 Task: Look for space in Umkomaas, South Africa from 6th September, 2023 to 15th September, 2023 for 6 adults in price range Rs.8000 to Rs.12000. Place can be entire place or private room with 6 bedrooms having 6 beds and 6 bathrooms. Property type can be house, flat, guest house. Amenities needed are: wifi, TV, free parkinig on premises, gym, breakfast. Booking option can be shelf check-in. Required host language is English.
Action: Mouse moved to (539, 137)
Screenshot: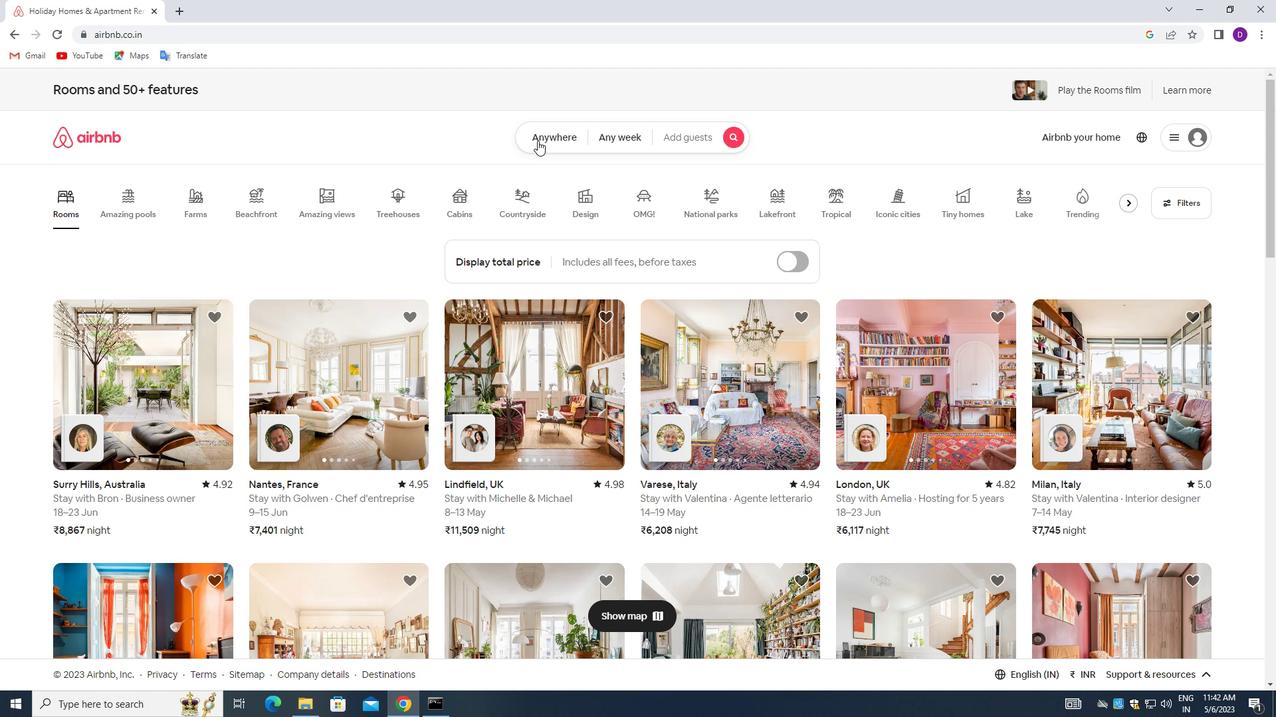 
Action: Mouse pressed left at (539, 137)
Screenshot: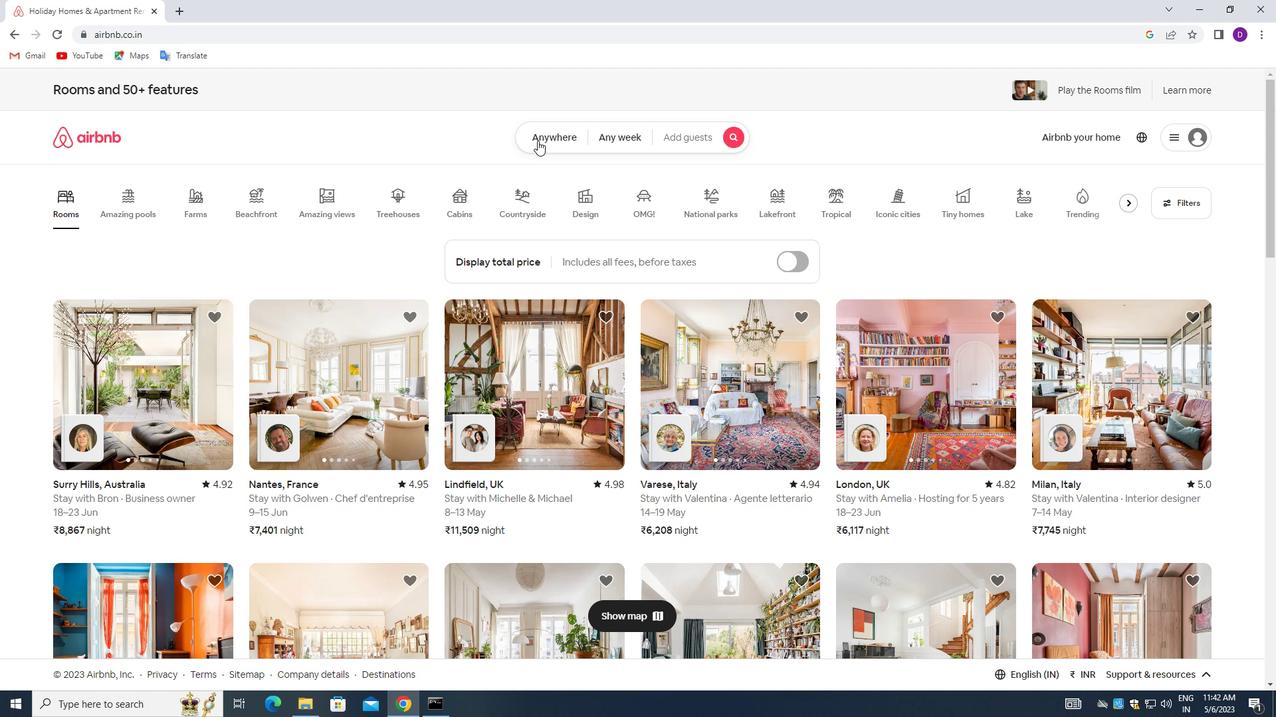 
Action: Mouse moved to (469, 187)
Screenshot: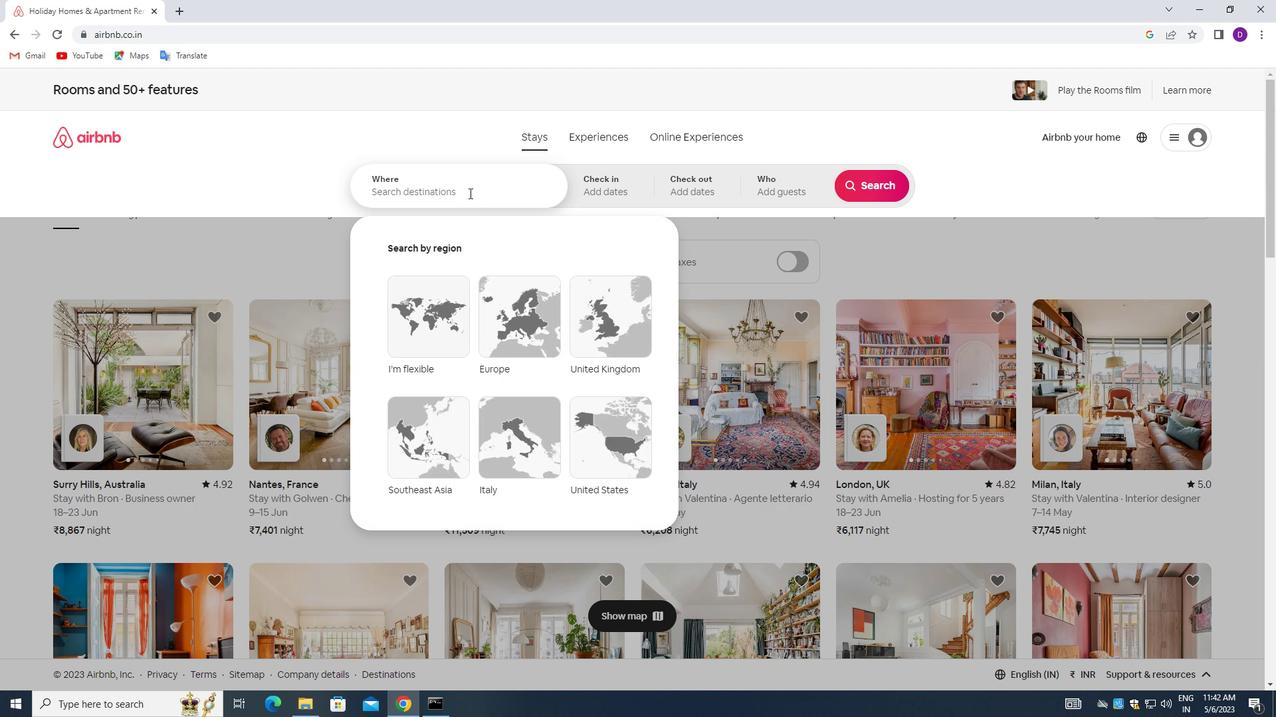 
Action: Mouse pressed left at (469, 187)
Screenshot: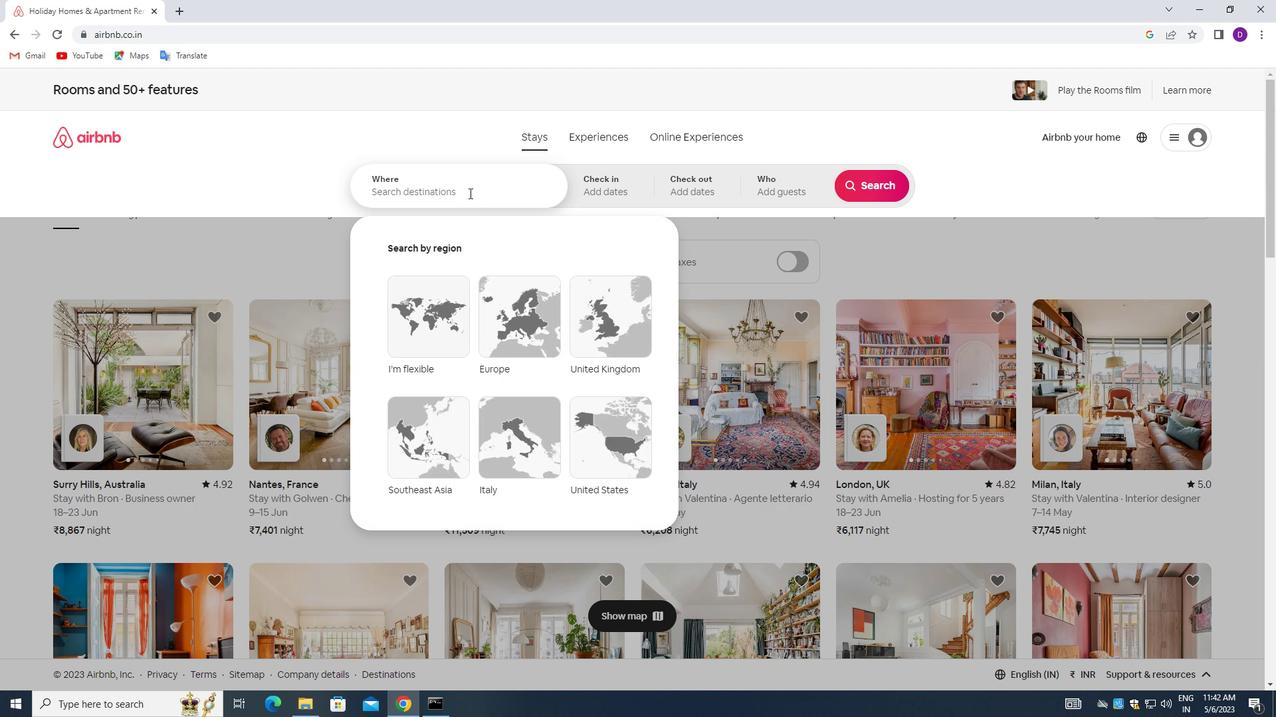 
Action: Mouse moved to (234, 278)
Screenshot: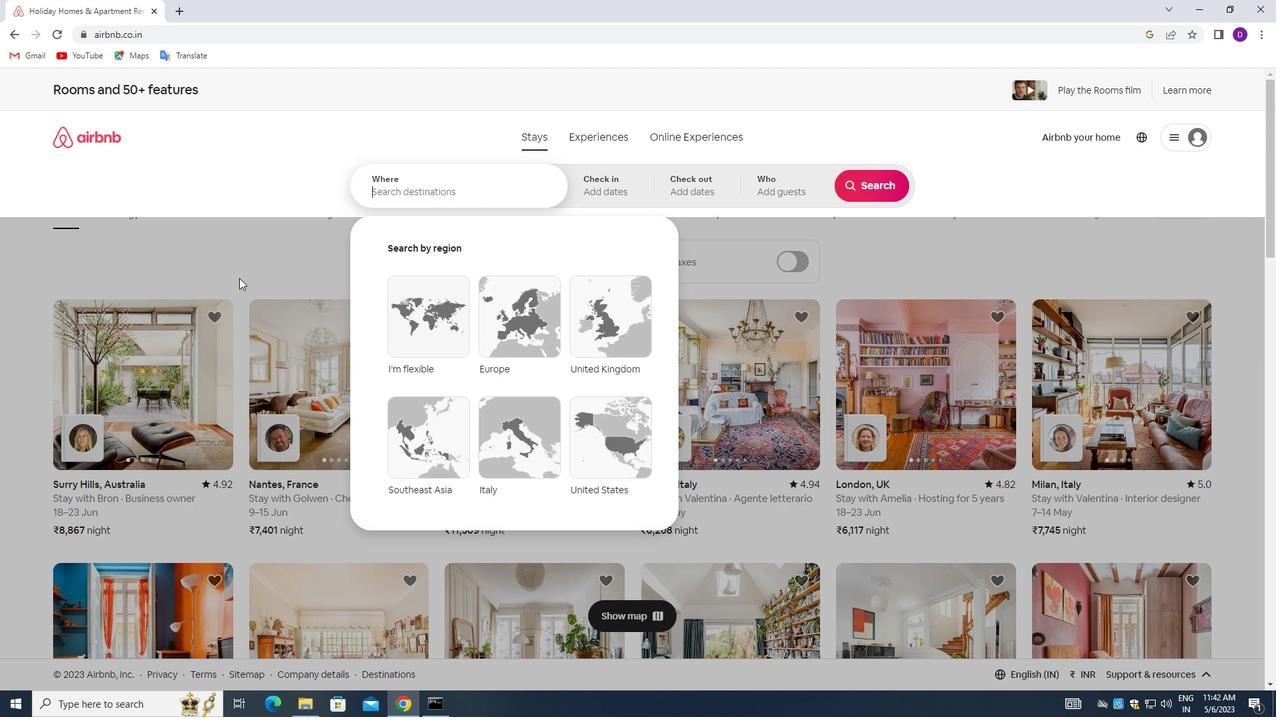 
Action: Key pressed <Key.shift>UMKOMAAS,<Key.space><Key.shift_r>SOUTH<Key.space><Key.shift_r>AFRICA<Key.enter>
Screenshot: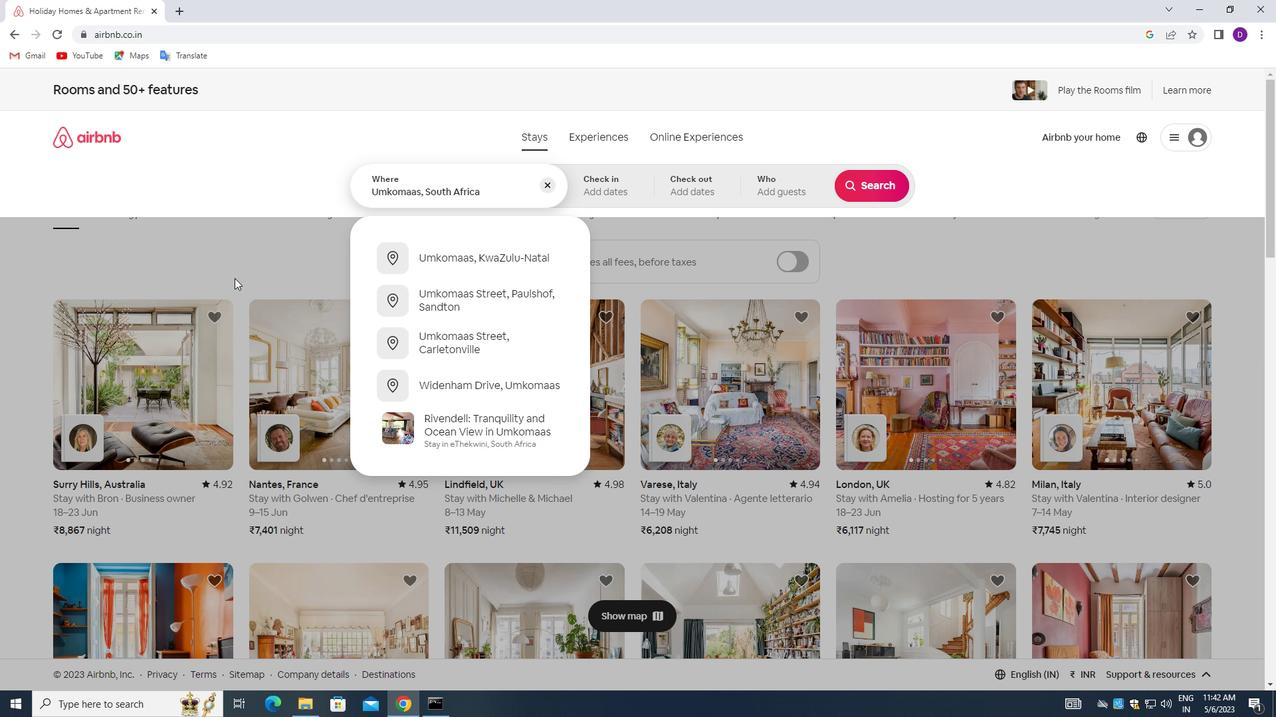 
Action: Mouse moved to (862, 294)
Screenshot: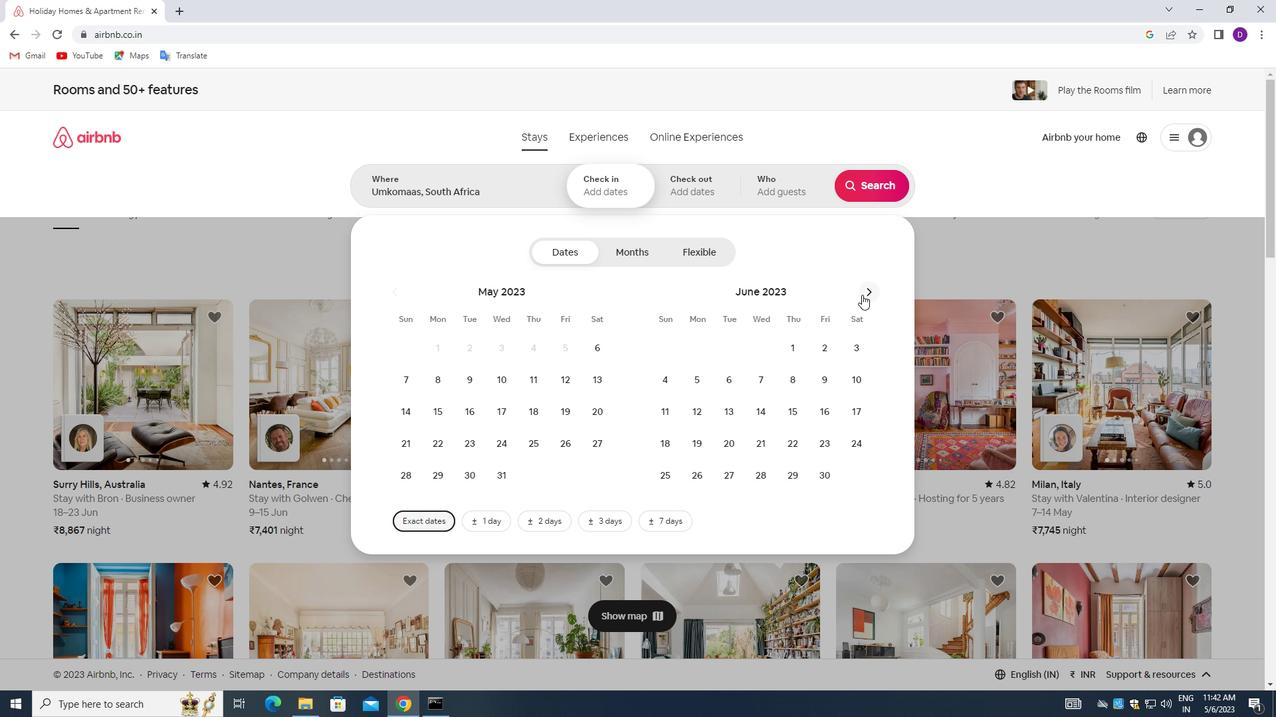 
Action: Mouse pressed left at (862, 294)
Screenshot: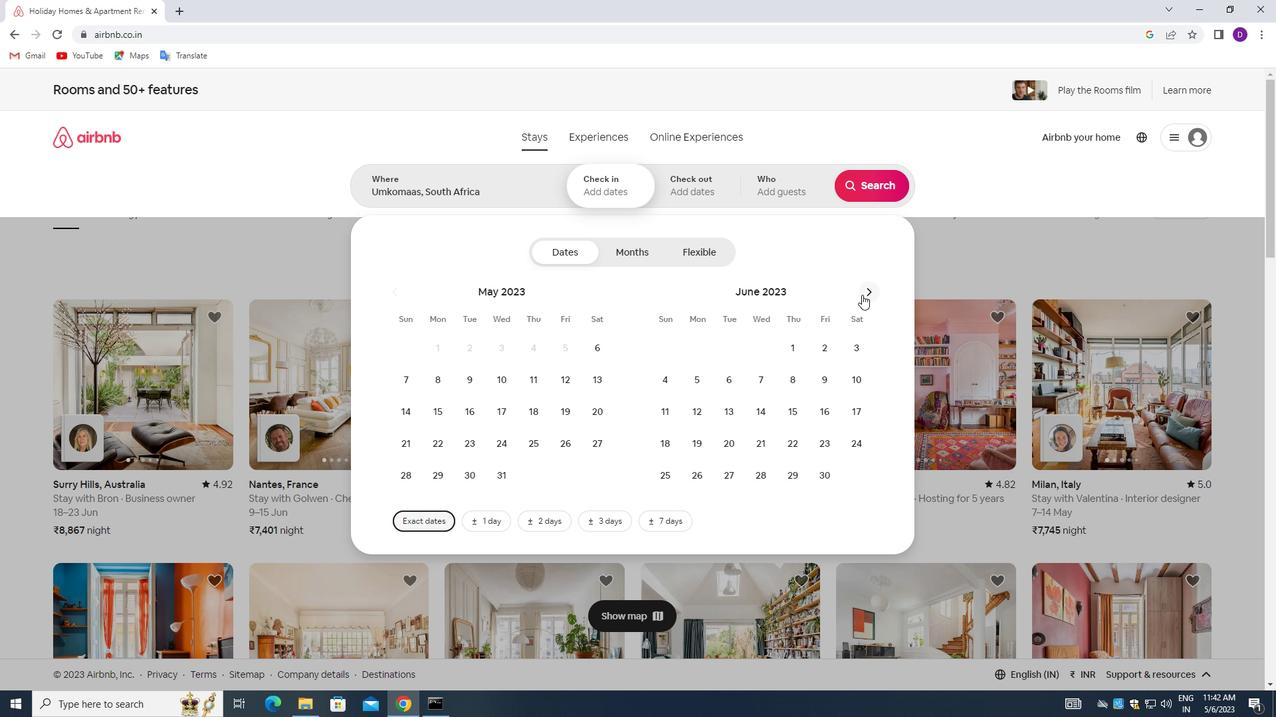 
Action: Mouse pressed left at (862, 294)
Screenshot: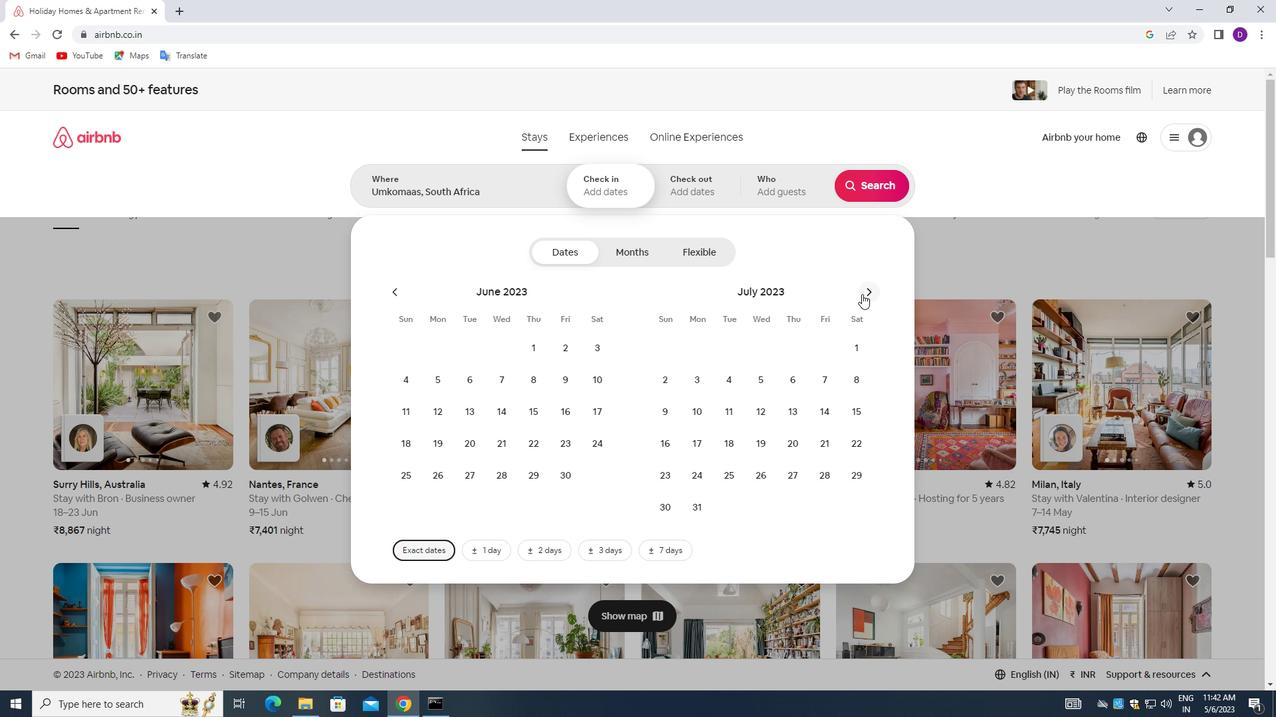 
Action: Mouse pressed left at (862, 294)
Screenshot: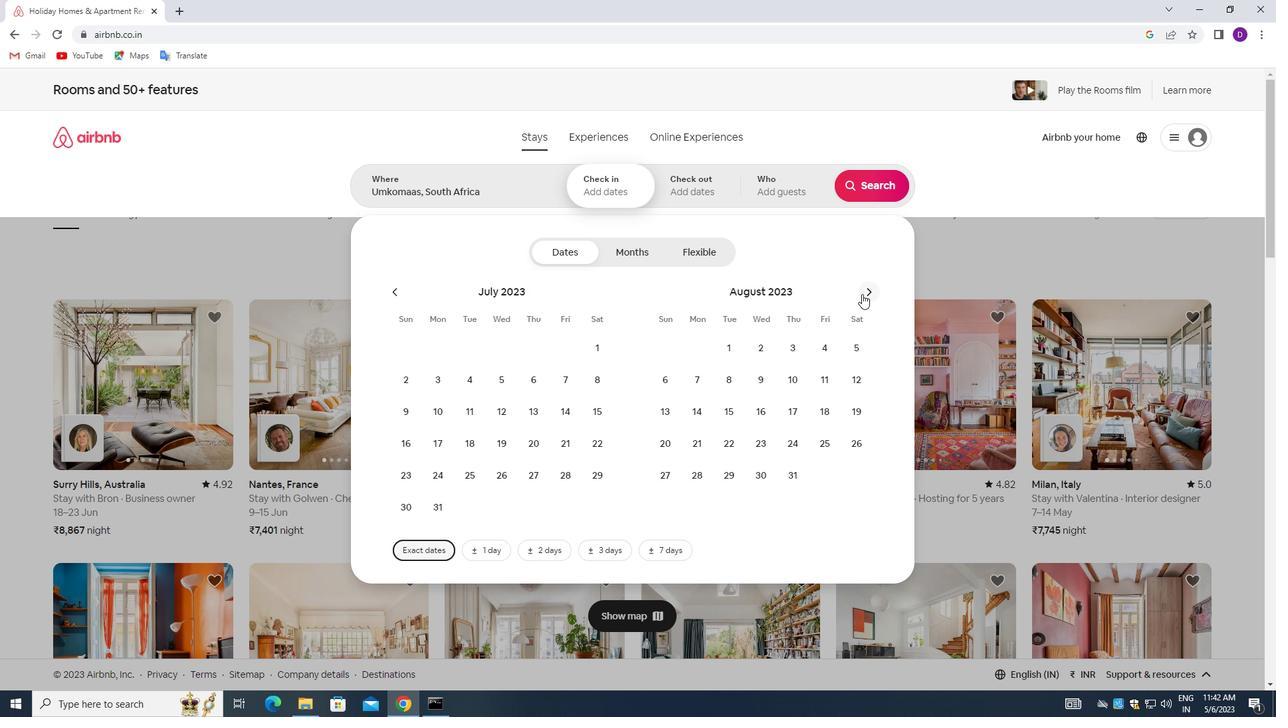 
Action: Mouse moved to (773, 380)
Screenshot: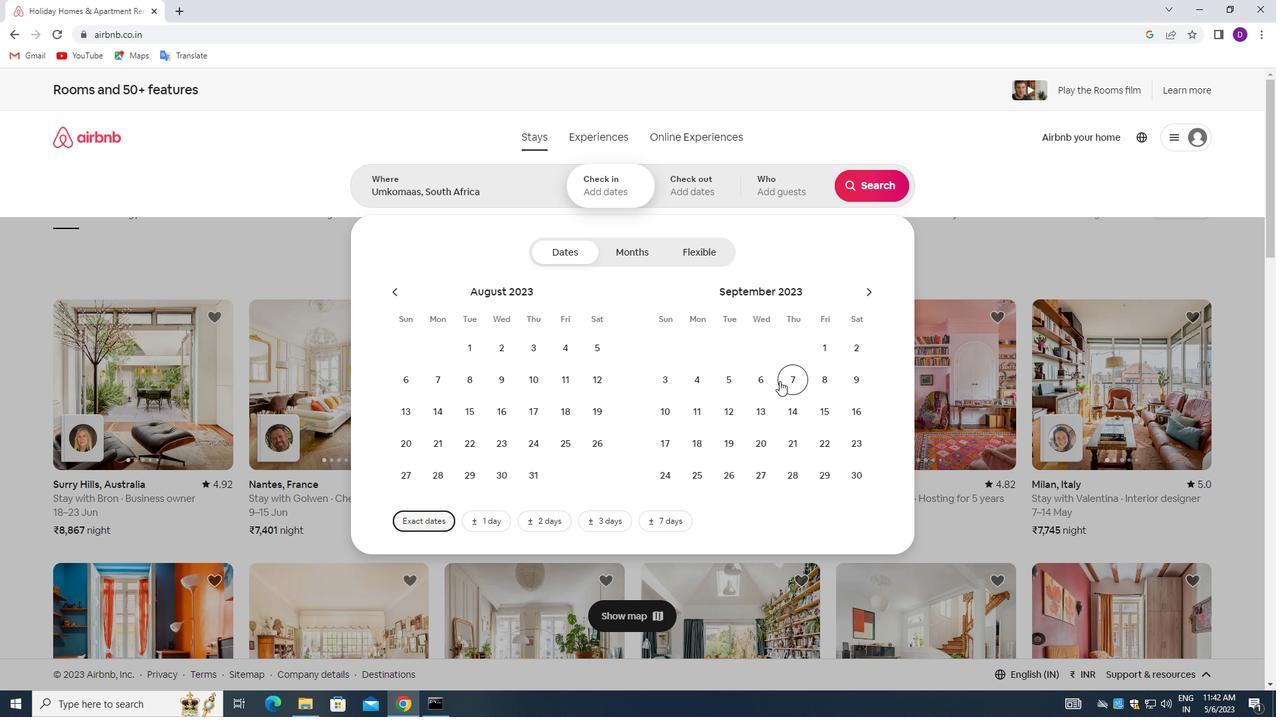 
Action: Mouse pressed left at (773, 380)
Screenshot: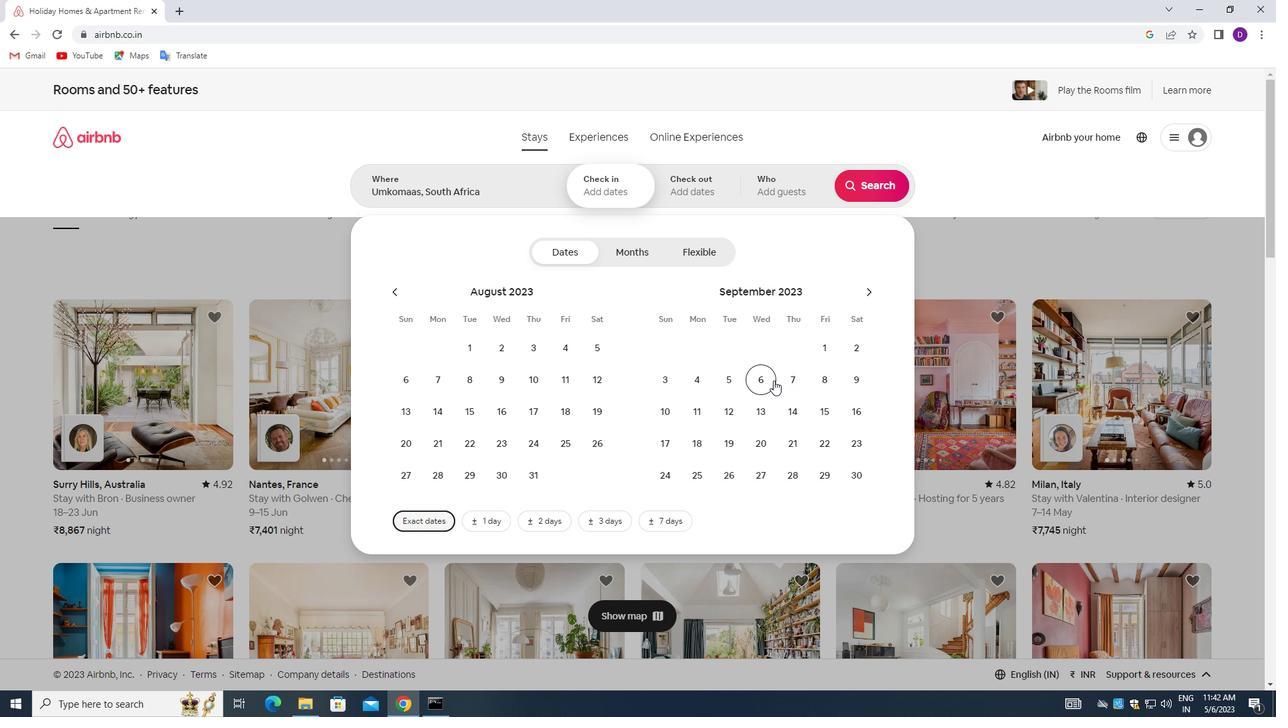 
Action: Mouse moved to (824, 404)
Screenshot: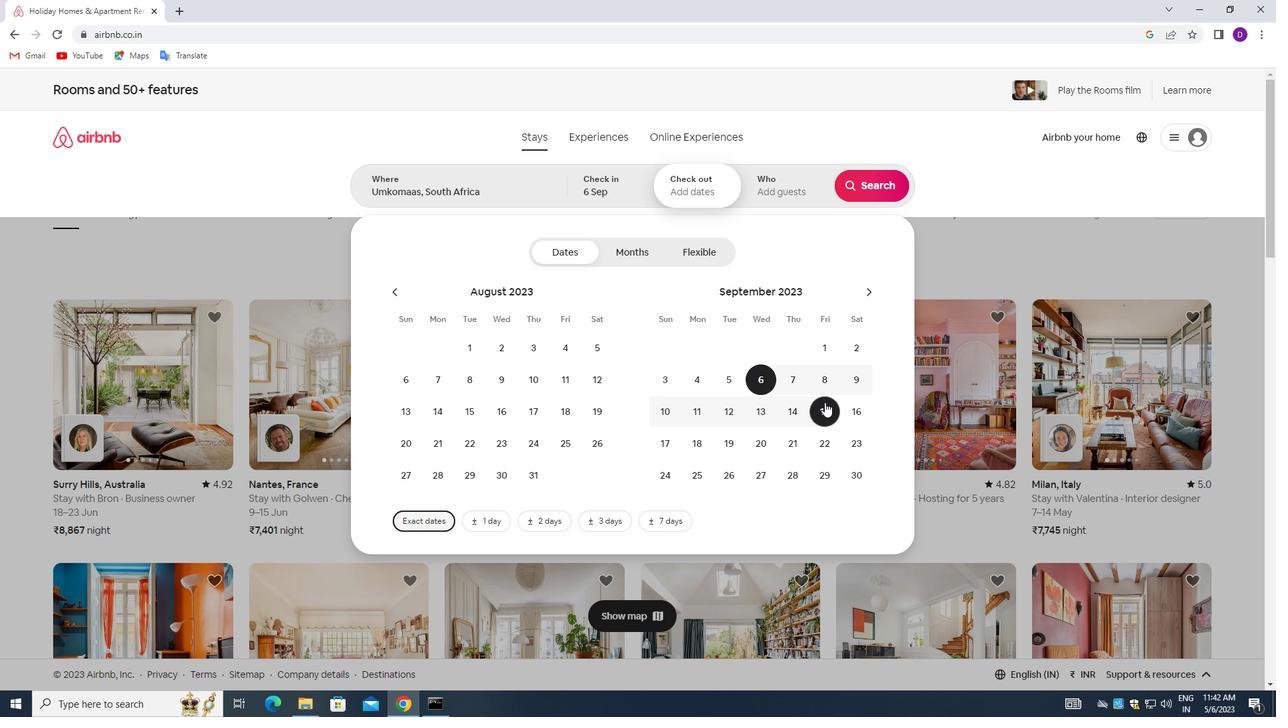 
Action: Mouse pressed left at (824, 404)
Screenshot: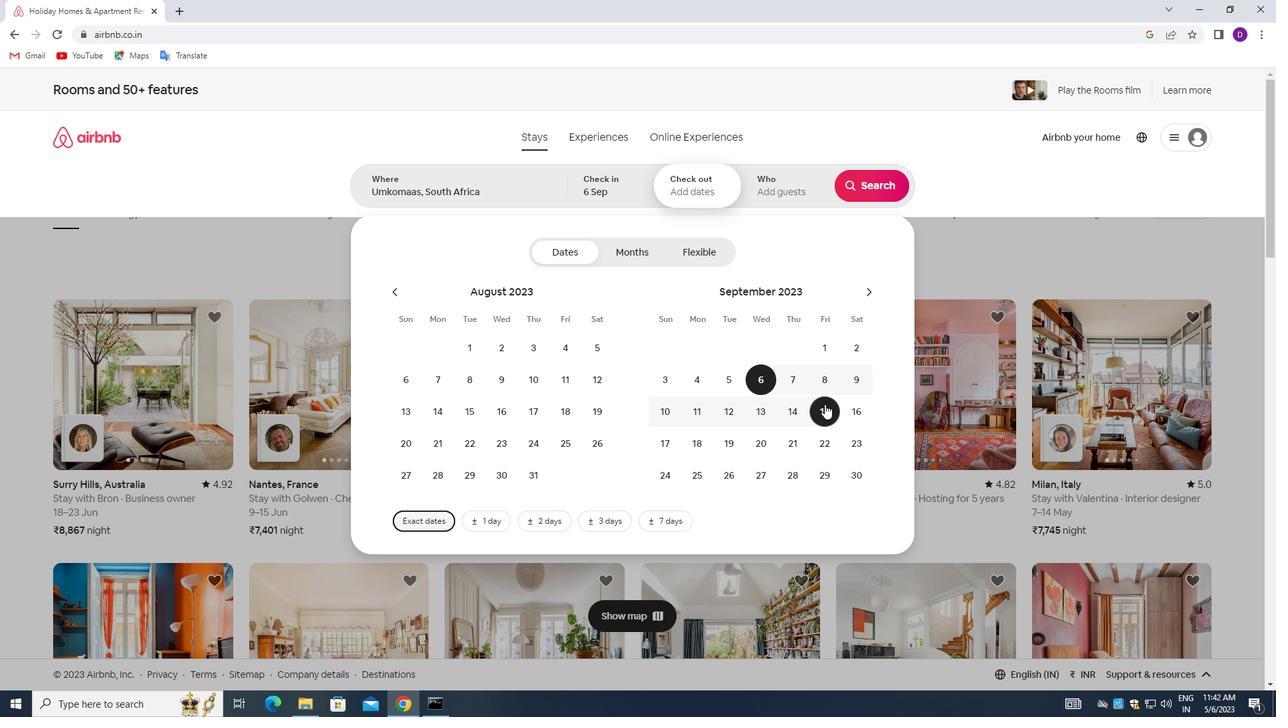 
Action: Mouse moved to (780, 196)
Screenshot: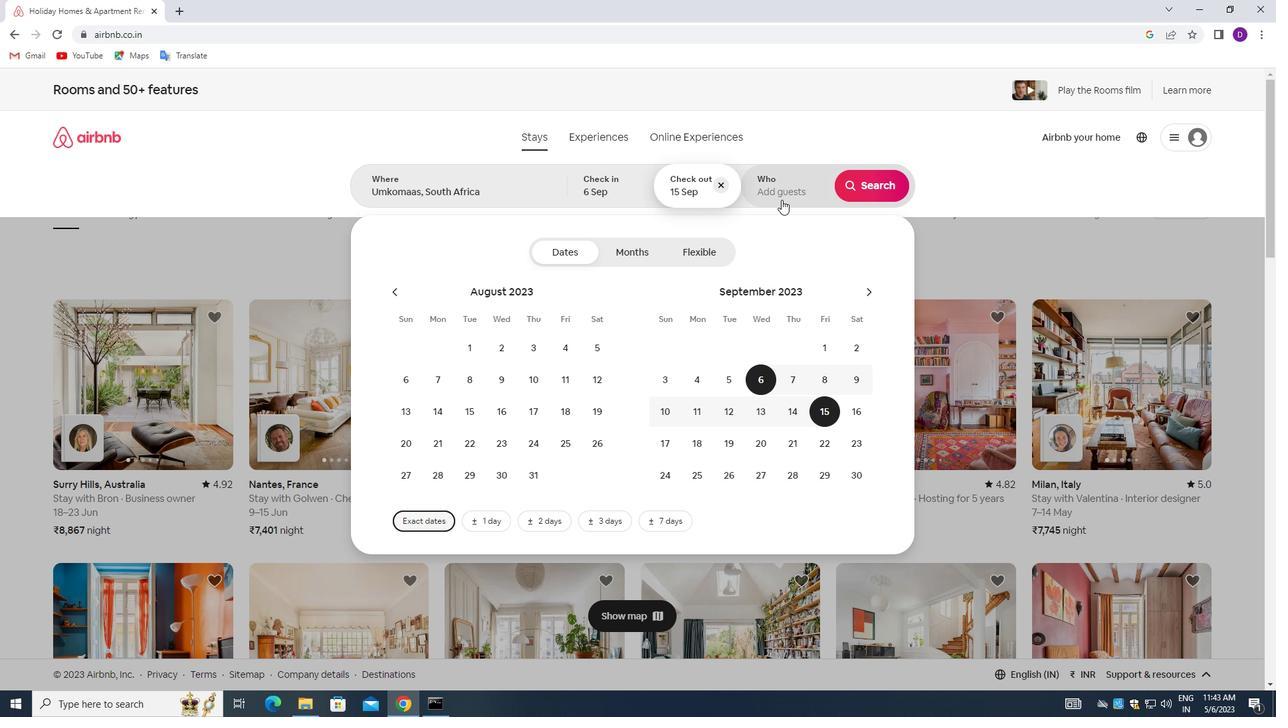 
Action: Mouse pressed left at (780, 196)
Screenshot: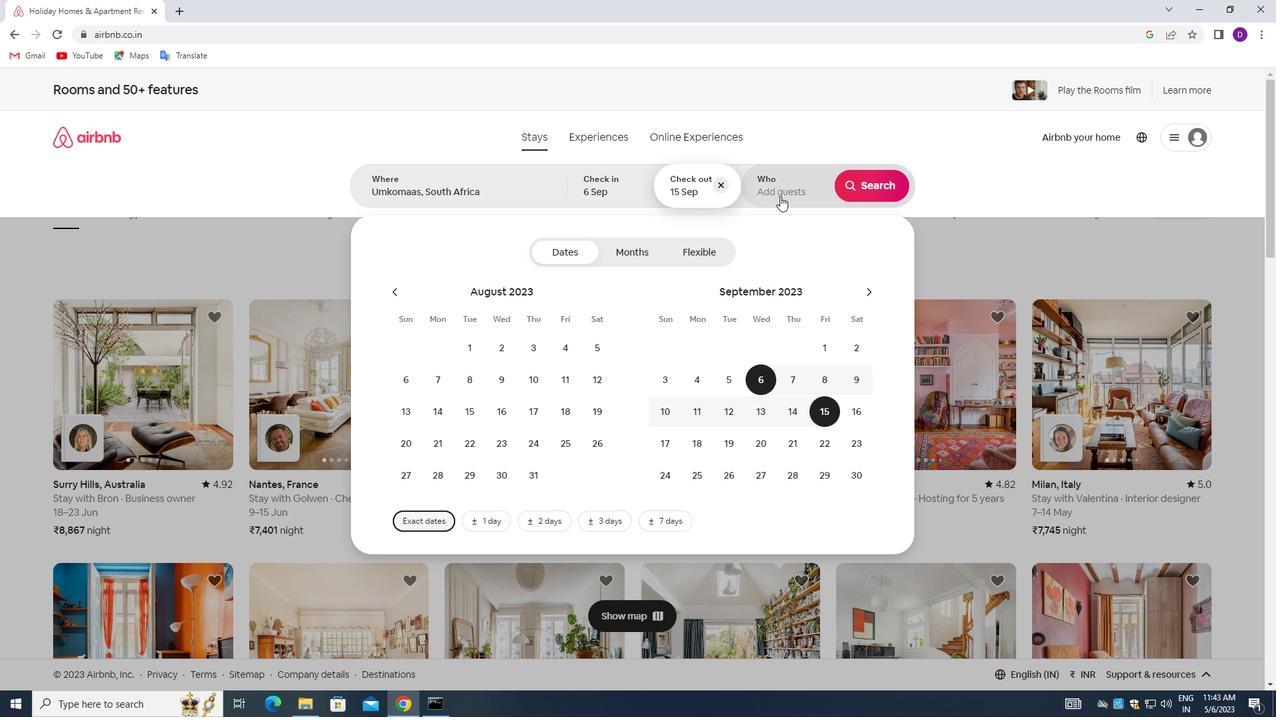 
Action: Mouse moved to (878, 246)
Screenshot: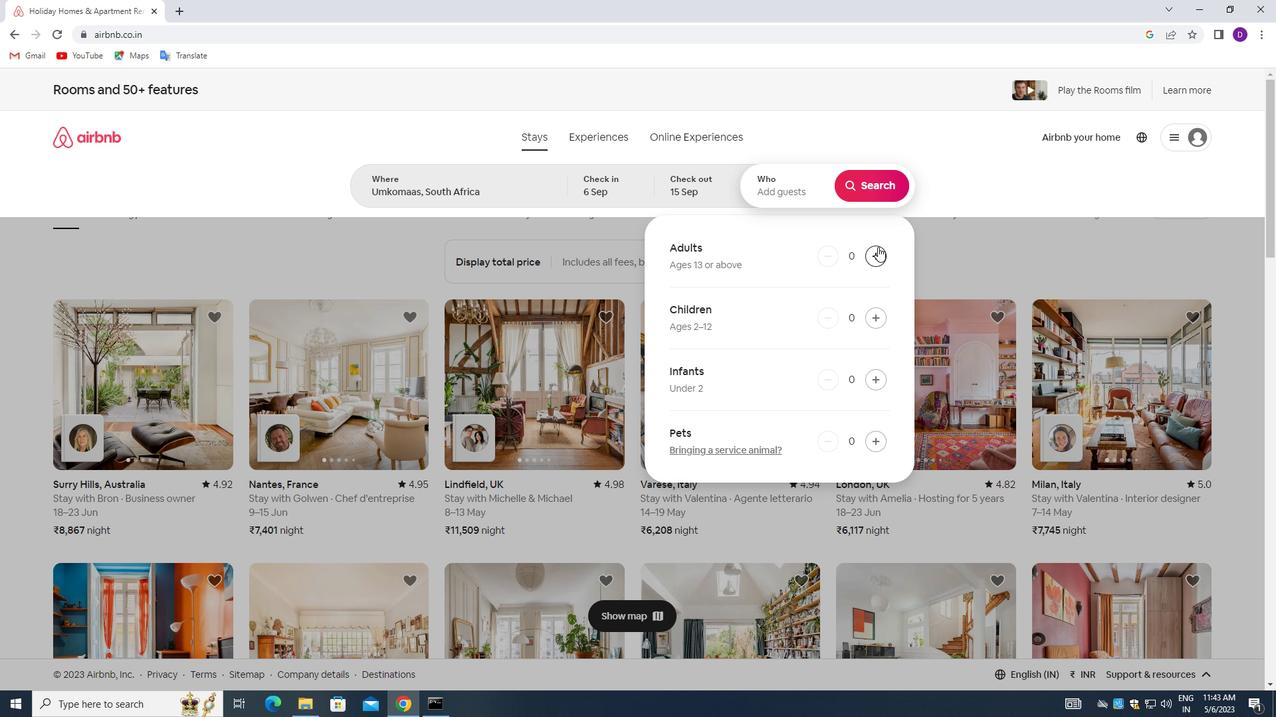 
Action: Mouse pressed left at (878, 246)
Screenshot: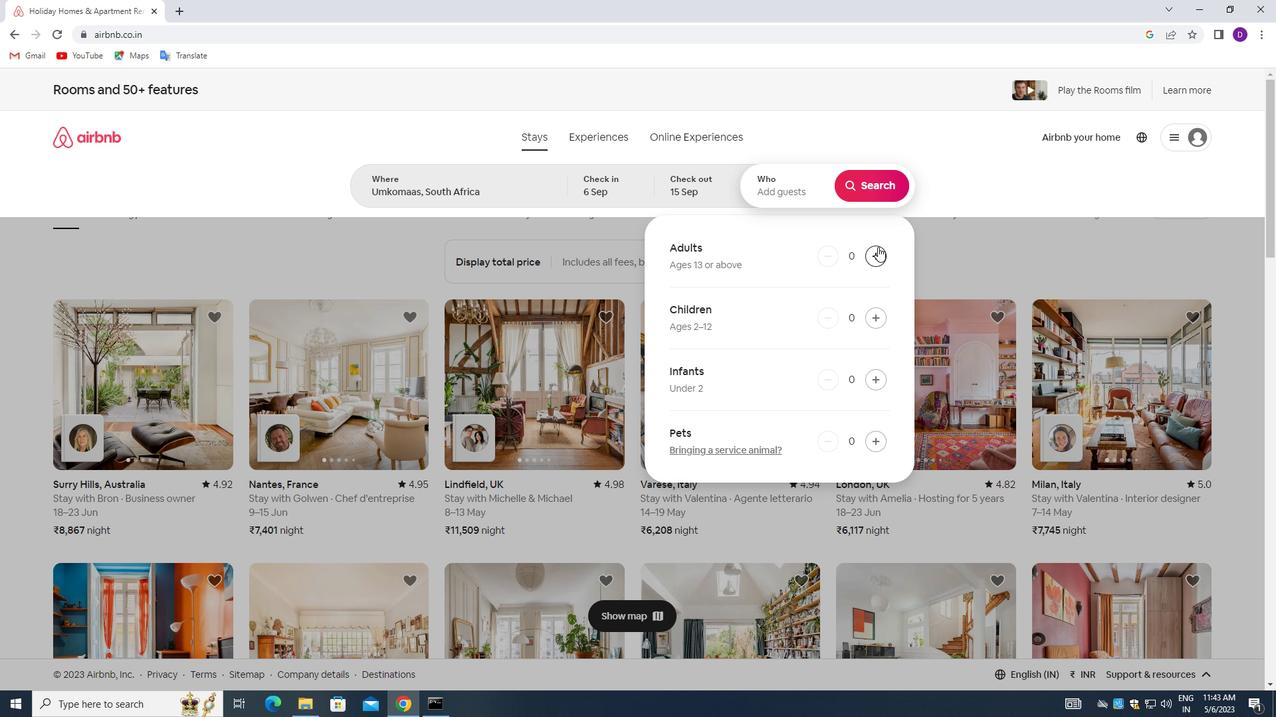 
Action: Mouse pressed left at (878, 246)
Screenshot: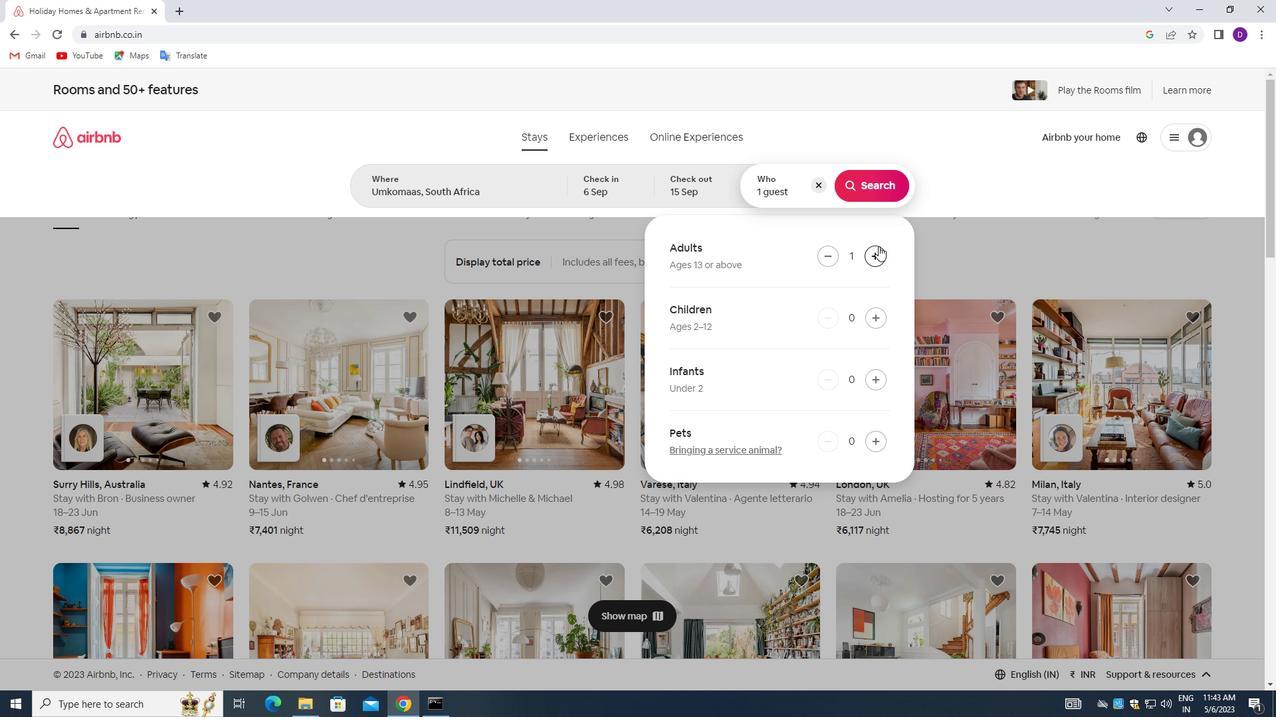 
Action: Mouse pressed left at (878, 246)
Screenshot: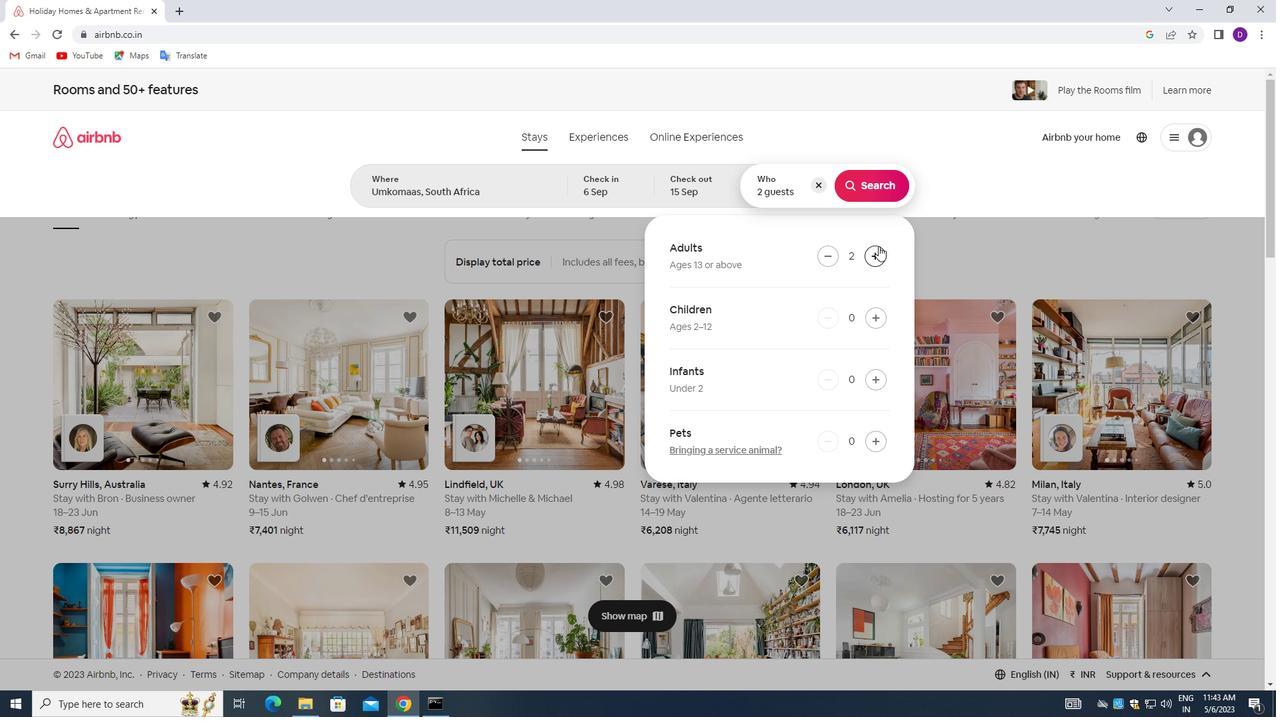
Action: Mouse pressed left at (878, 246)
Screenshot: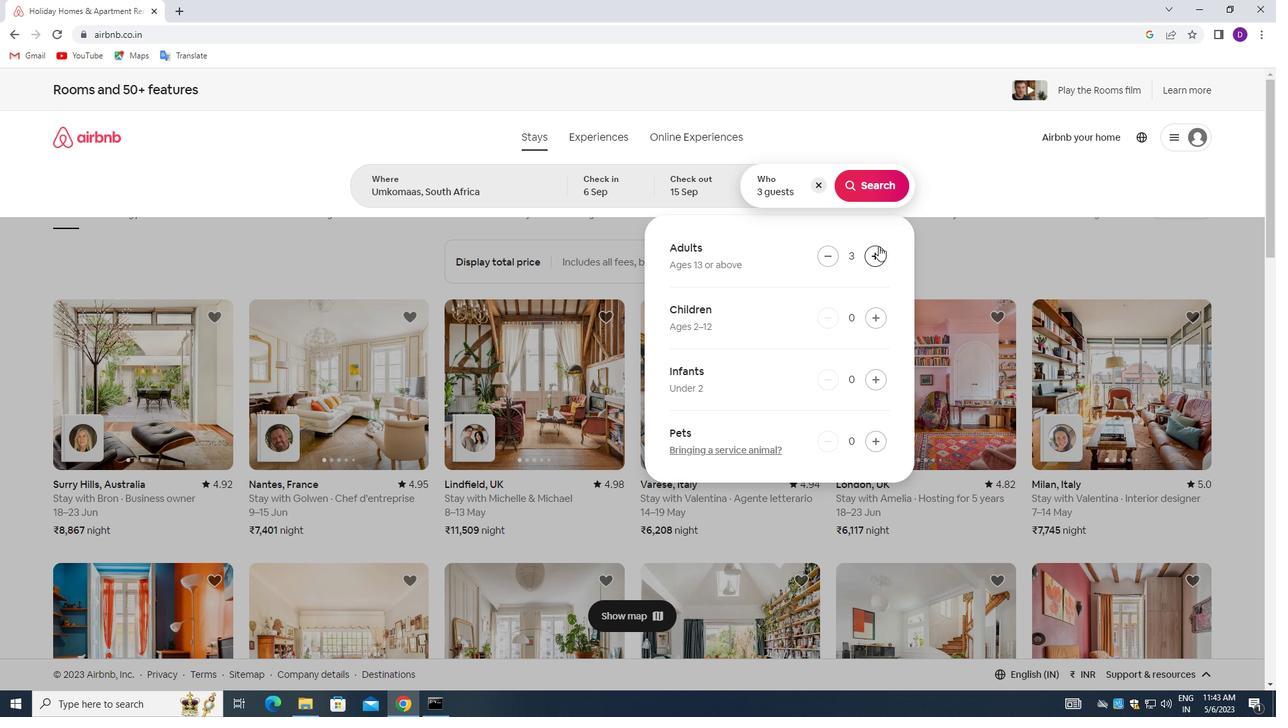 
Action: Mouse pressed left at (878, 246)
Screenshot: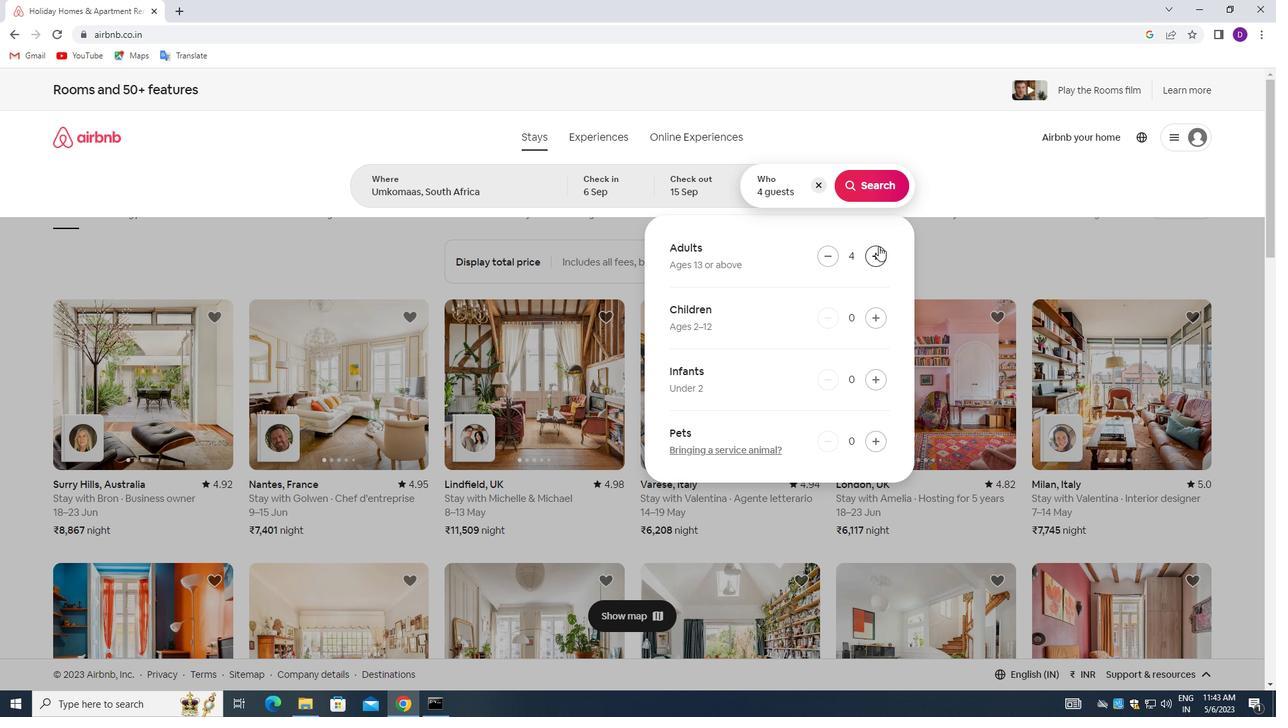 
Action: Mouse pressed left at (878, 246)
Screenshot: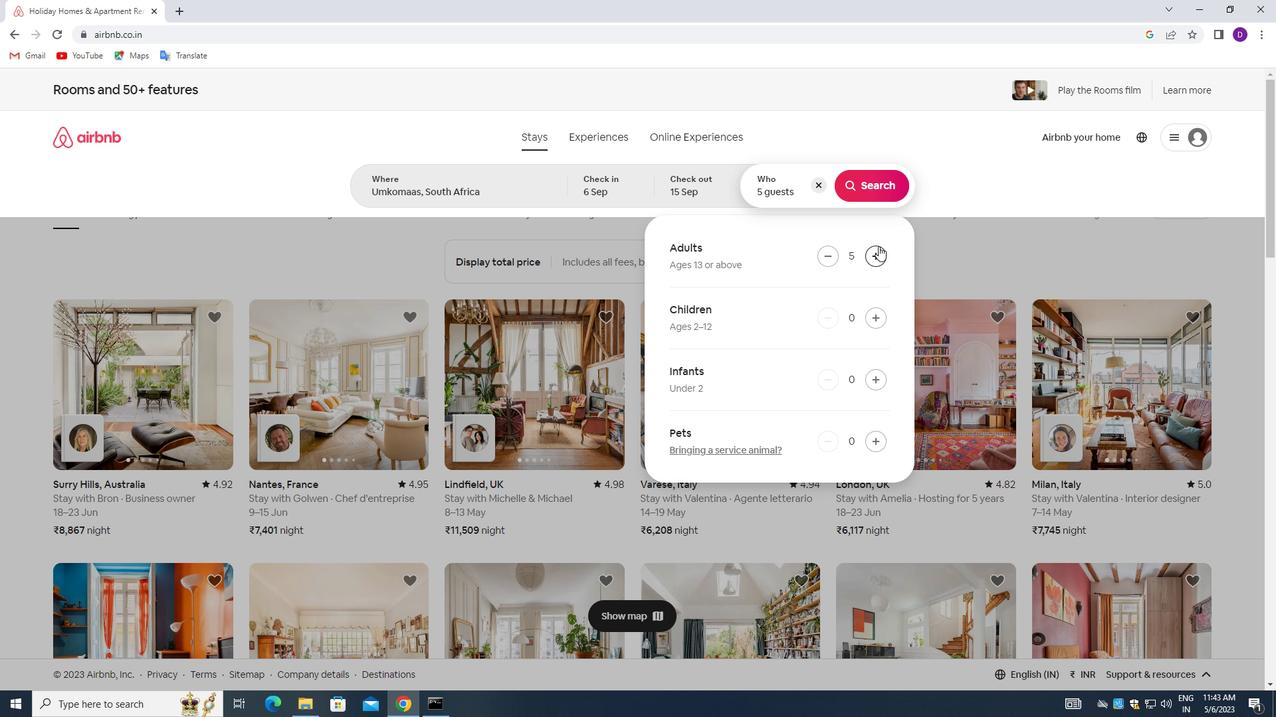 
Action: Mouse moved to (859, 185)
Screenshot: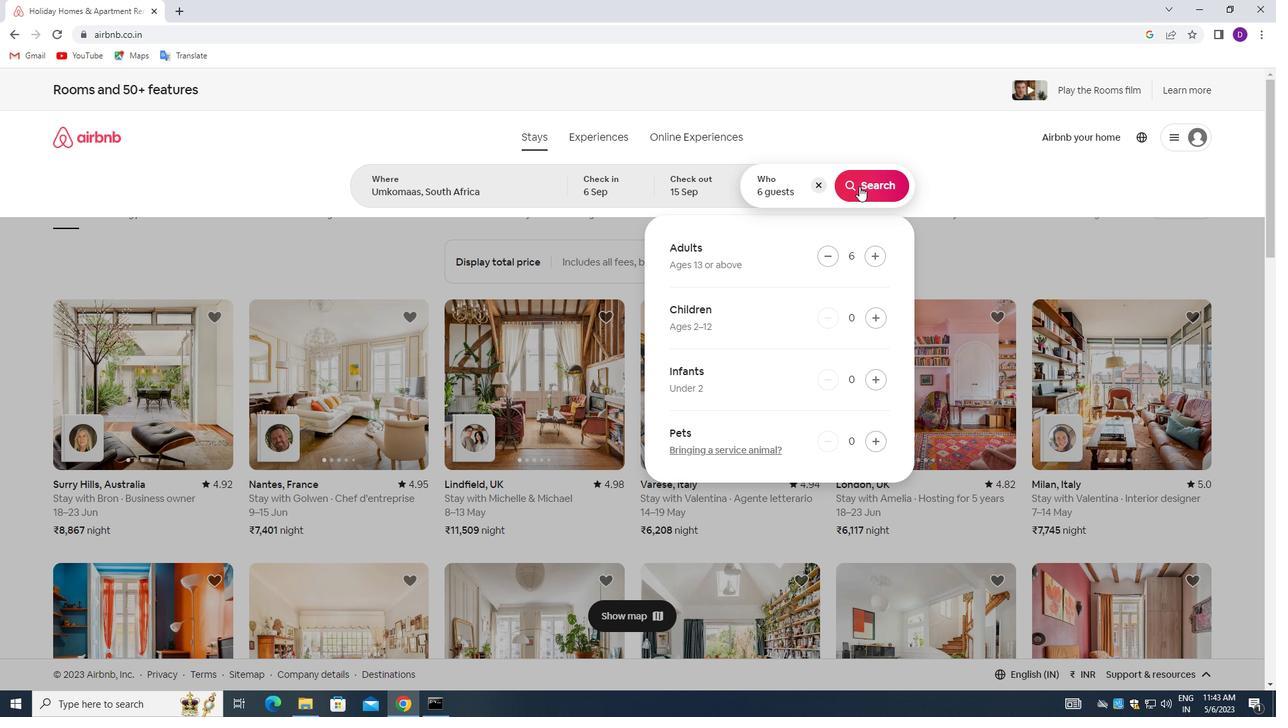
Action: Mouse pressed left at (859, 185)
Screenshot: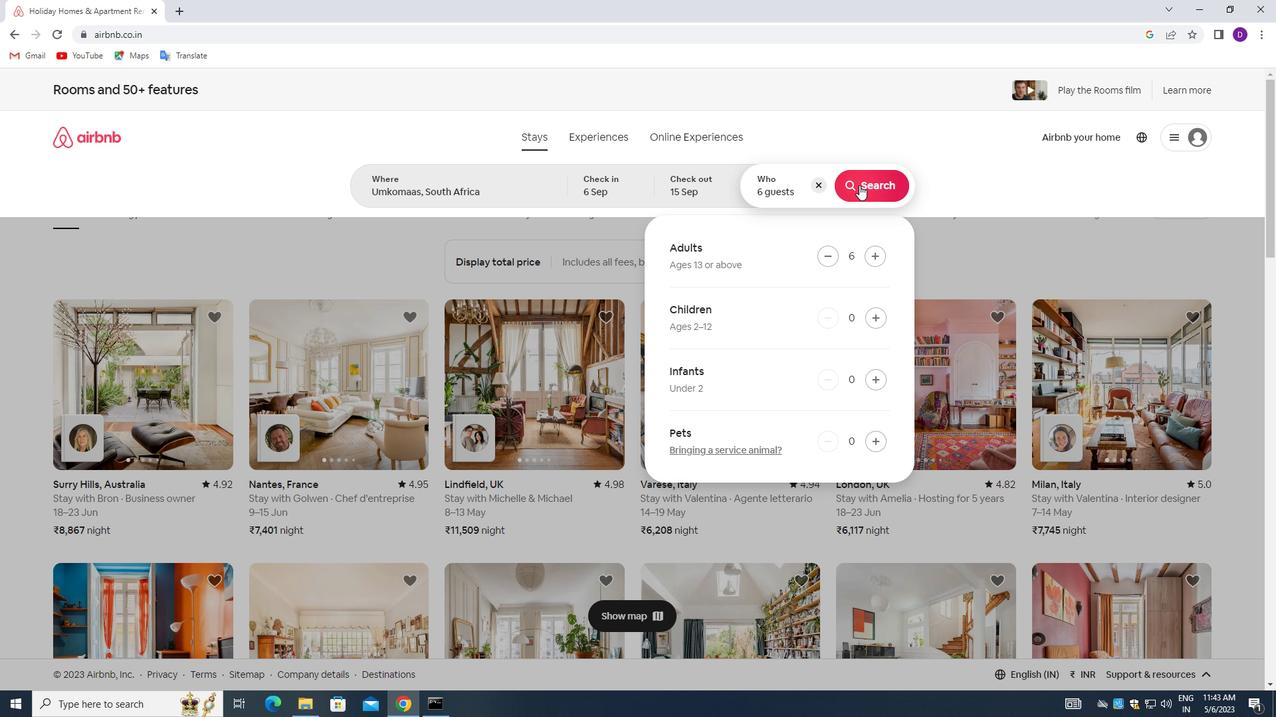 
Action: Mouse moved to (1202, 144)
Screenshot: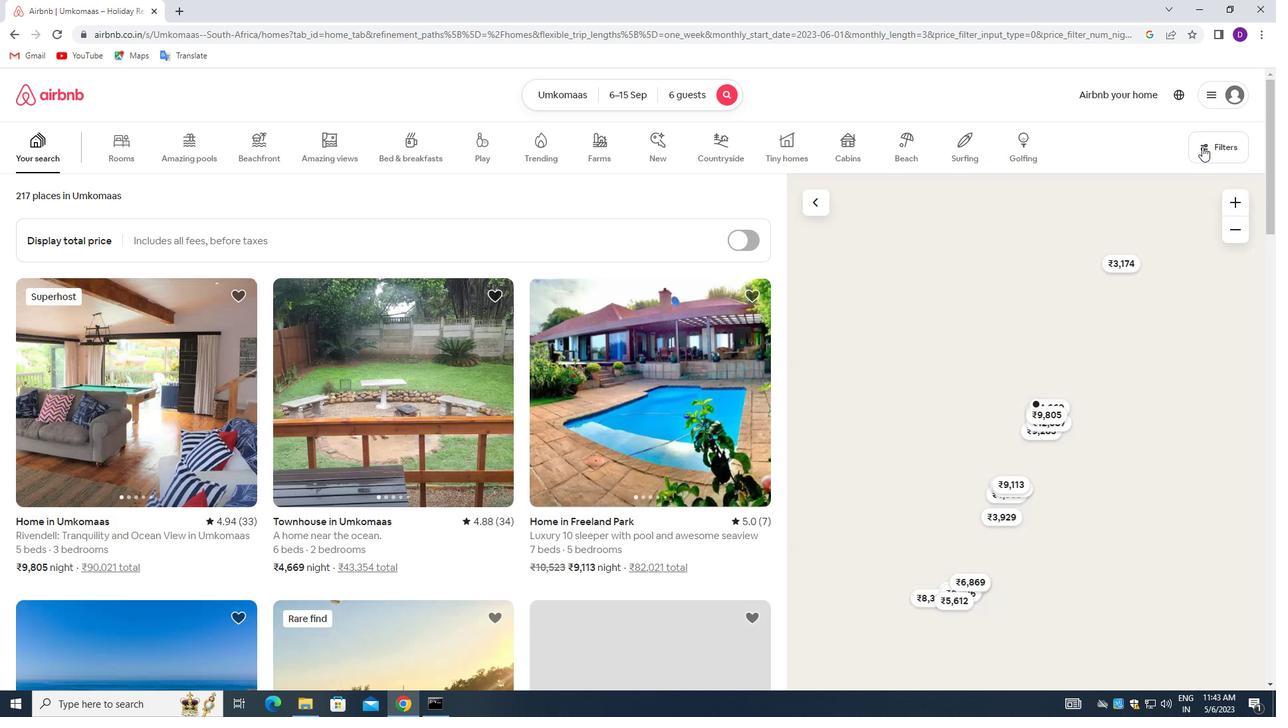 
Action: Mouse pressed left at (1202, 144)
Screenshot: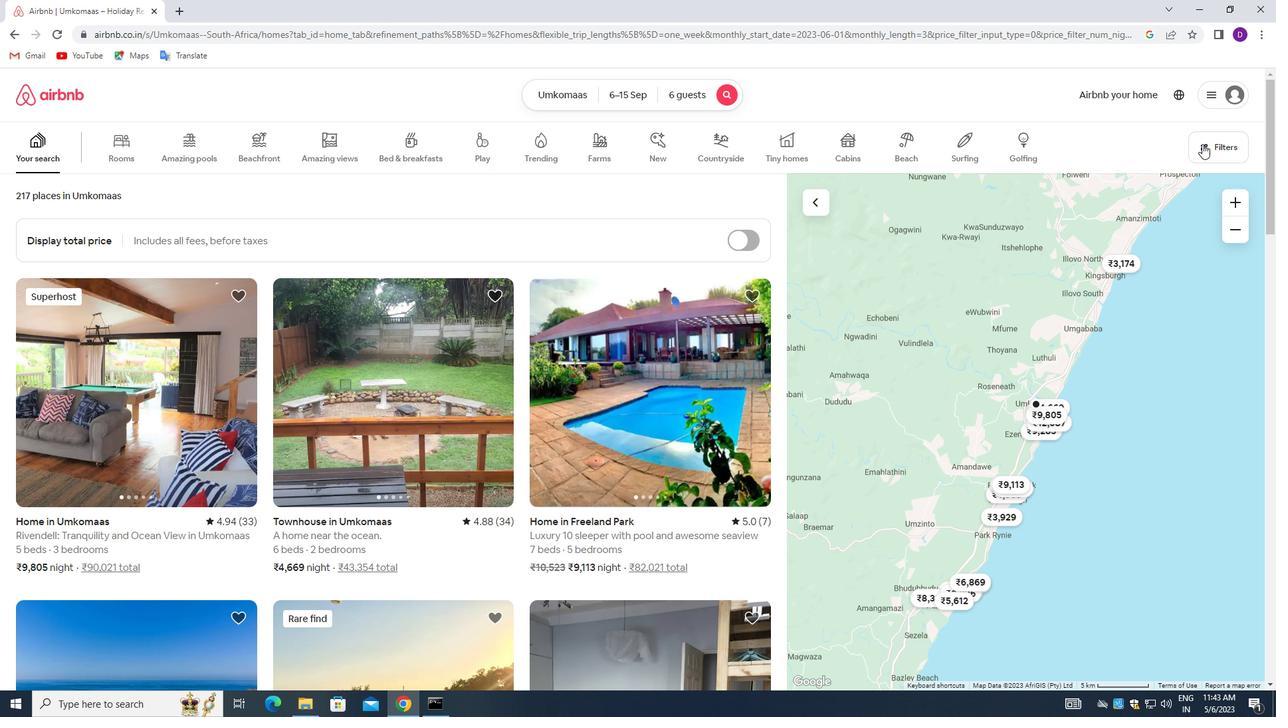 
Action: Mouse moved to (618, 434)
Screenshot: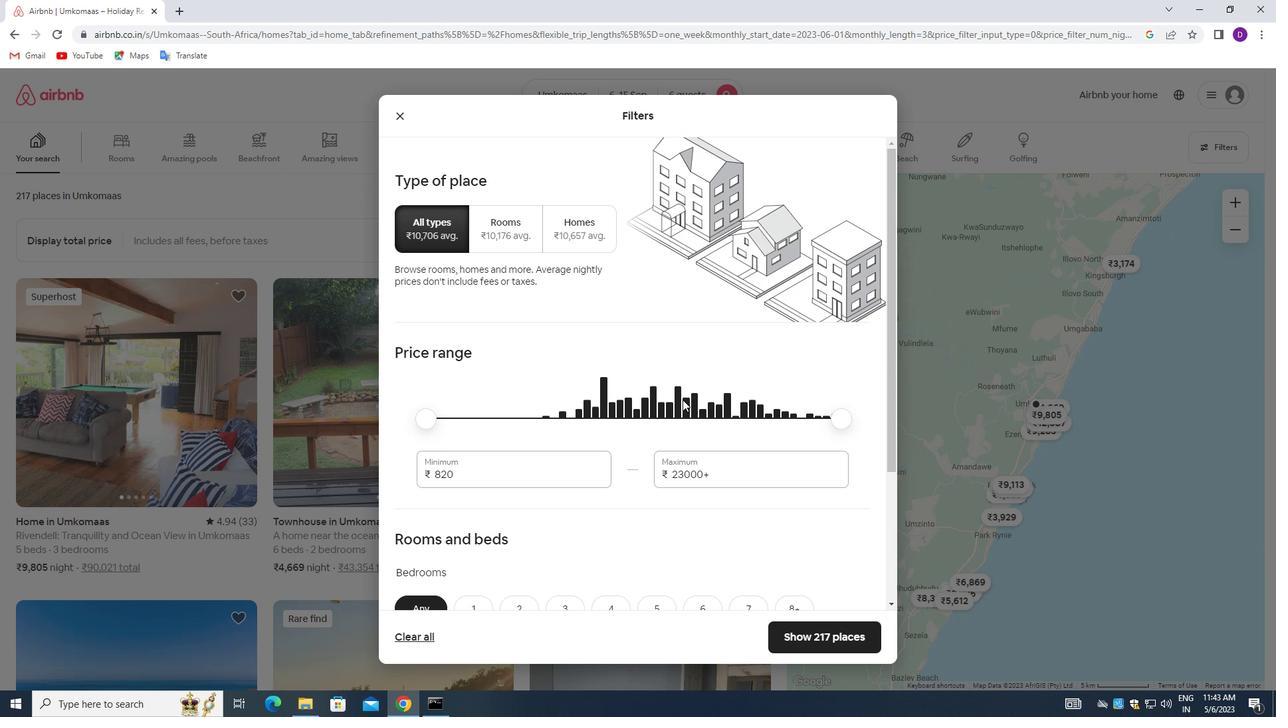 
Action: Mouse scrolled (618, 434) with delta (0, 0)
Screenshot: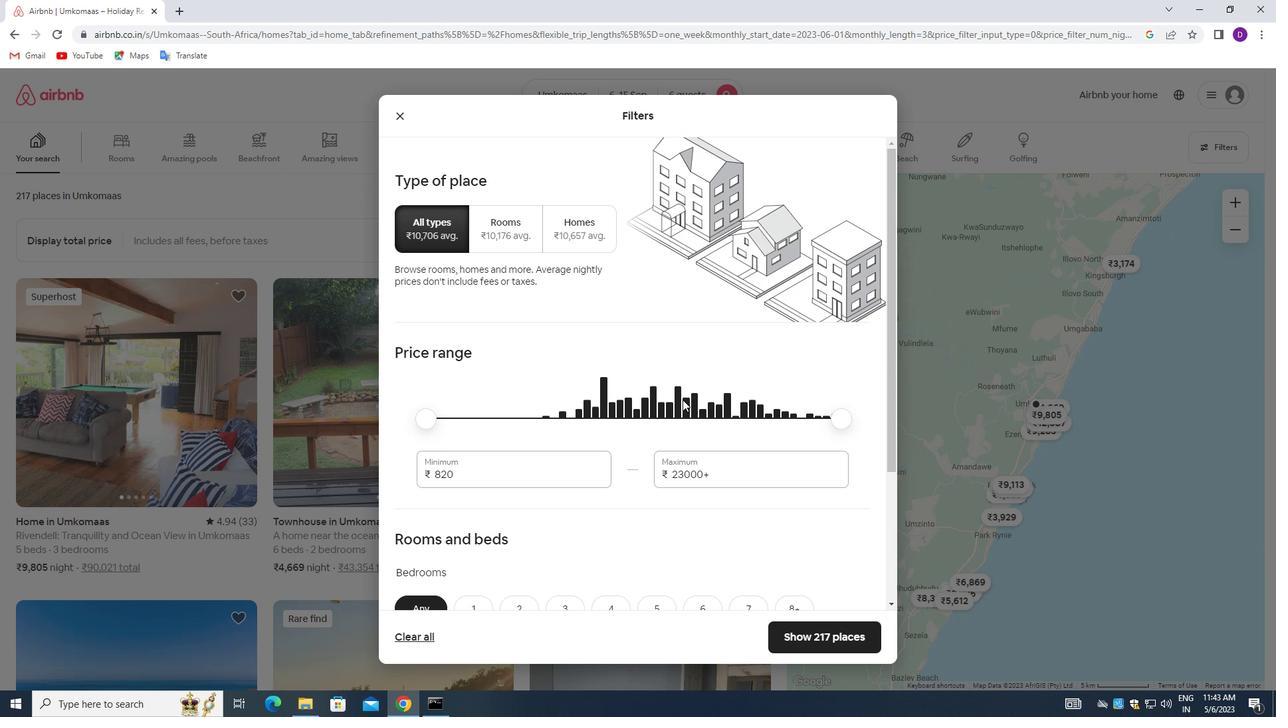 
Action: Mouse moved to (610, 438)
Screenshot: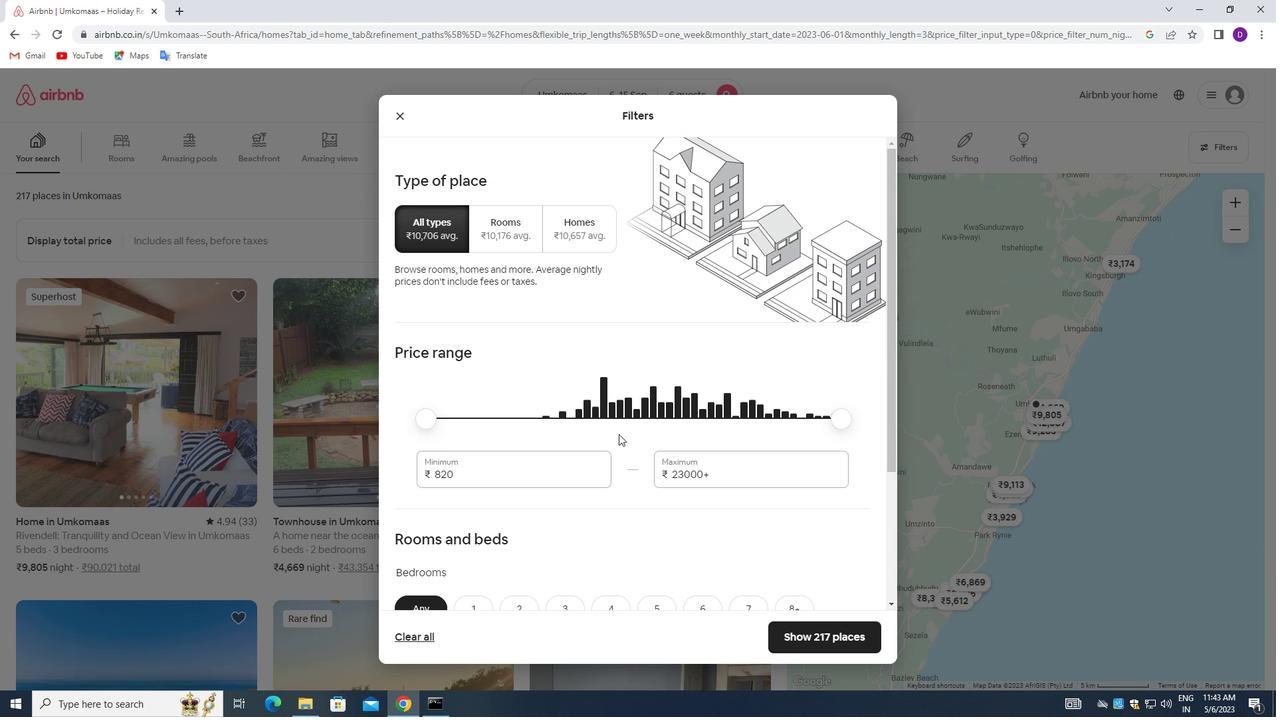 
Action: Mouse scrolled (610, 438) with delta (0, 0)
Screenshot: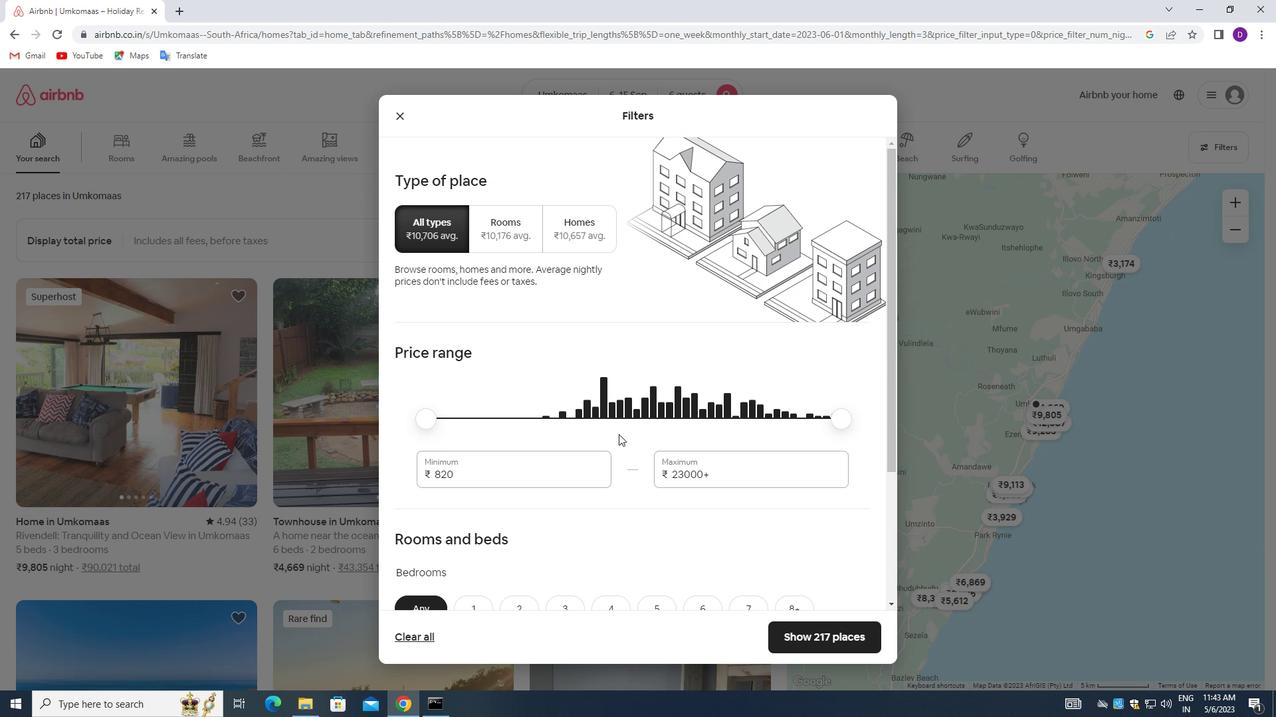 
Action: Mouse moved to (473, 342)
Screenshot: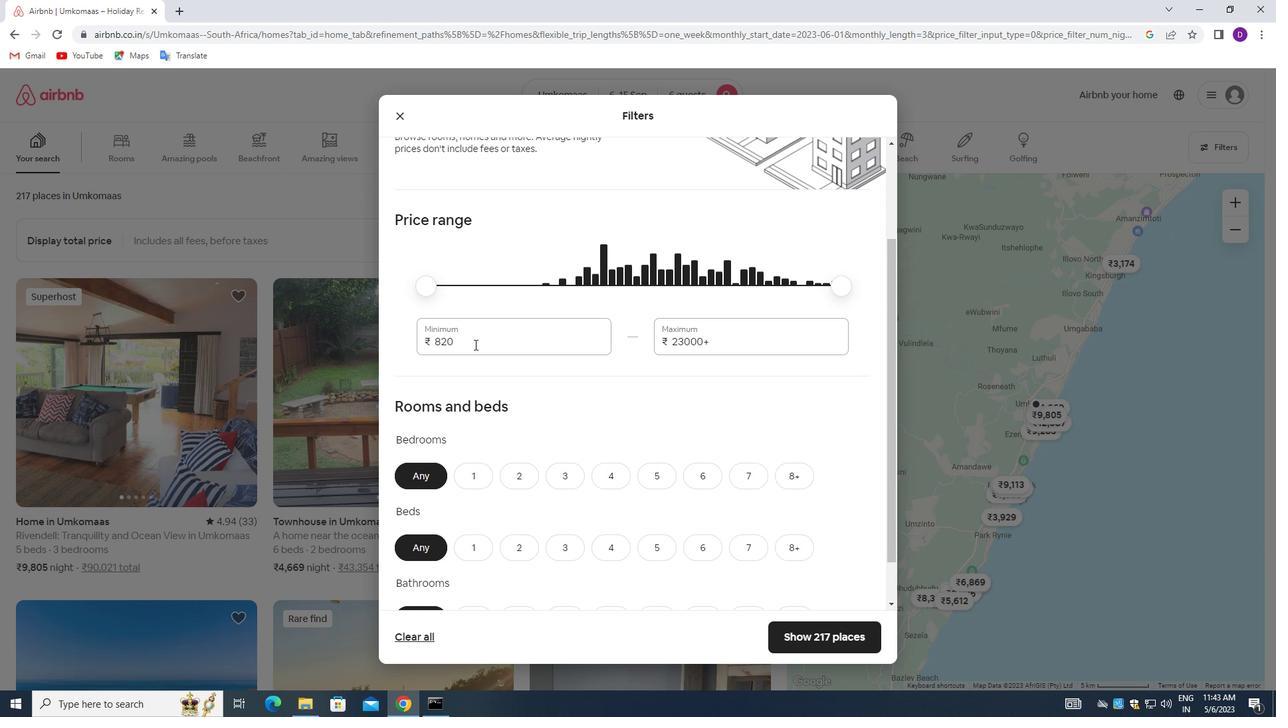 
Action: Mouse pressed left at (473, 342)
Screenshot: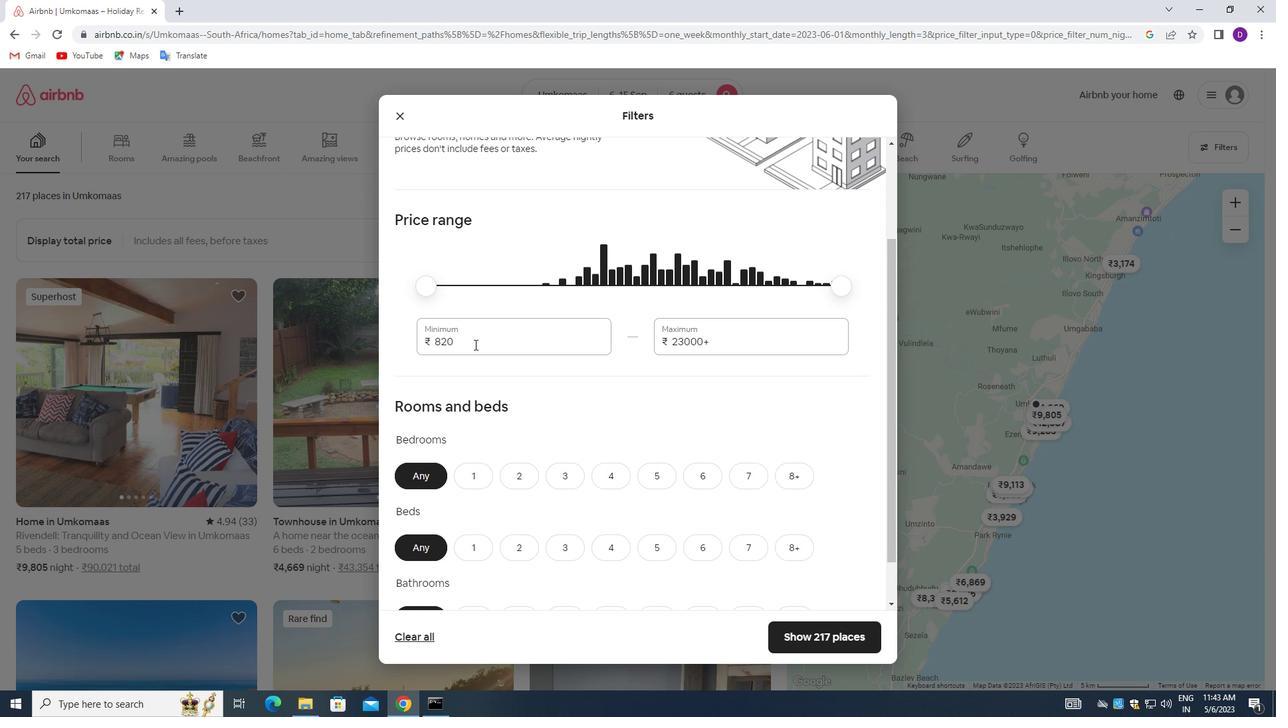 
Action: Mouse pressed left at (473, 342)
Screenshot: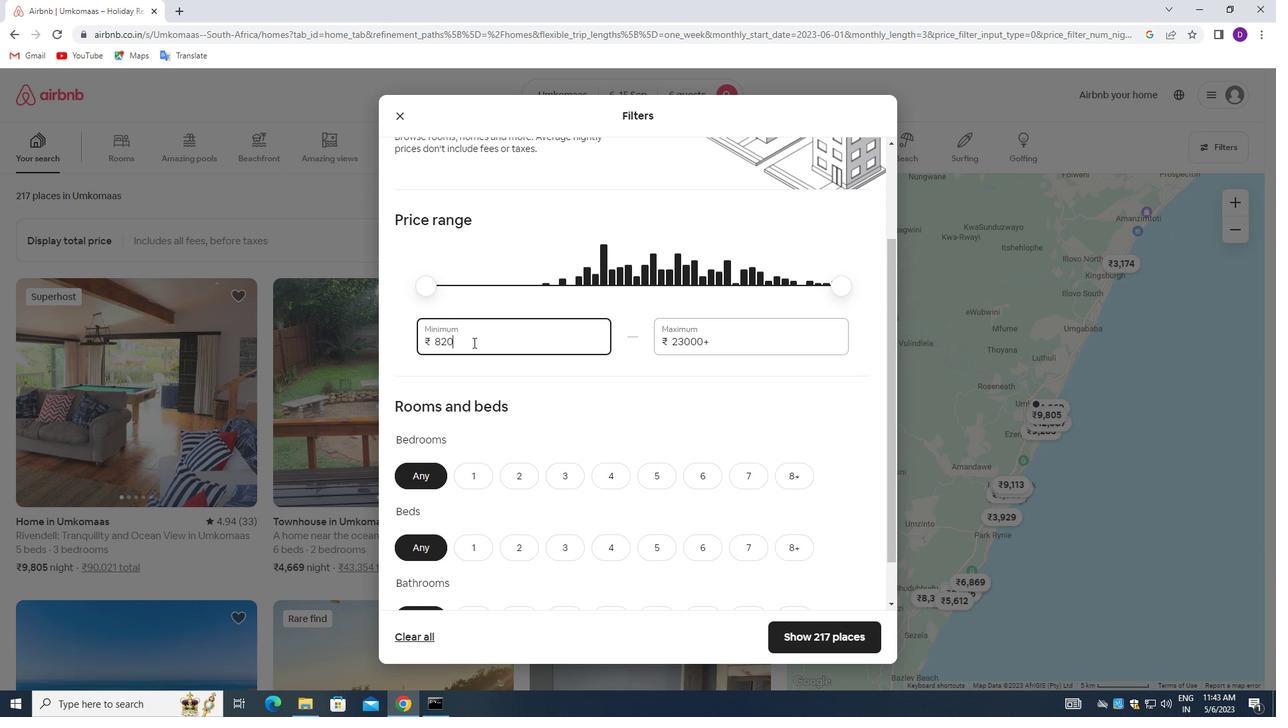 
Action: Key pressed 8000<Key.tab>12000
Screenshot: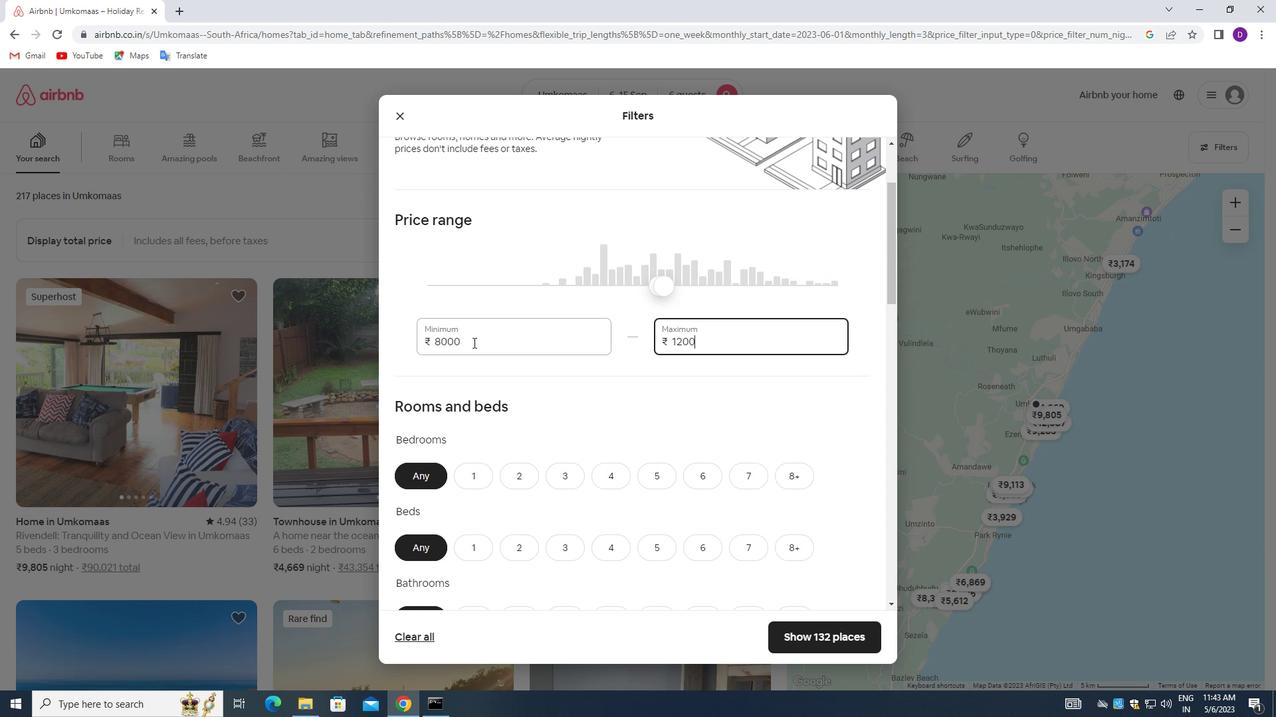
Action: Mouse moved to (524, 349)
Screenshot: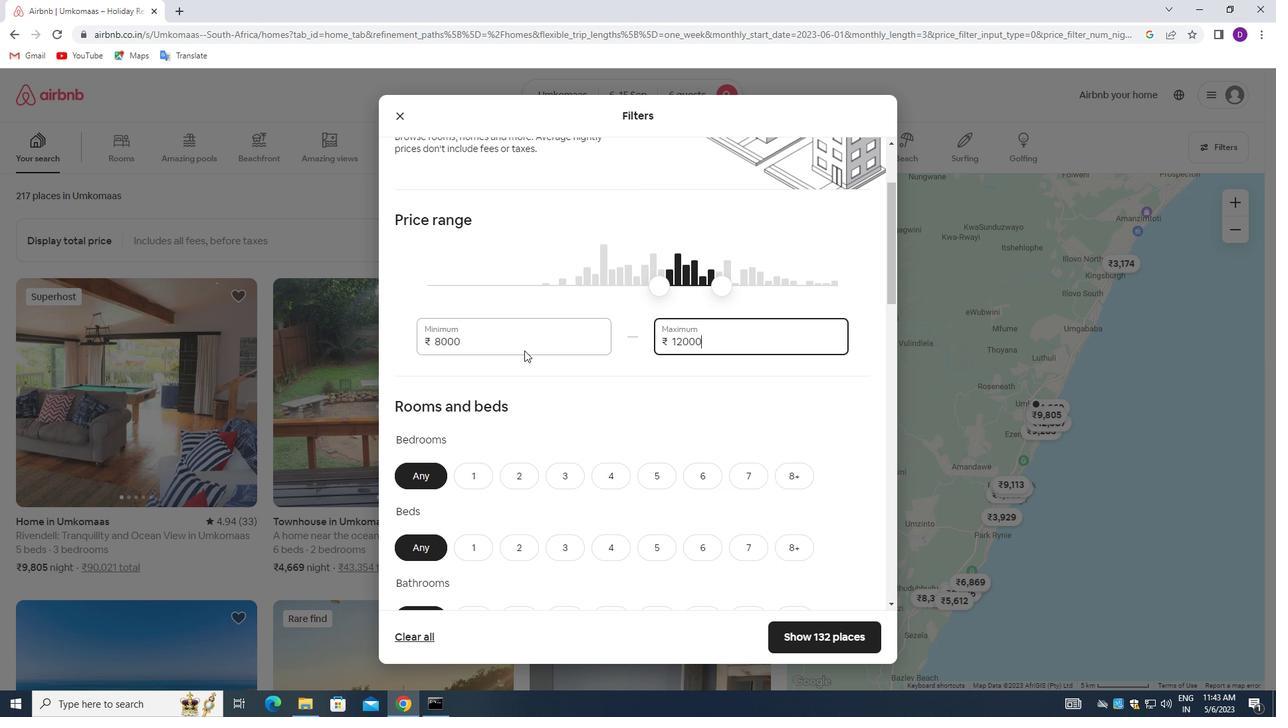
Action: Mouse scrolled (524, 348) with delta (0, 0)
Screenshot: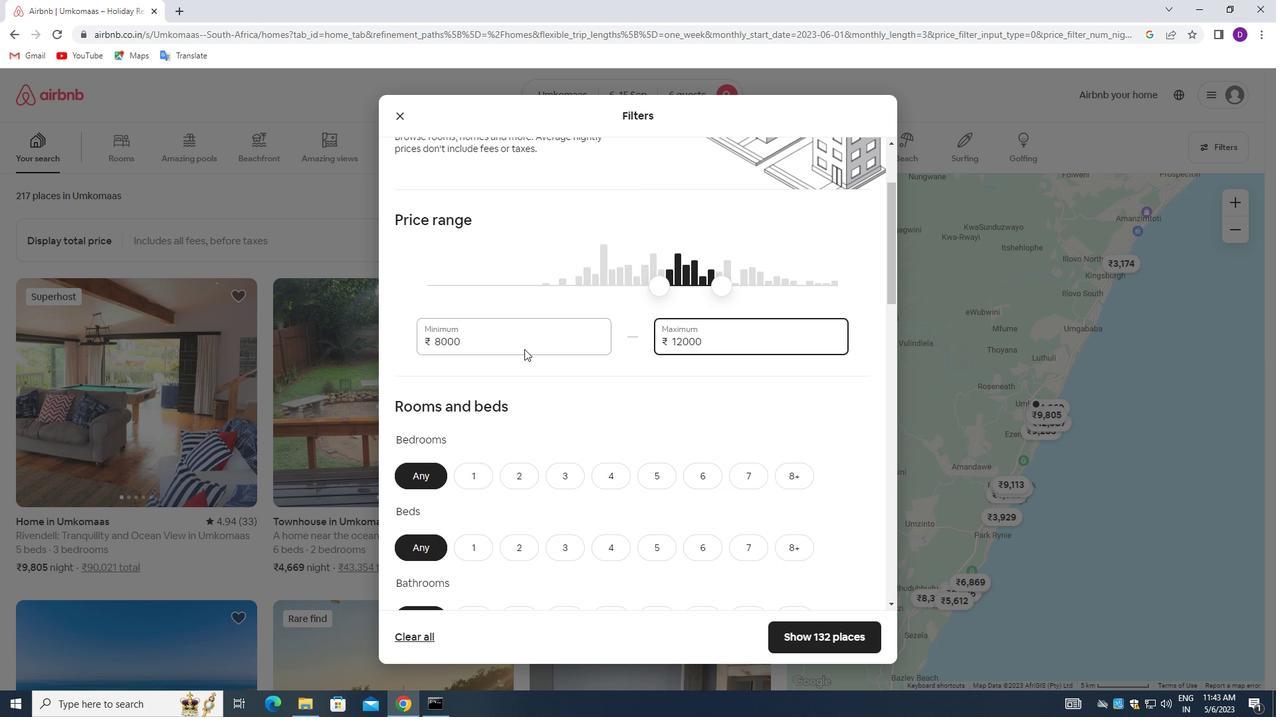 
Action: Mouse scrolled (524, 348) with delta (0, 0)
Screenshot: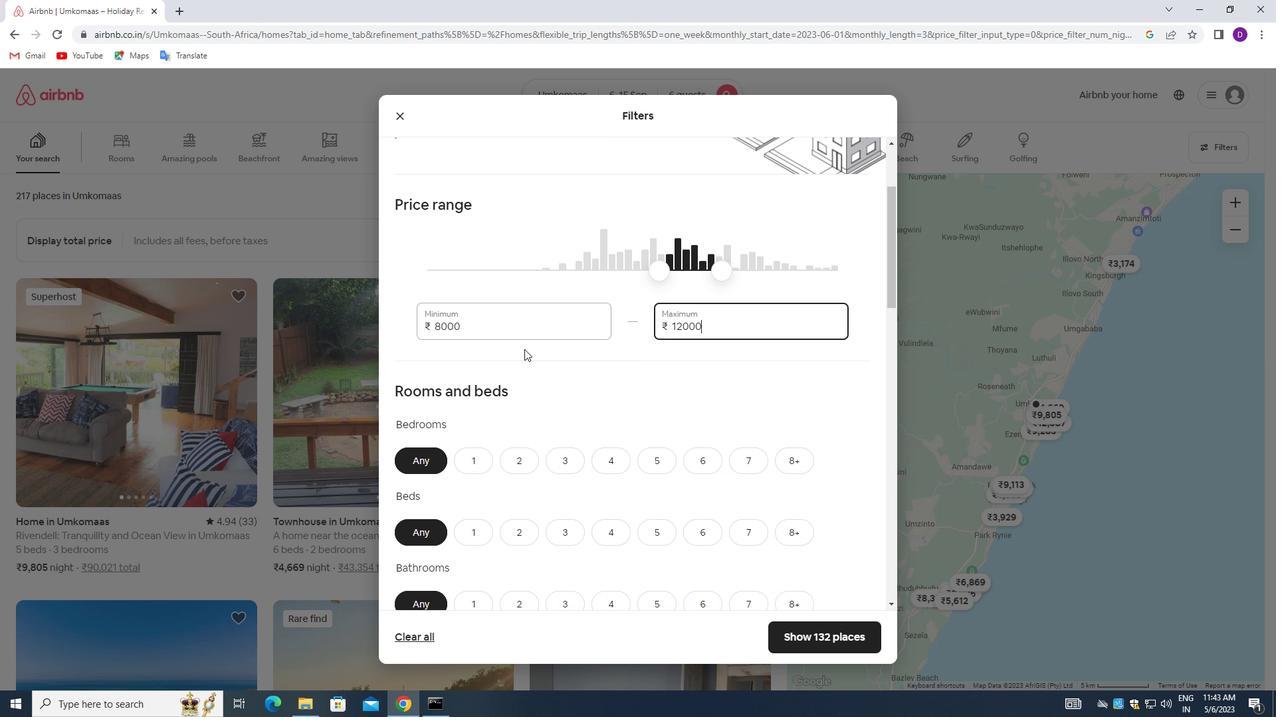 
Action: Mouse moved to (562, 361)
Screenshot: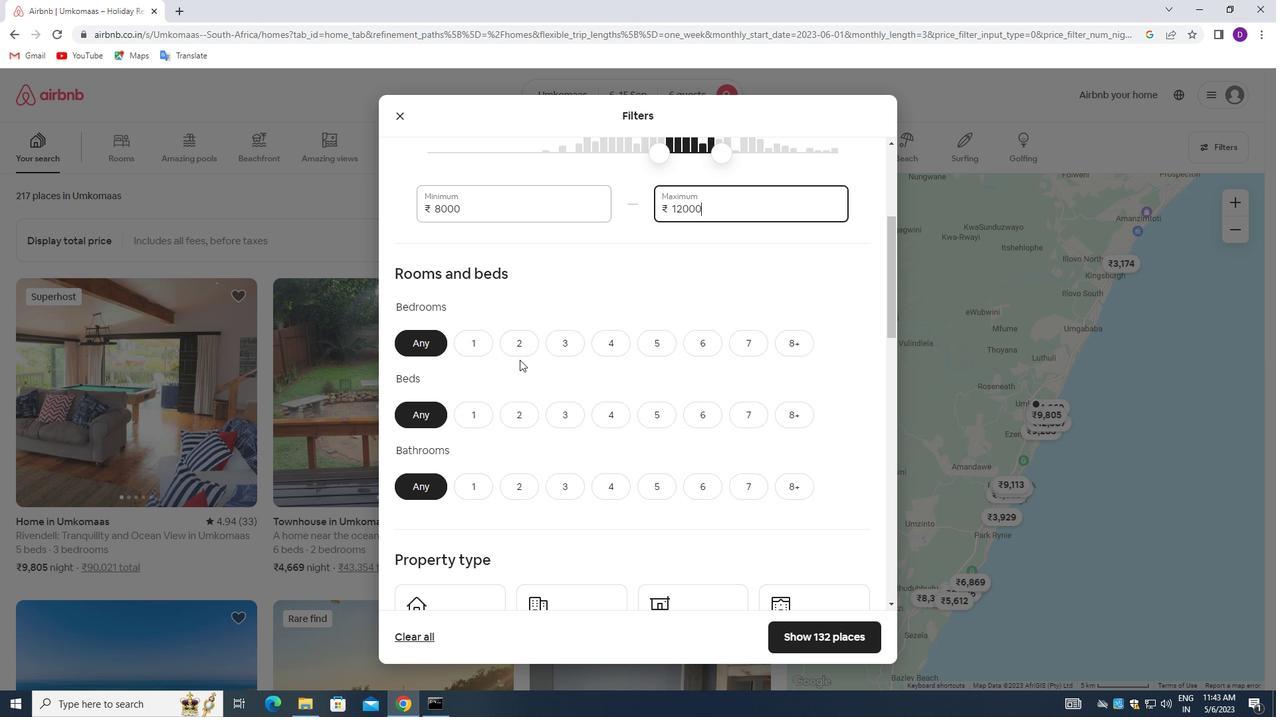 
Action: Mouse scrolled (562, 360) with delta (0, 0)
Screenshot: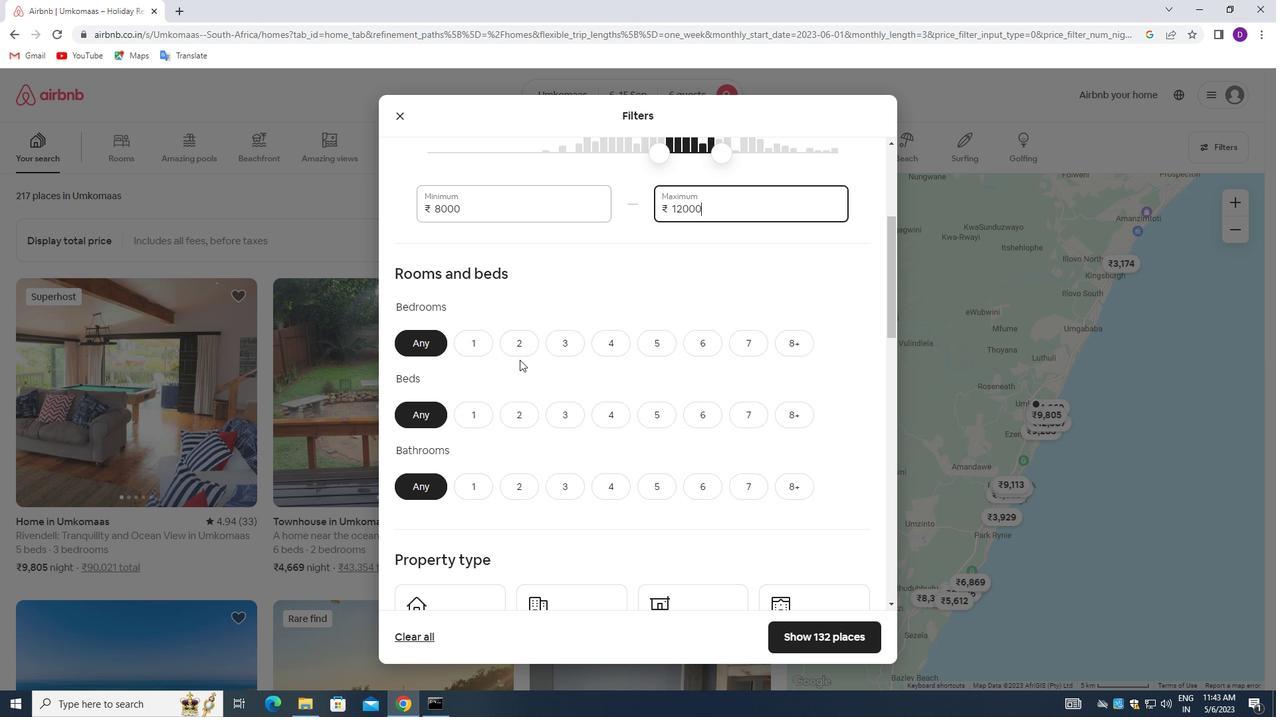 
Action: Mouse scrolled (562, 360) with delta (0, 0)
Screenshot: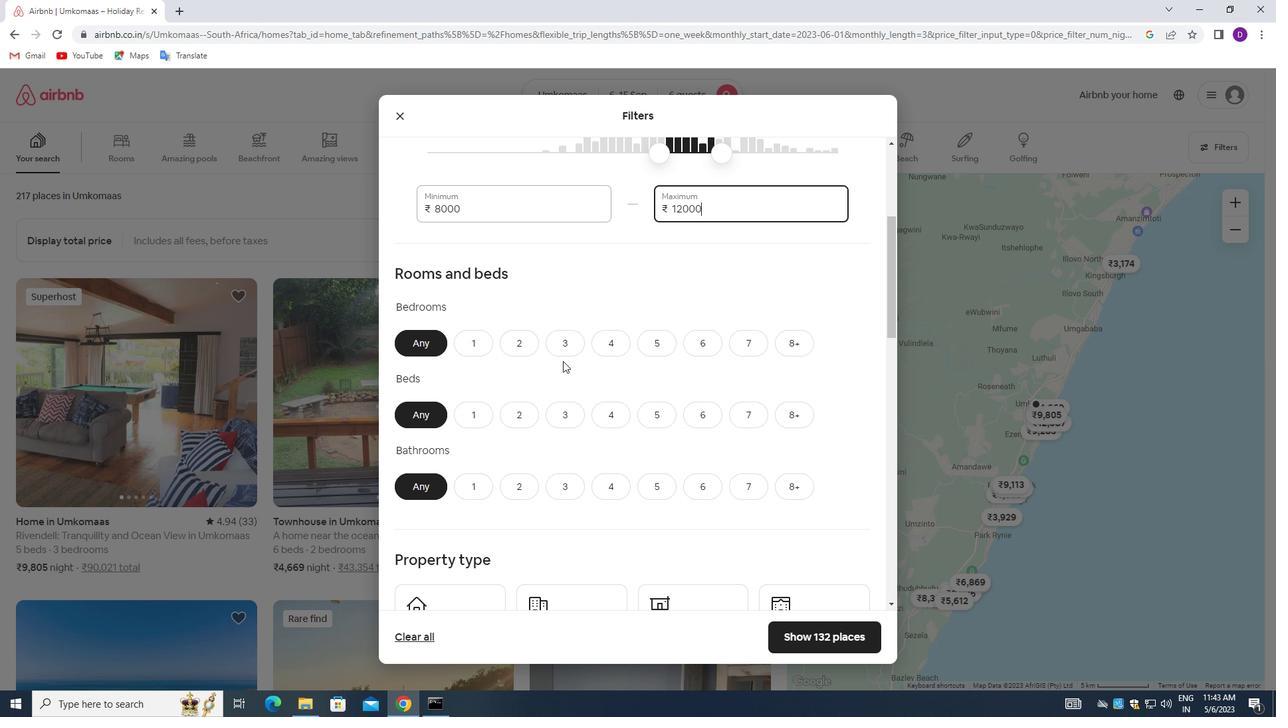
Action: Mouse moved to (701, 219)
Screenshot: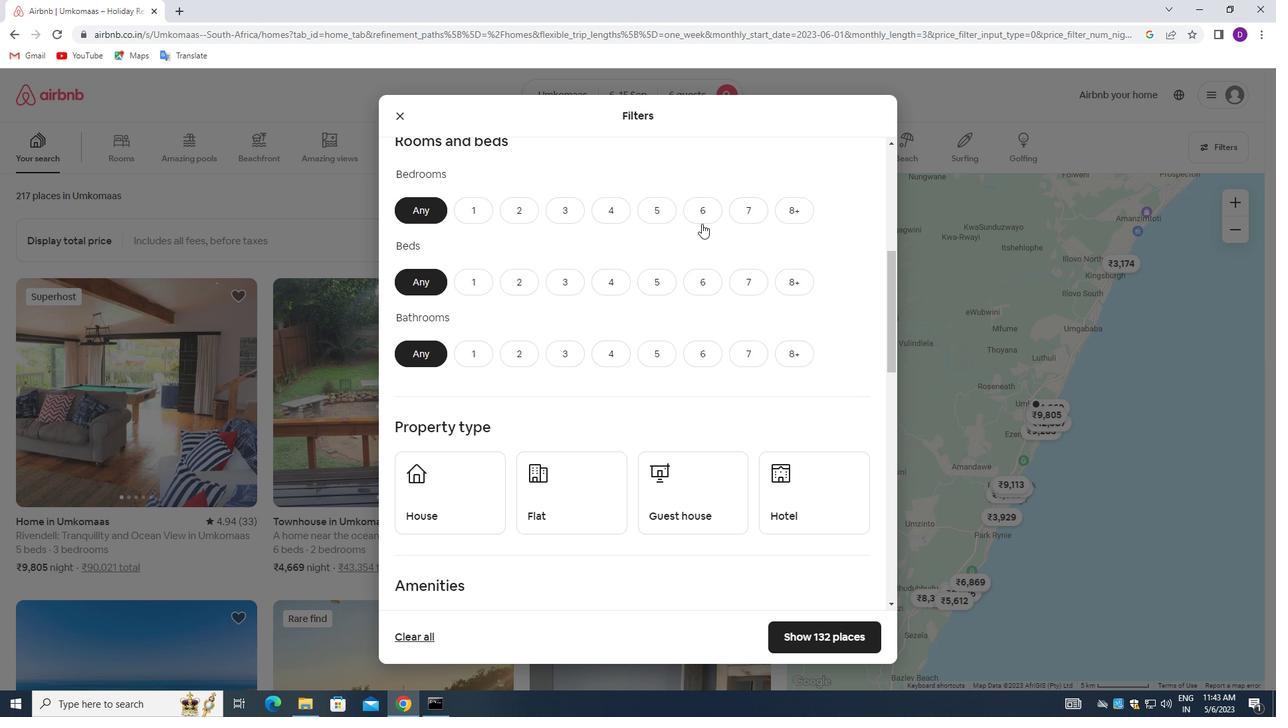 
Action: Mouse pressed left at (701, 219)
Screenshot: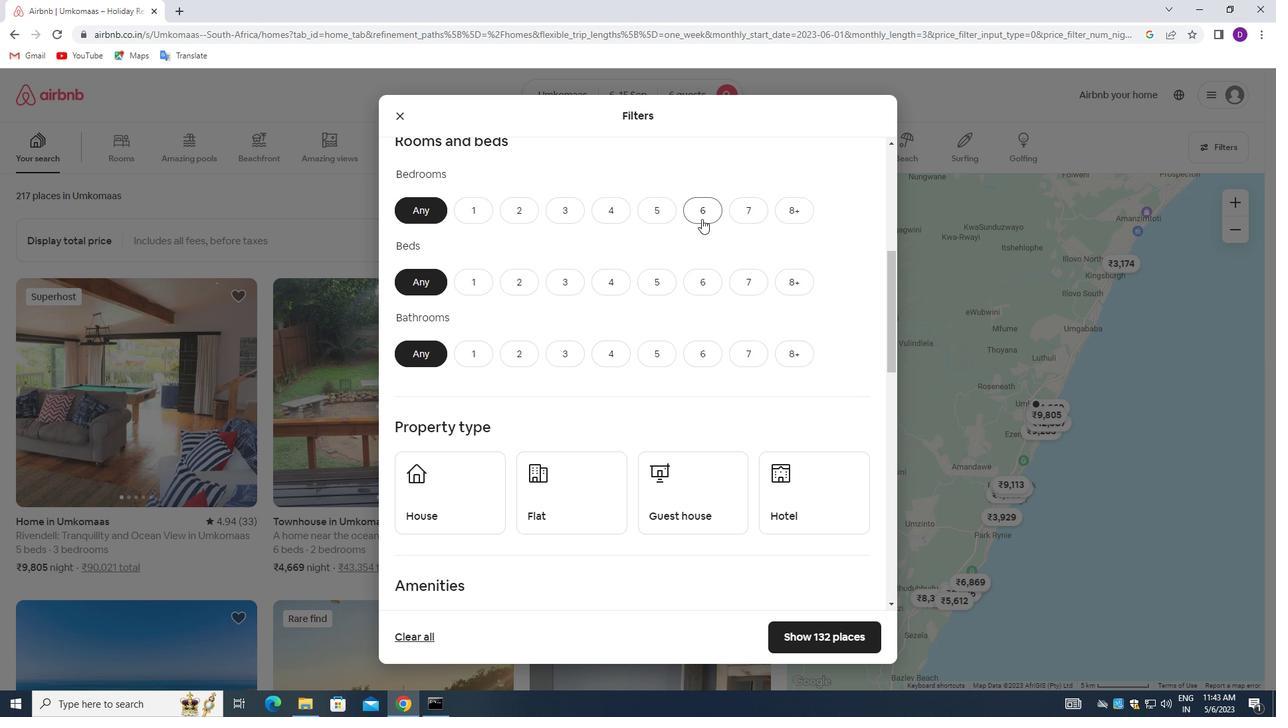 
Action: Mouse moved to (702, 277)
Screenshot: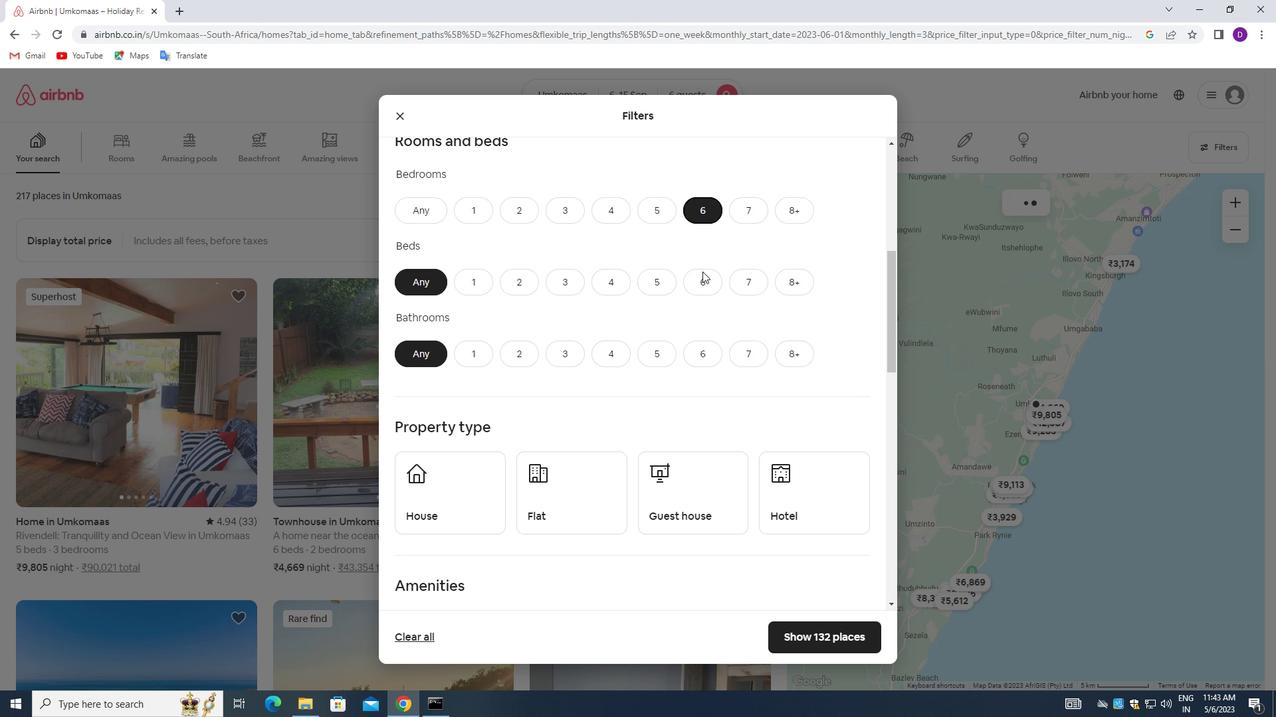 
Action: Mouse pressed left at (702, 277)
Screenshot: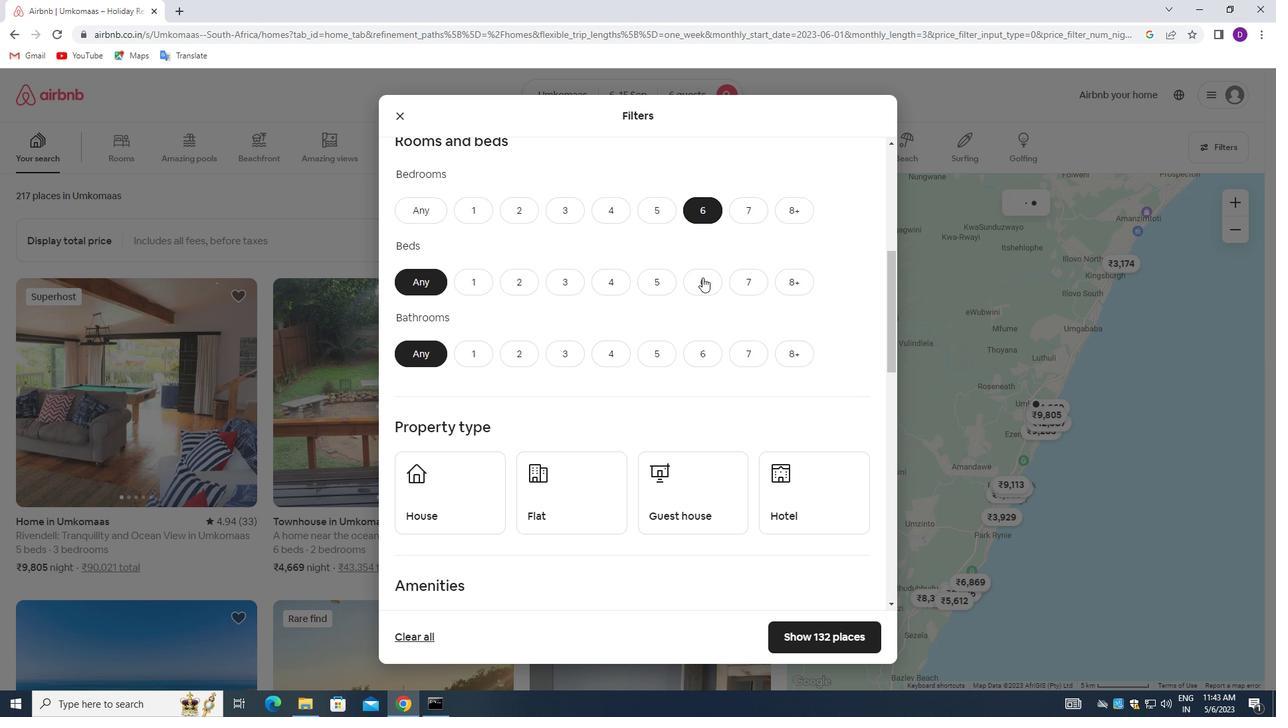 
Action: Mouse moved to (703, 350)
Screenshot: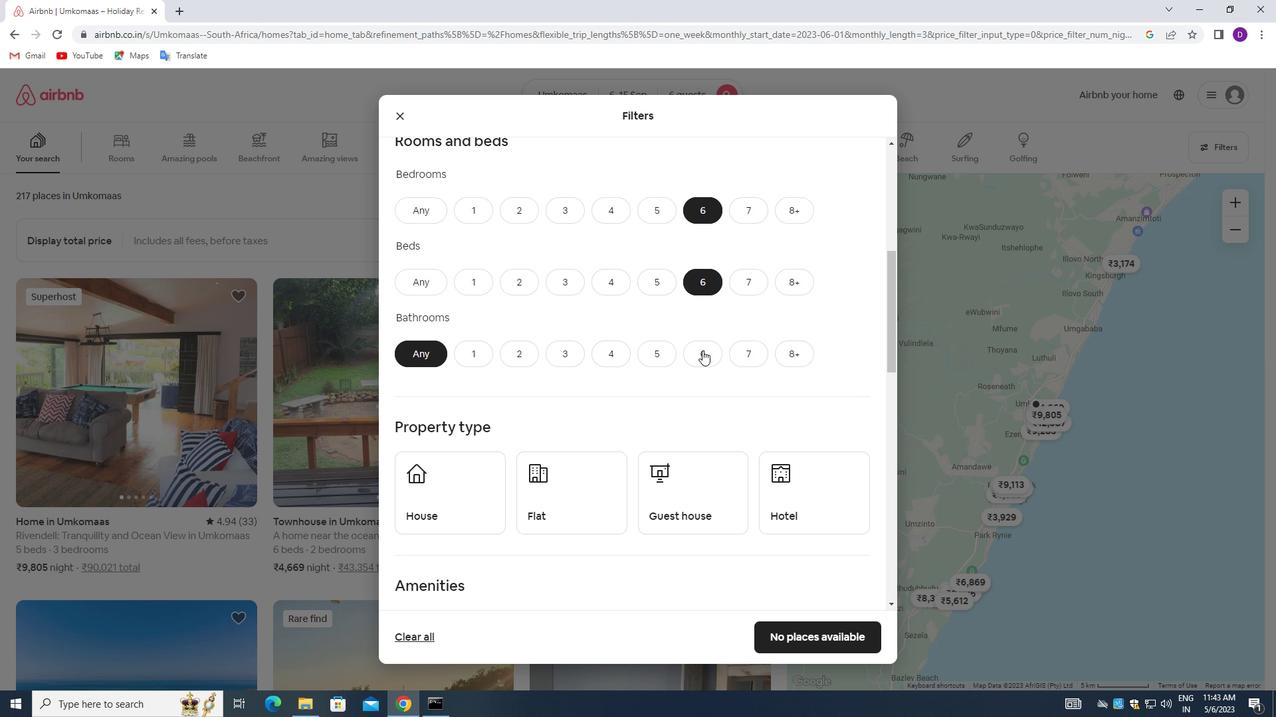 
Action: Mouse pressed left at (703, 350)
Screenshot: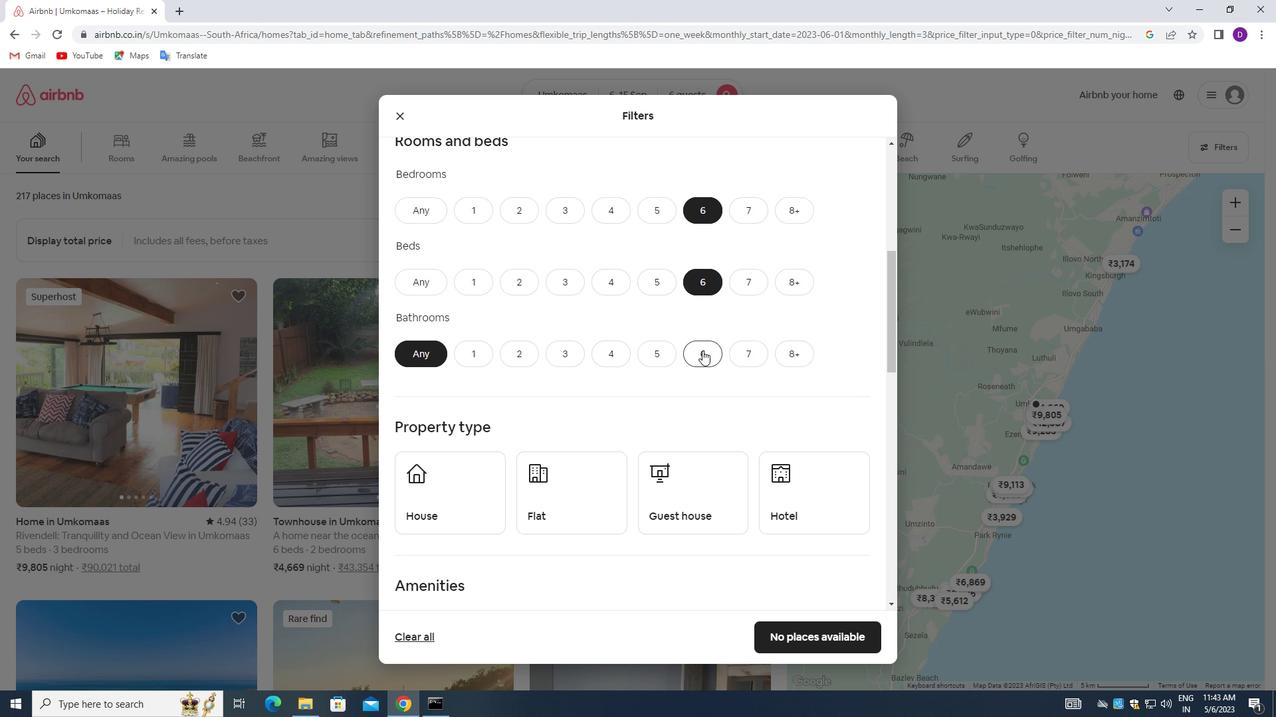 
Action: Mouse moved to (662, 358)
Screenshot: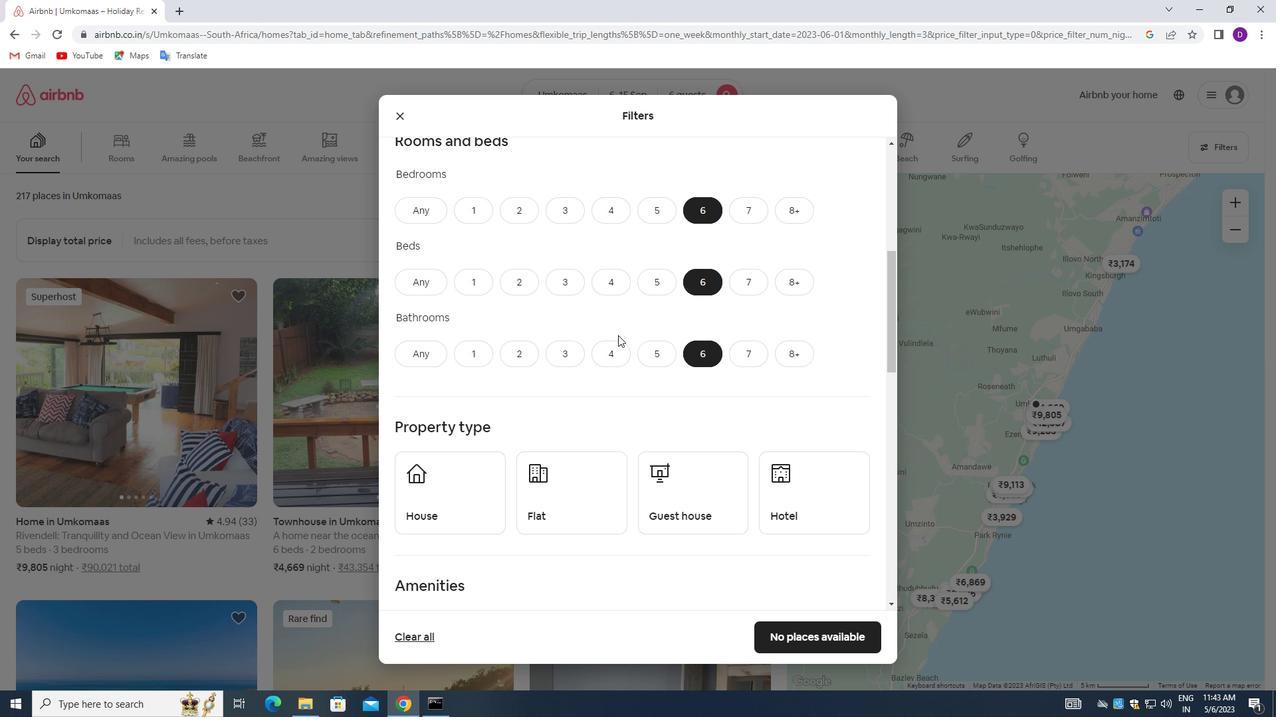 
Action: Mouse scrolled (662, 358) with delta (0, 0)
Screenshot: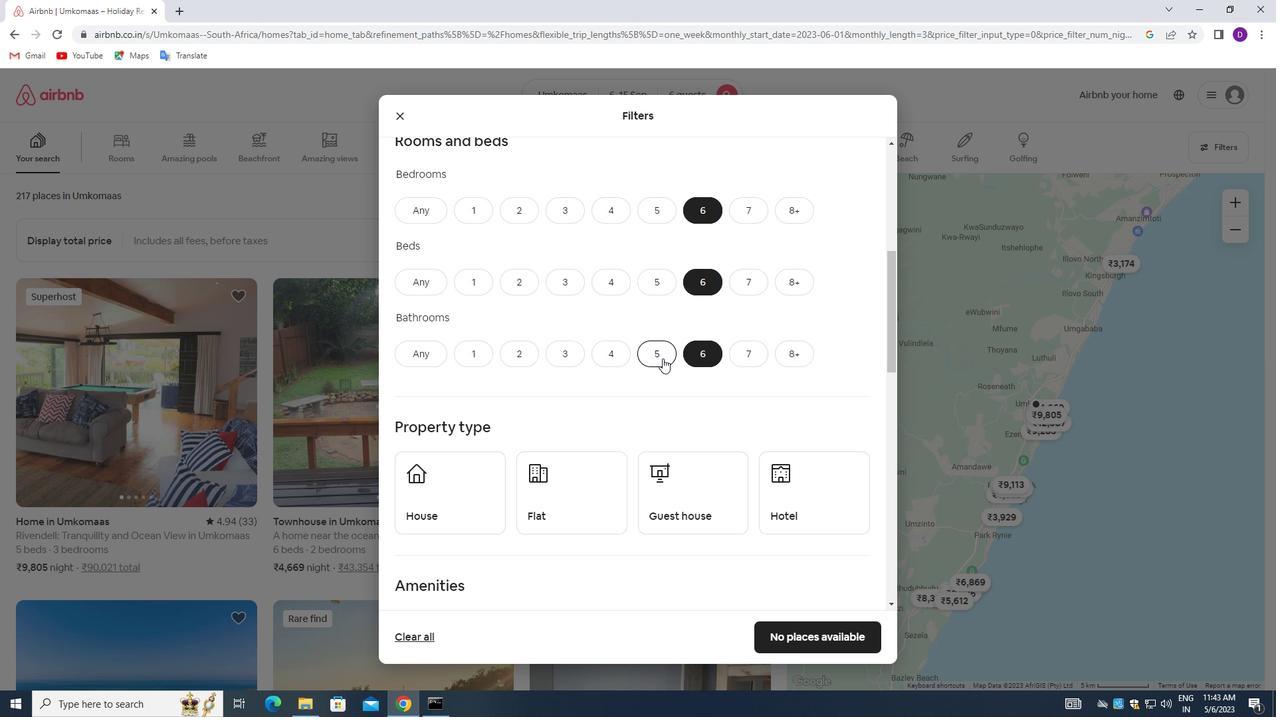
Action: Mouse scrolled (662, 358) with delta (0, 0)
Screenshot: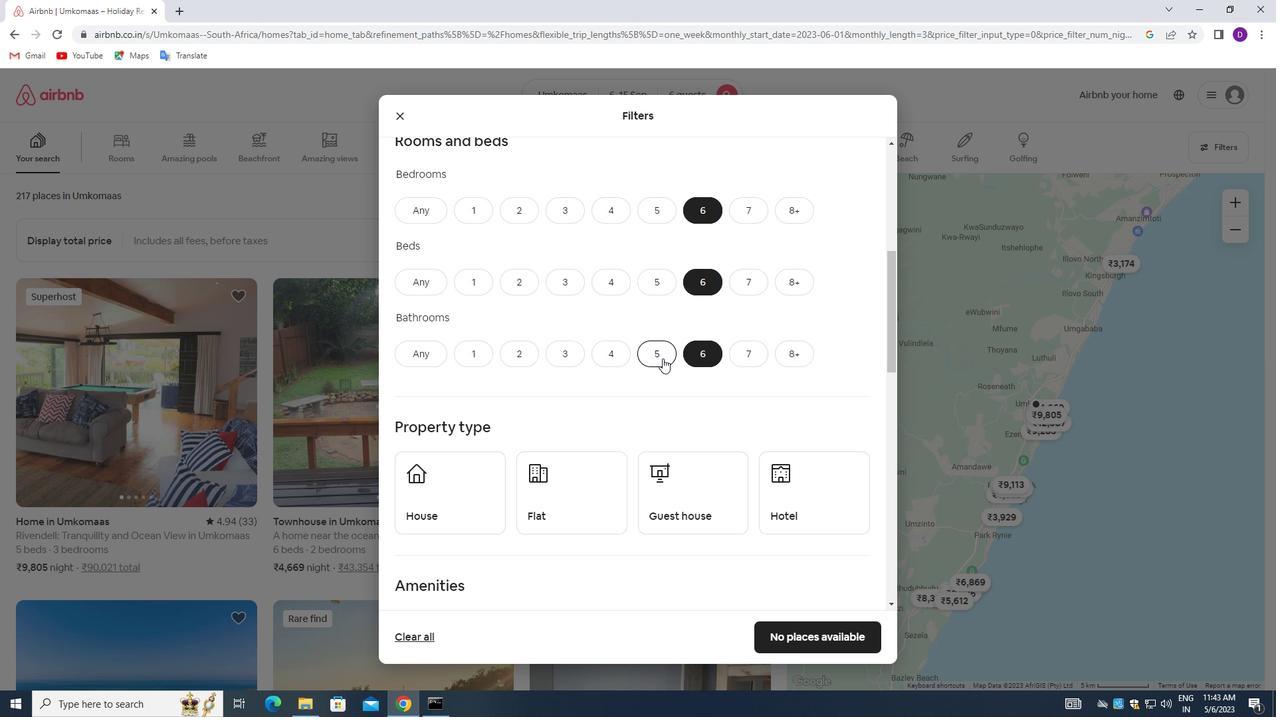 
Action: Mouse scrolled (662, 358) with delta (0, 0)
Screenshot: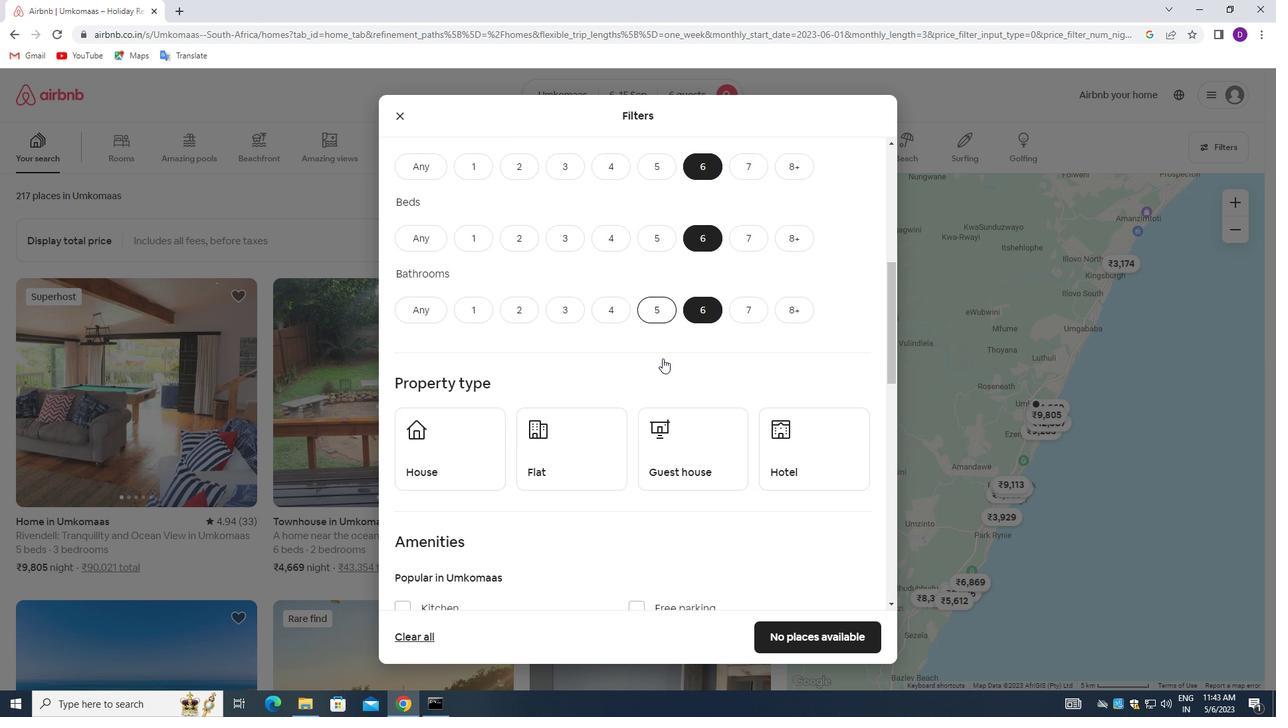 
Action: Mouse moved to (464, 299)
Screenshot: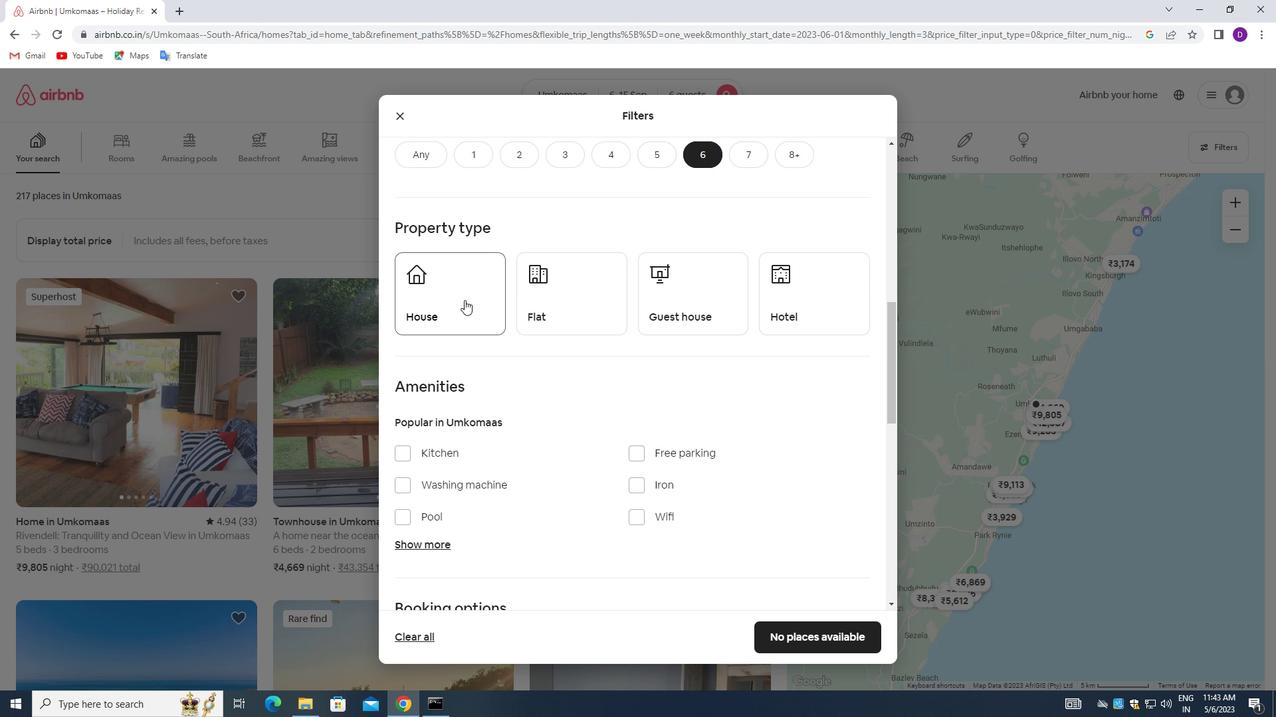 
Action: Mouse pressed left at (464, 299)
Screenshot: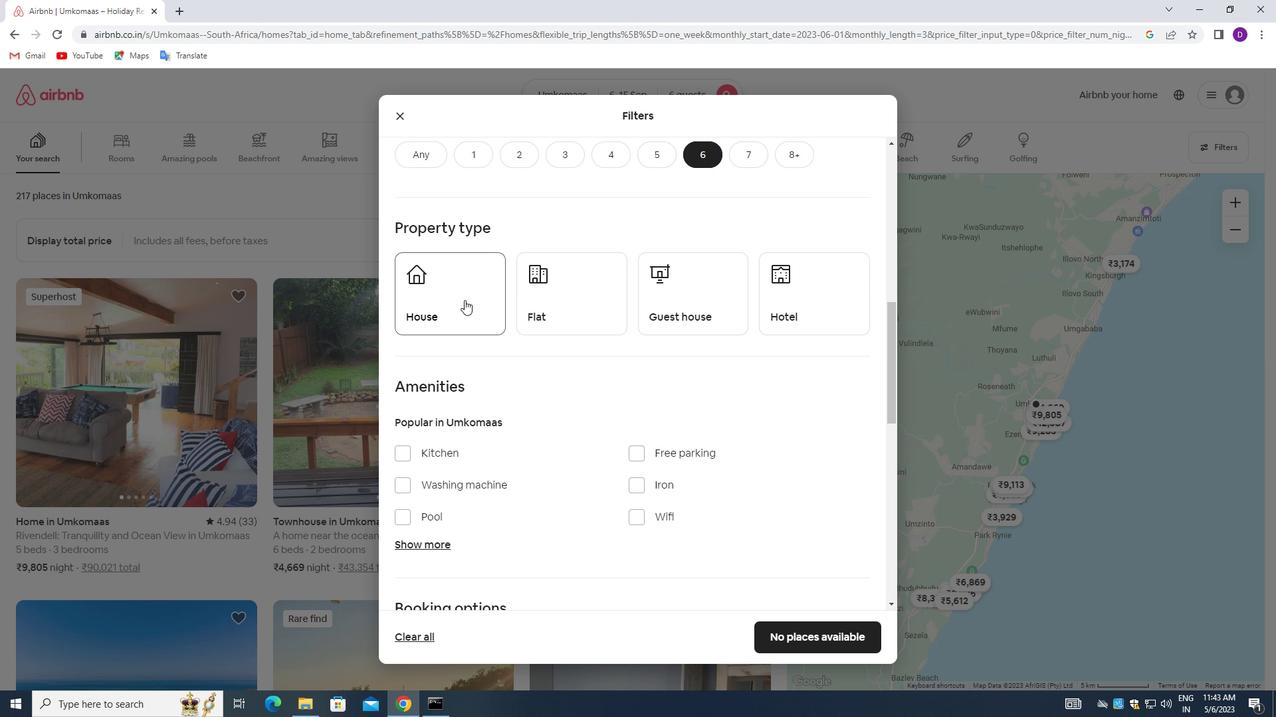
Action: Mouse moved to (570, 307)
Screenshot: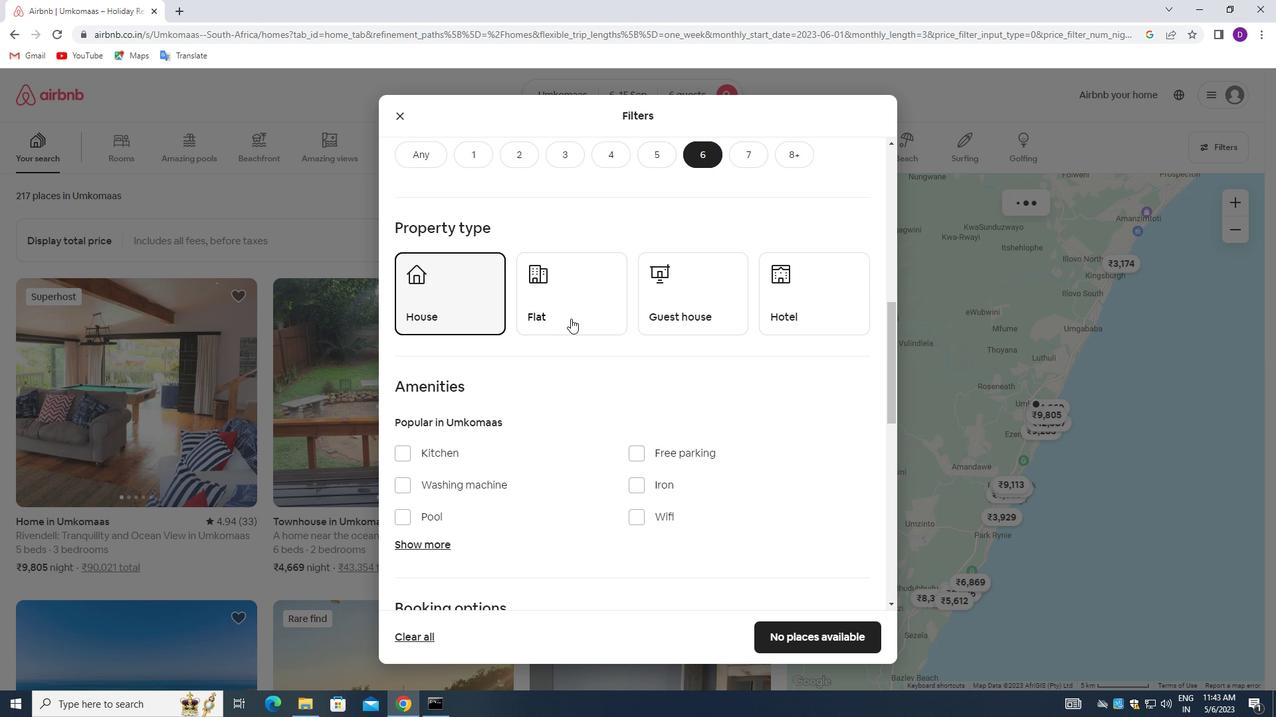 
Action: Mouse pressed left at (570, 307)
Screenshot: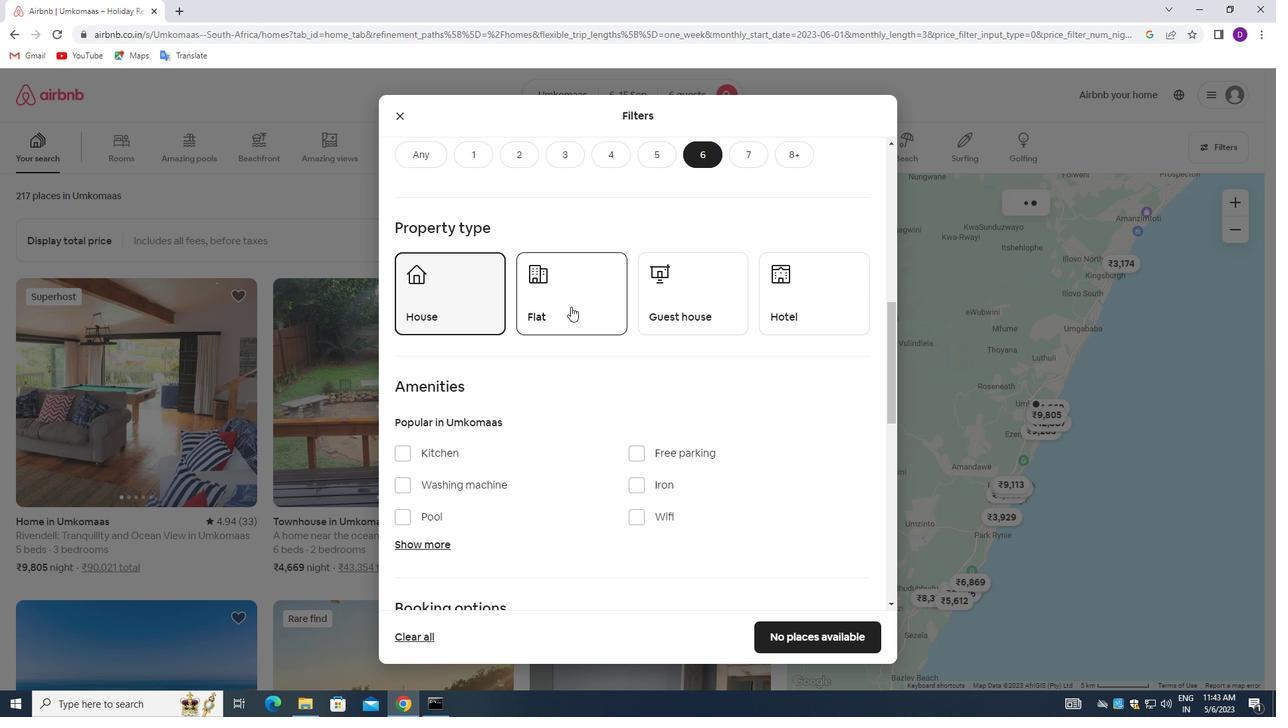 
Action: Mouse moved to (672, 299)
Screenshot: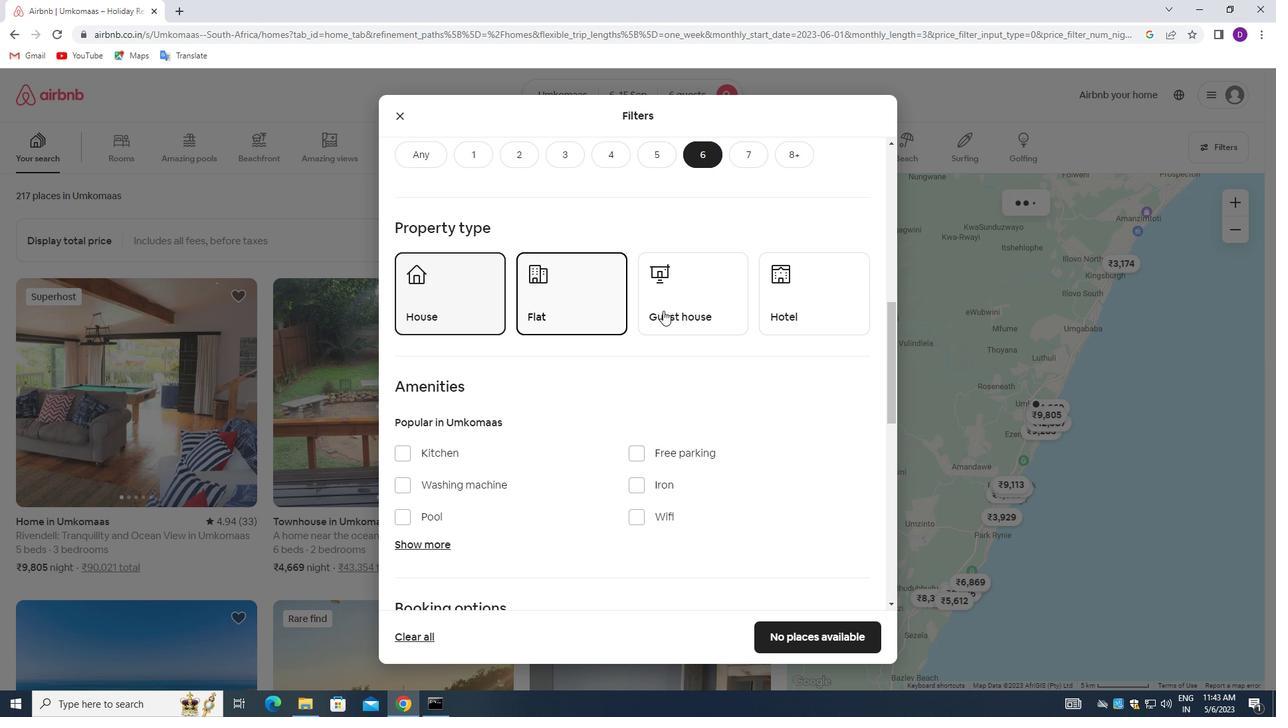 
Action: Mouse pressed left at (672, 299)
Screenshot: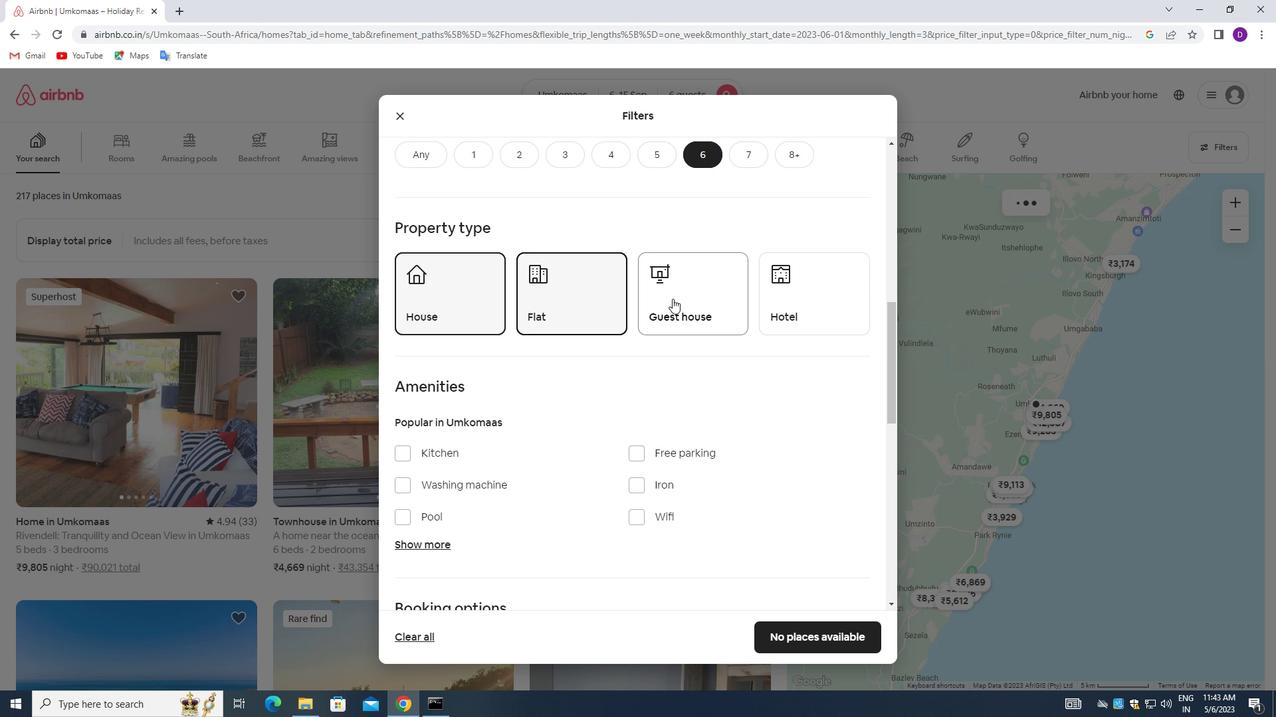 
Action: Mouse moved to (585, 409)
Screenshot: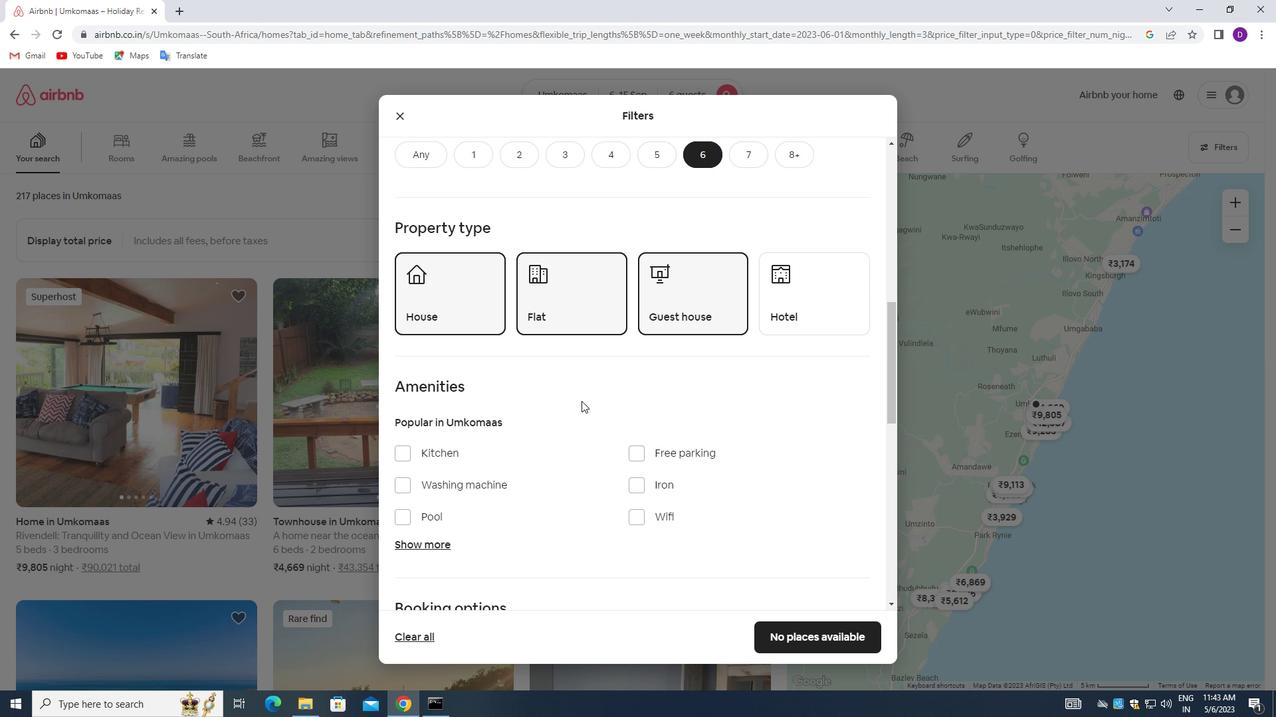 
Action: Mouse scrolled (585, 408) with delta (0, 0)
Screenshot: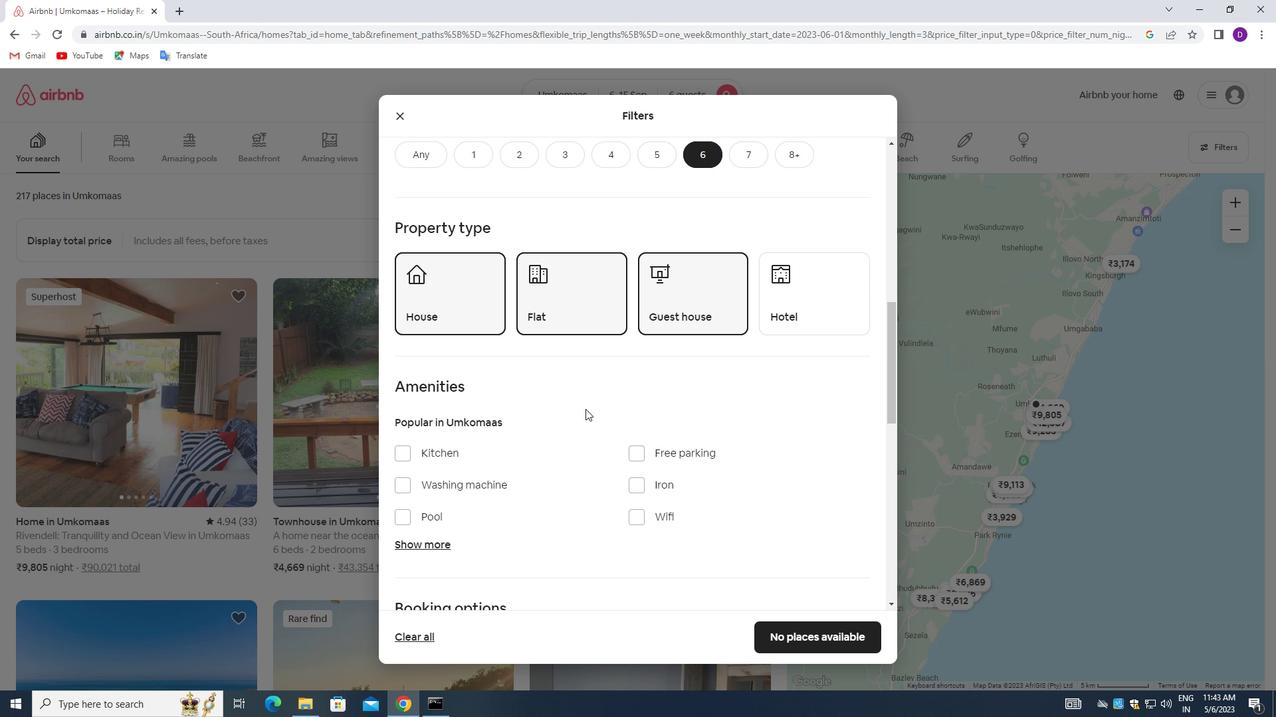 
Action: Mouse moved to (565, 398)
Screenshot: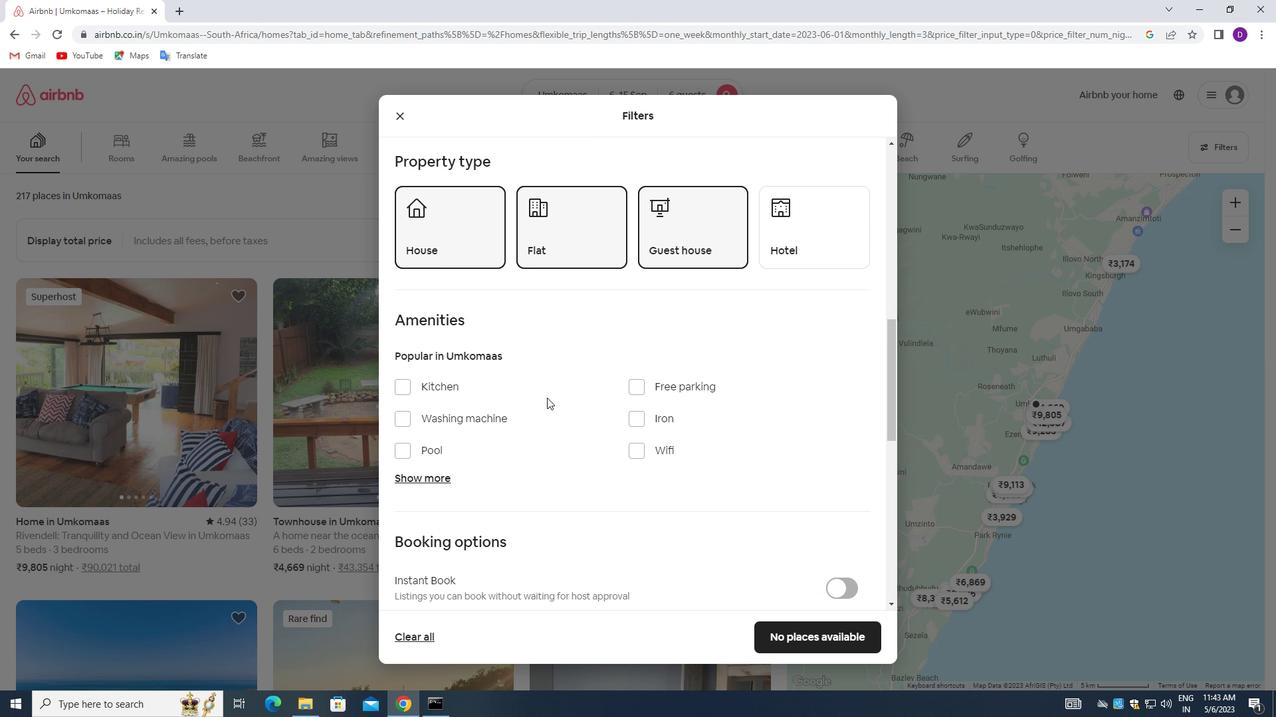 
Action: Mouse scrolled (565, 397) with delta (0, 0)
Screenshot: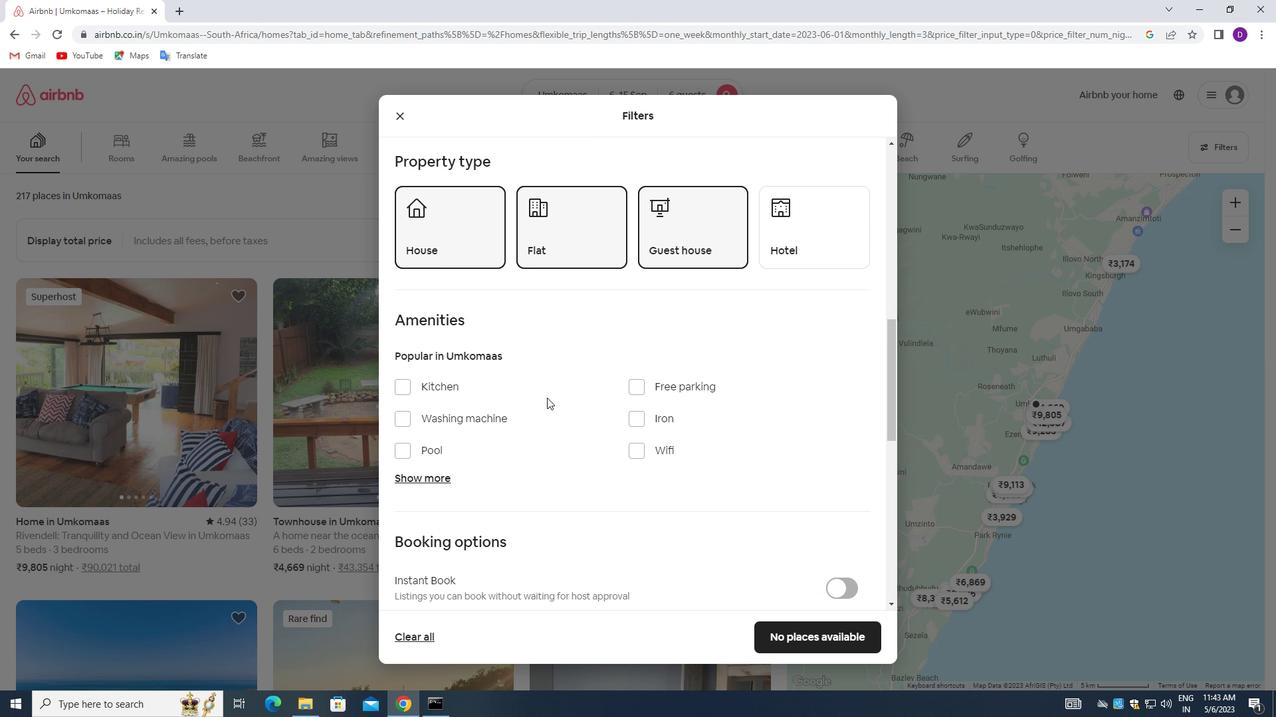 
Action: Mouse moved to (565, 397)
Screenshot: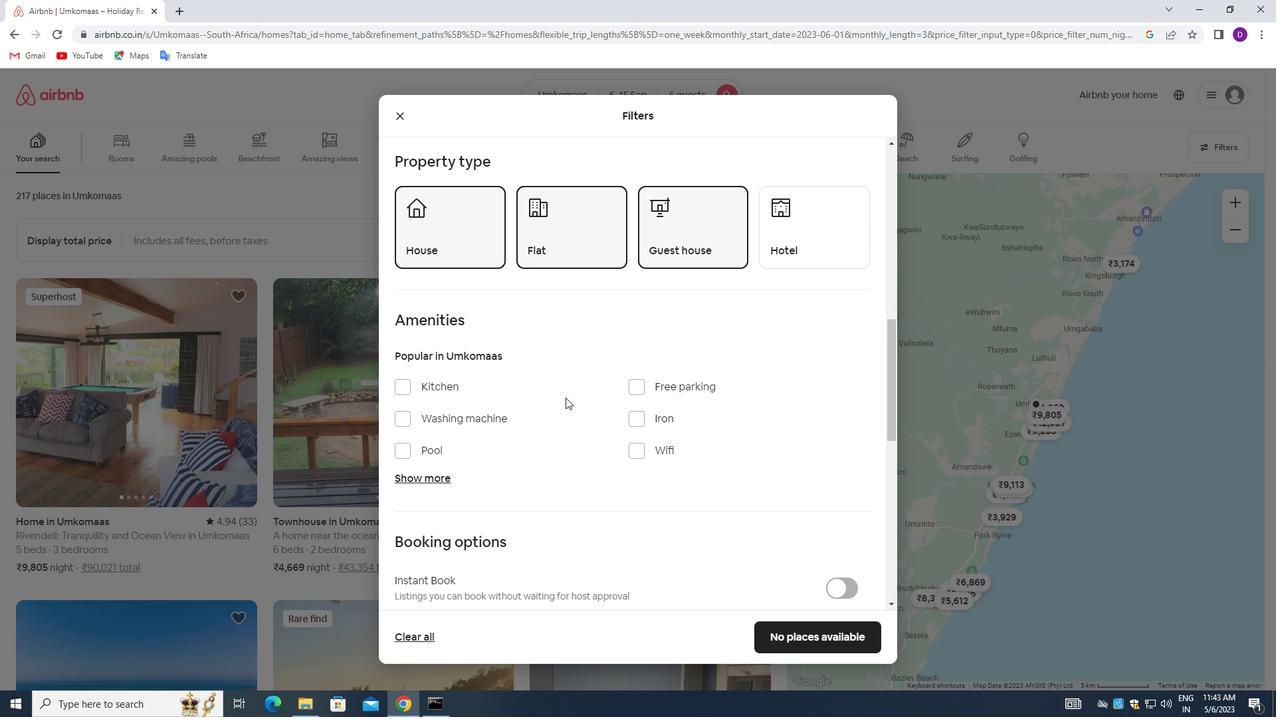 
Action: Mouse scrolled (565, 396) with delta (0, 0)
Screenshot: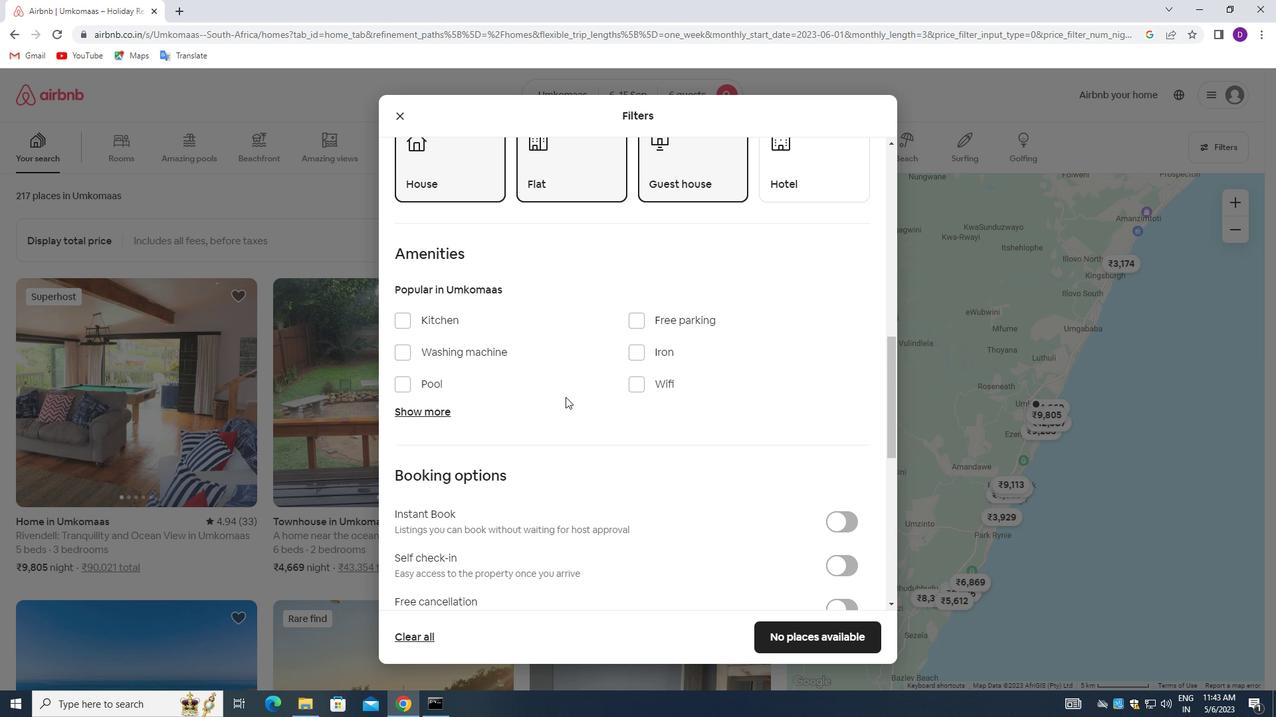
Action: Mouse moved to (553, 364)
Screenshot: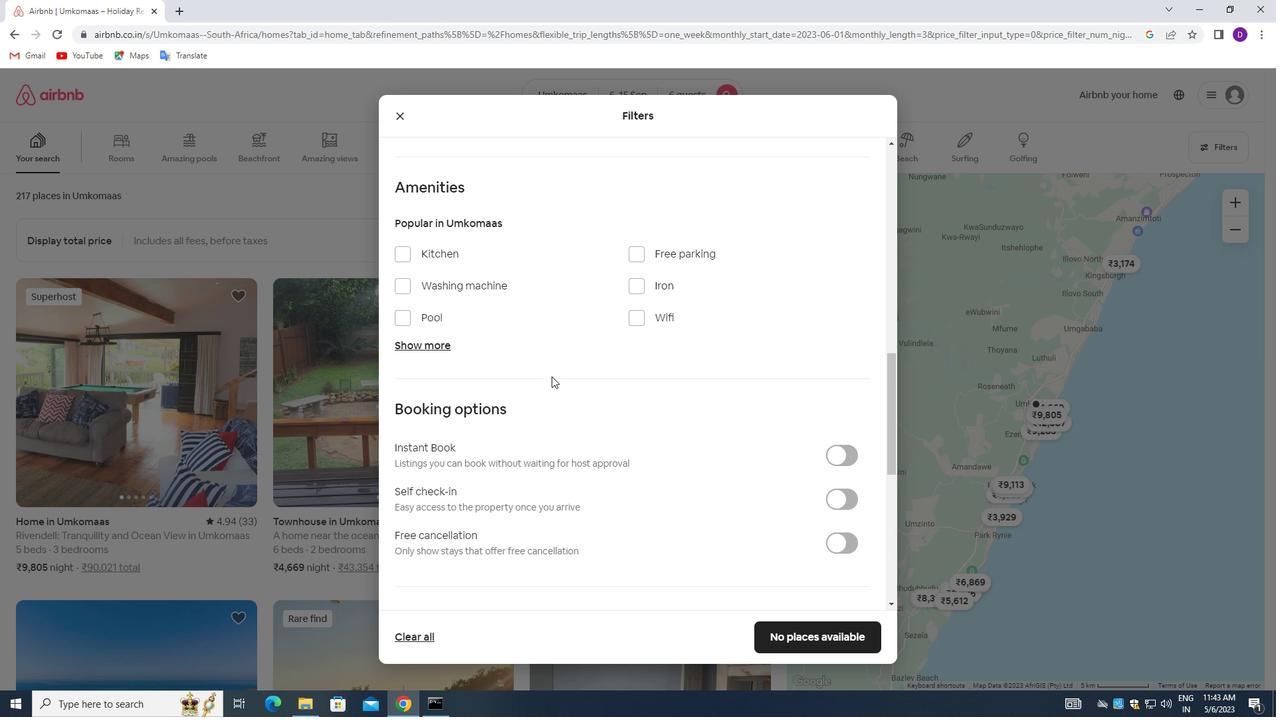 
Action: Mouse scrolled (553, 365) with delta (0, 0)
Screenshot: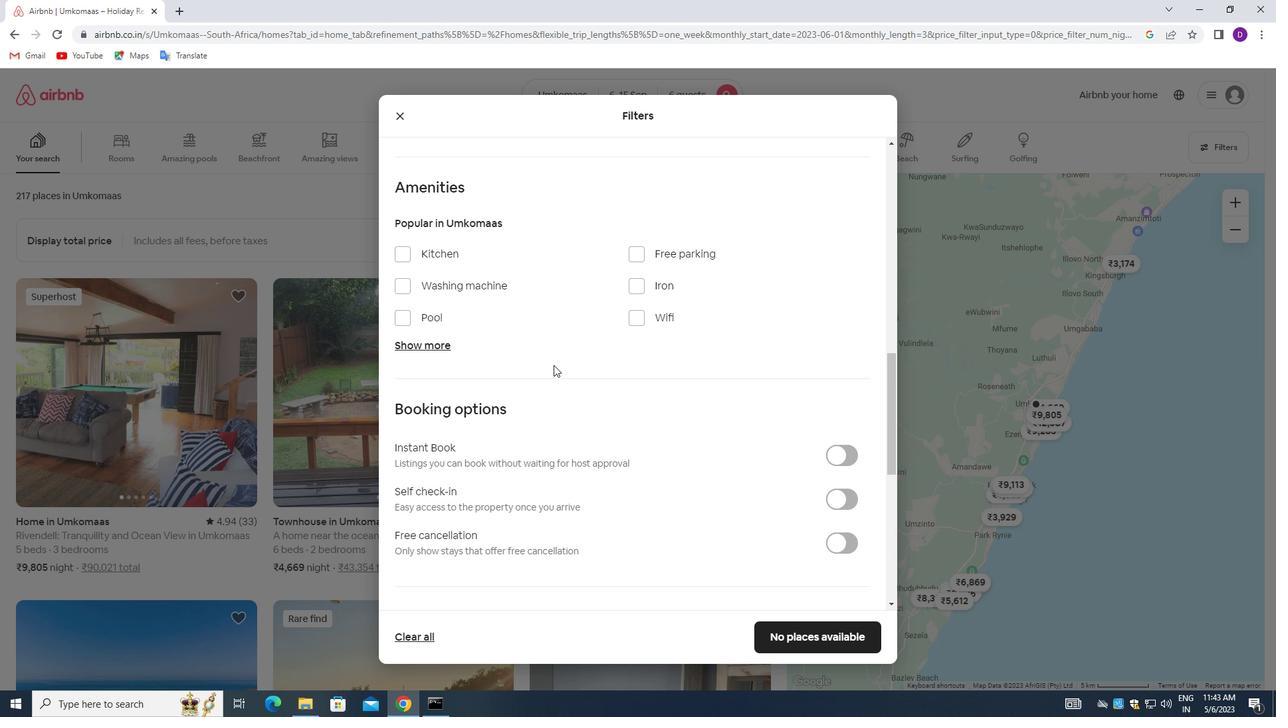 
Action: Mouse moved to (640, 384)
Screenshot: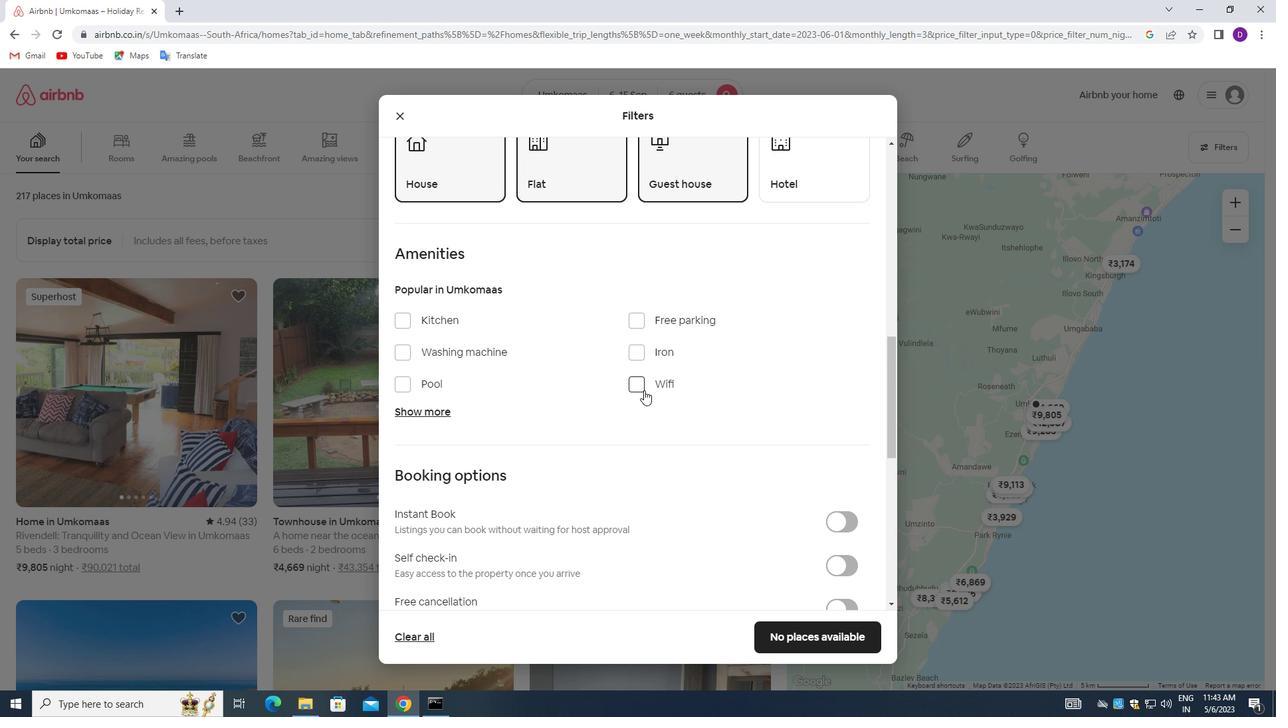 
Action: Mouse pressed left at (640, 384)
Screenshot: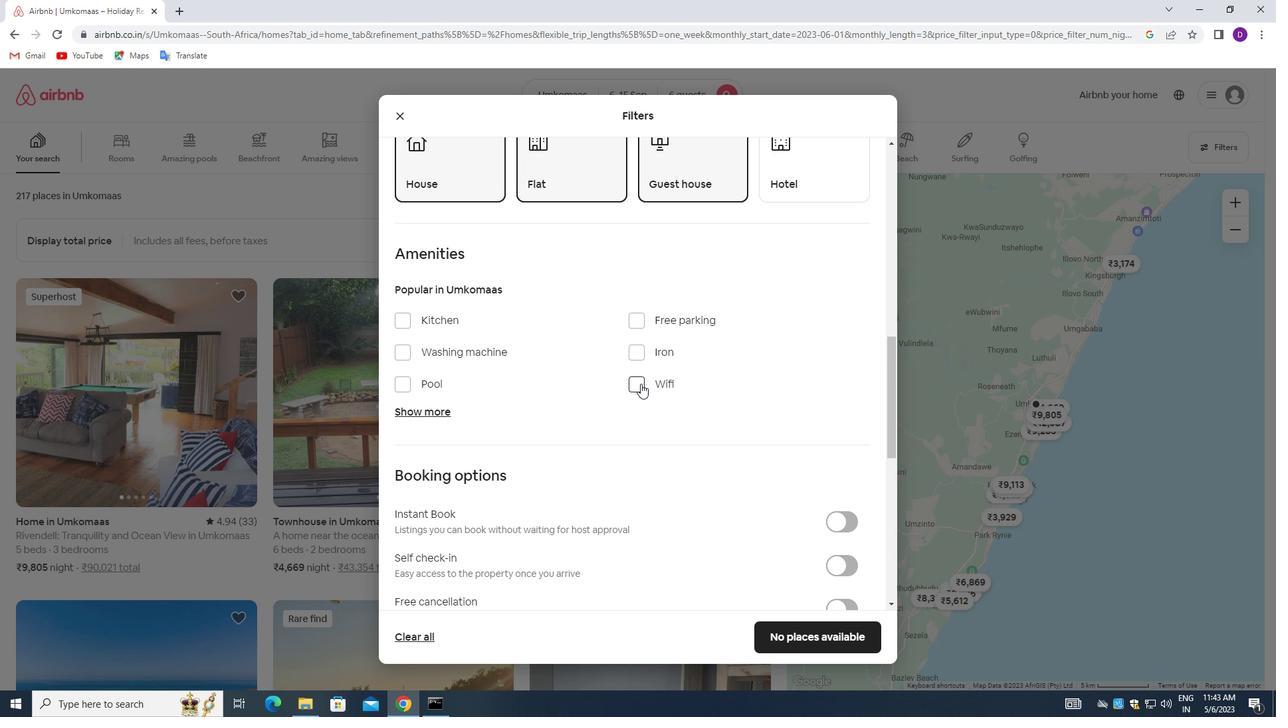 
Action: Mouse moved to (435, 409)
Screenshot: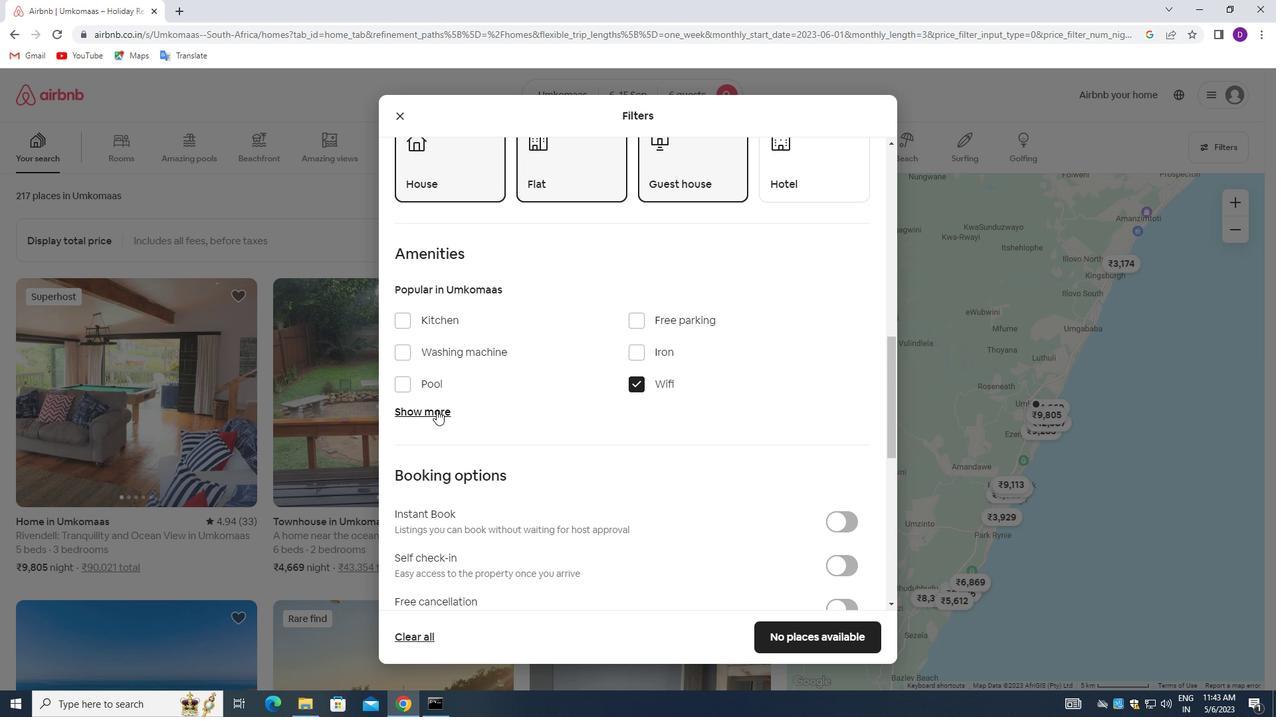 
Action: Mouse pressed left at (435, 409)
Screenshot: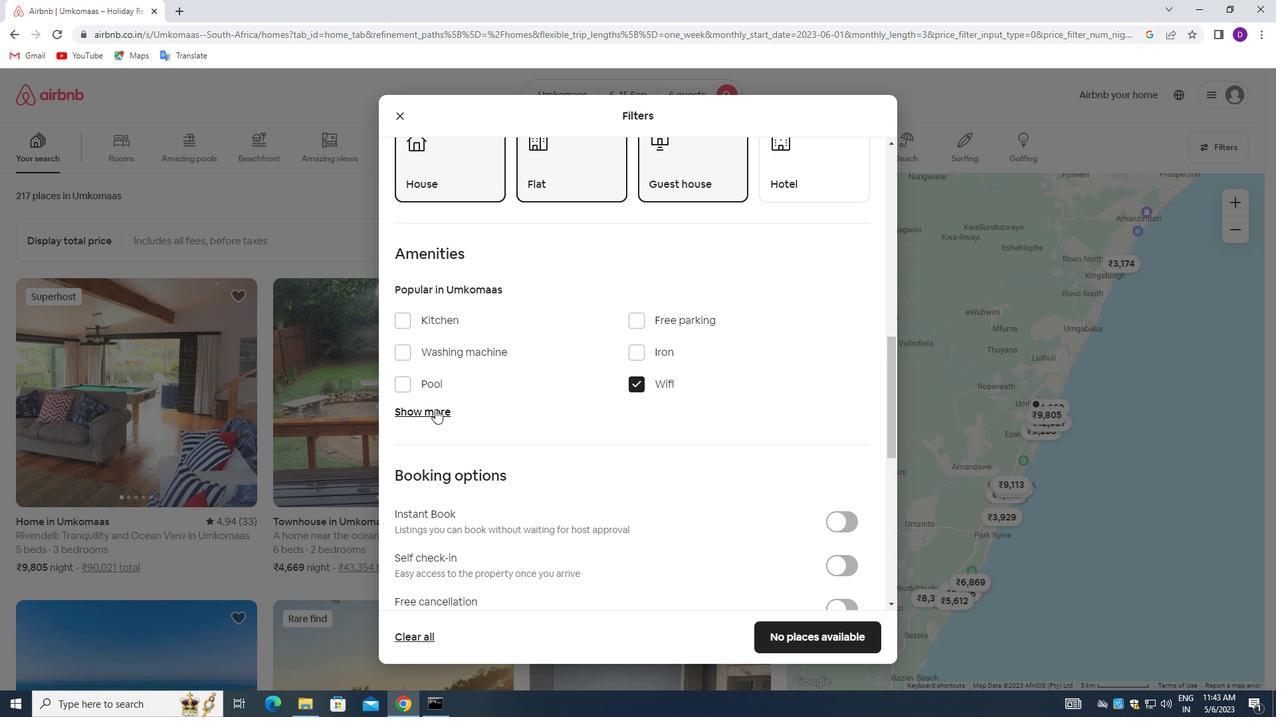 
Action: Mouse moved to (407, 521)
Screenshot: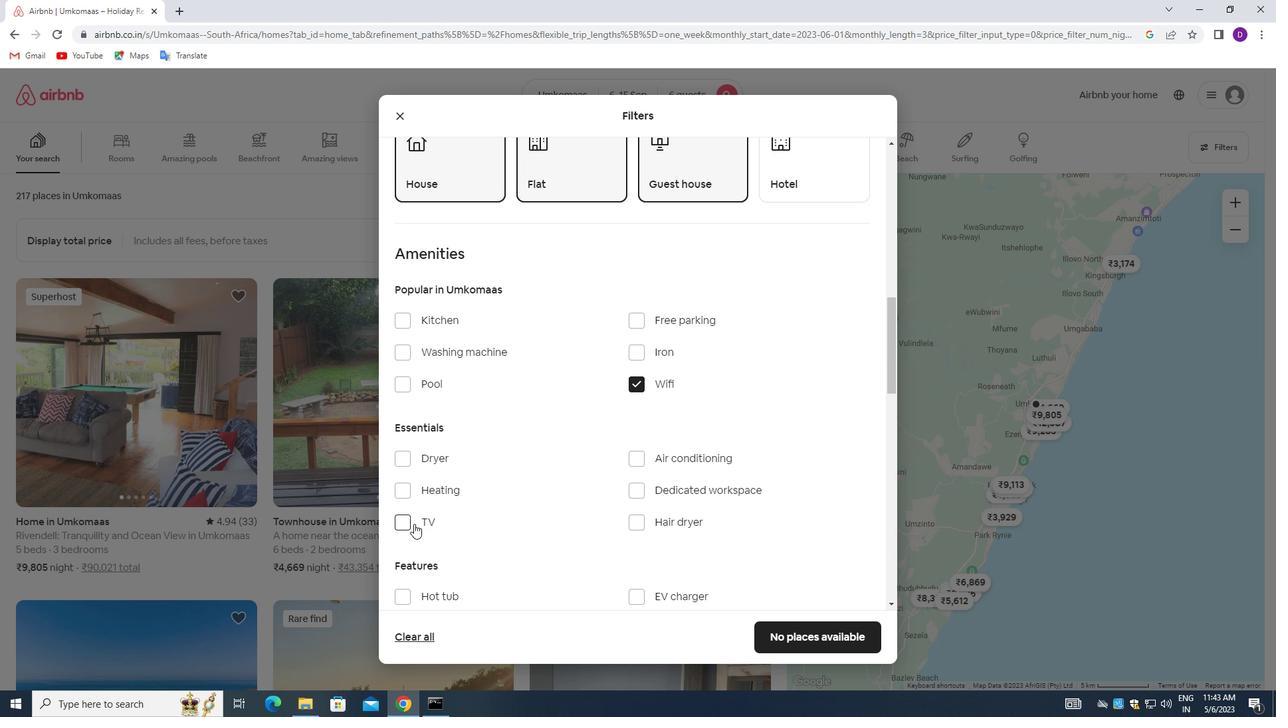 
Action: Mouse pressed left at (407, 521)
Screenshot: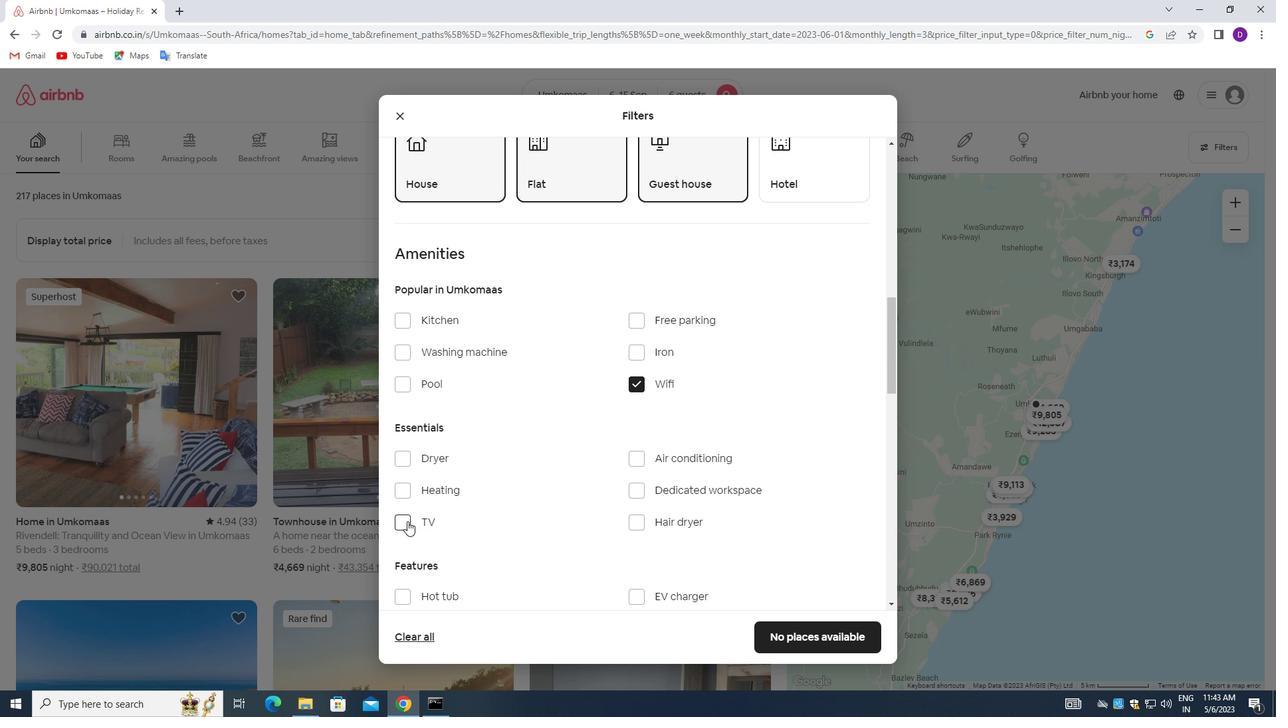 
Action: Mouse moved to (533, 404)
Screenshot: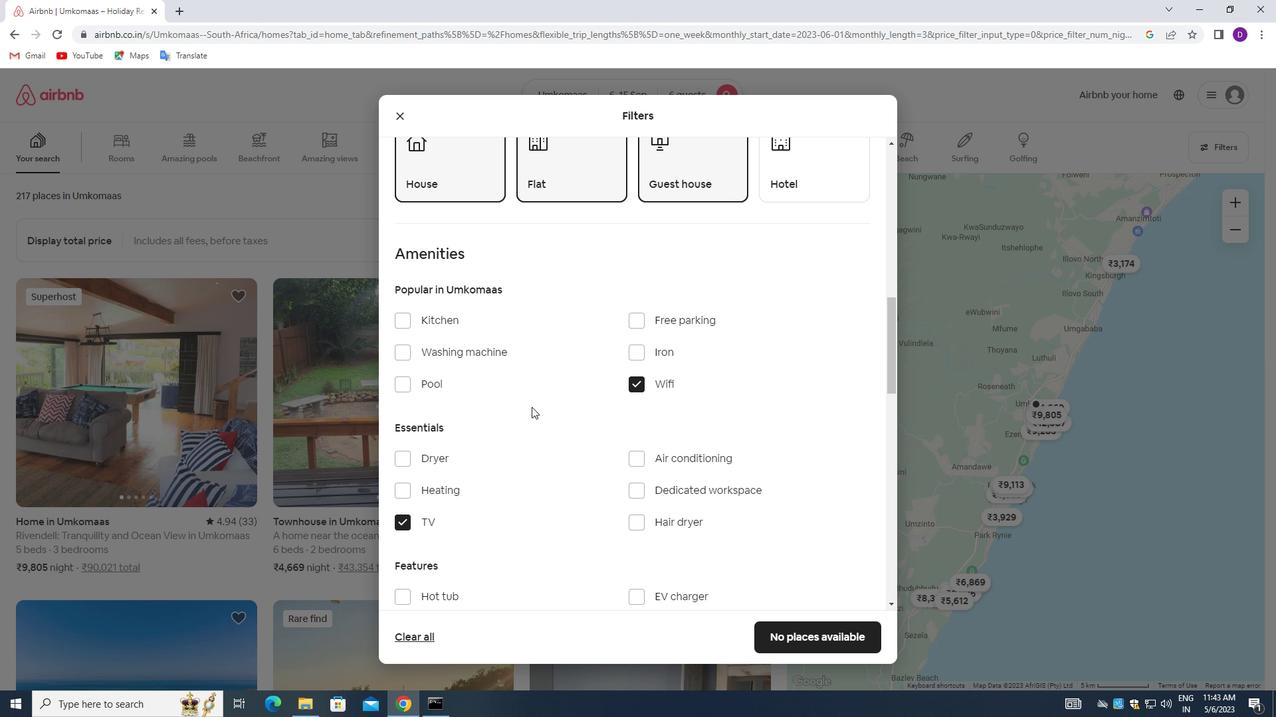 
Action: Mouse scrolled (533, 404) with delta (0, 0)
Screenshot: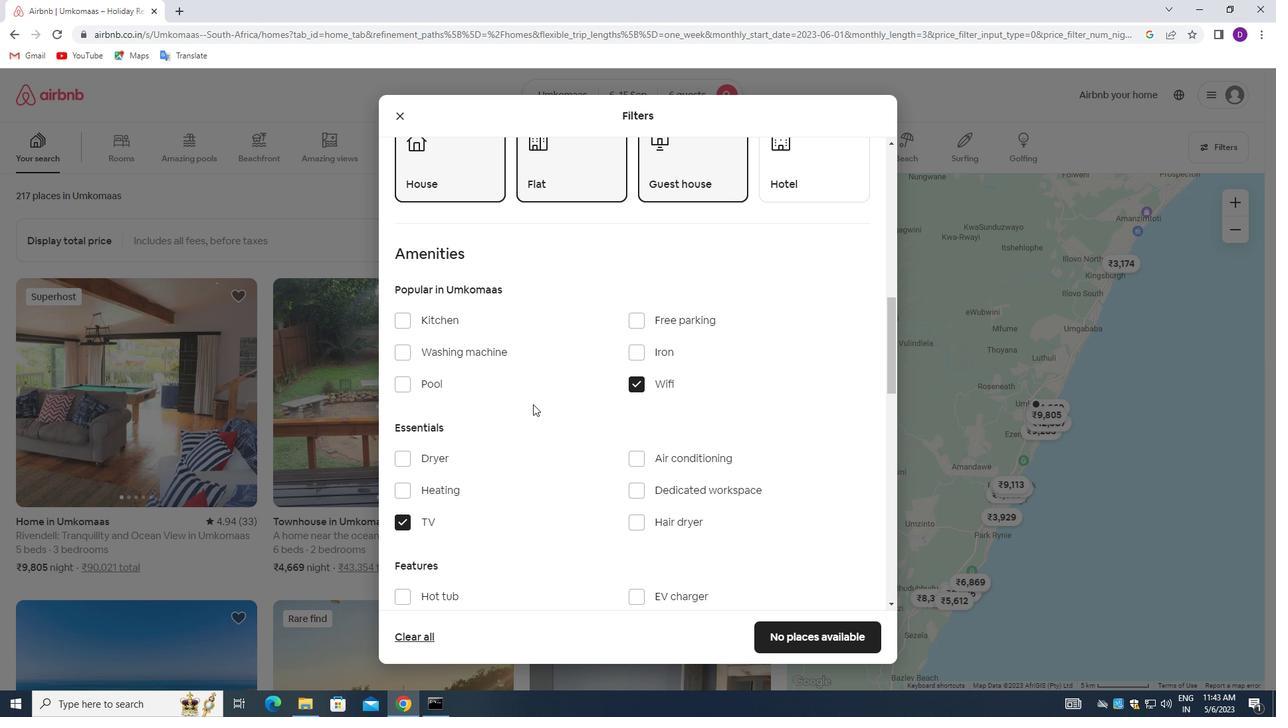 
Action: Mouse moved to (632, 257)
Screenshot: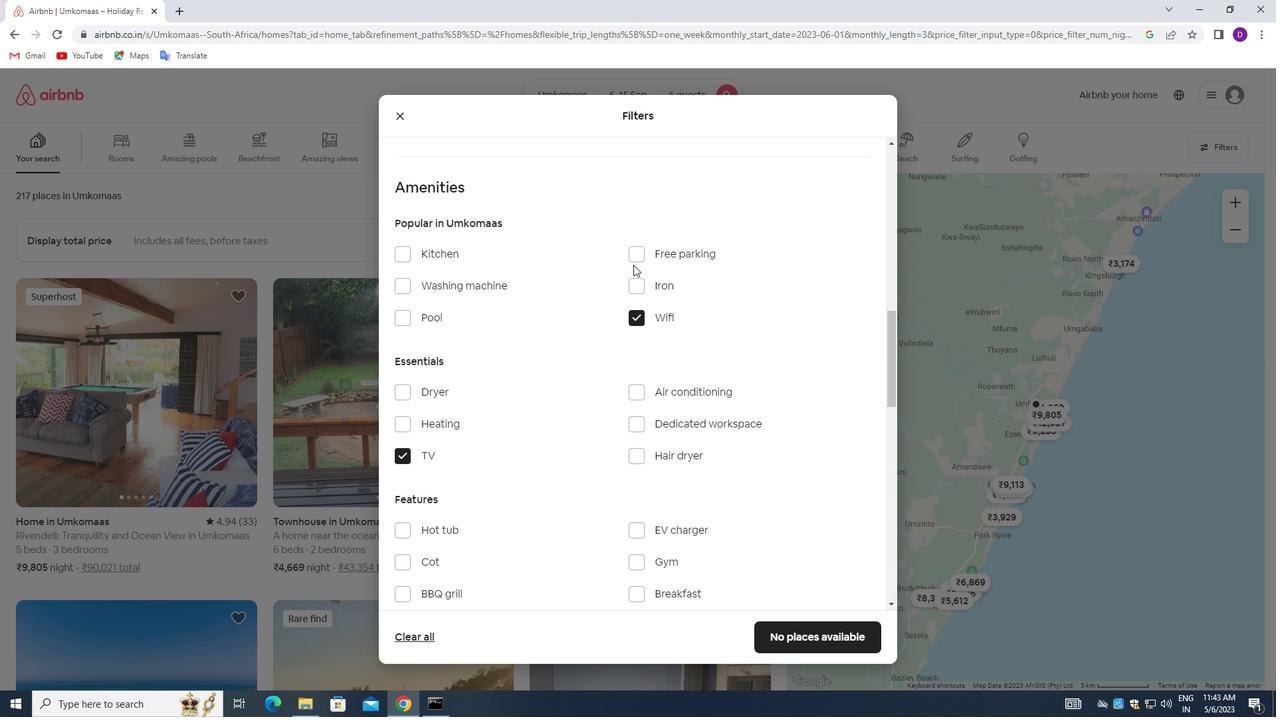
Action: Mouse pressed left at (632, 257)
Screenshot: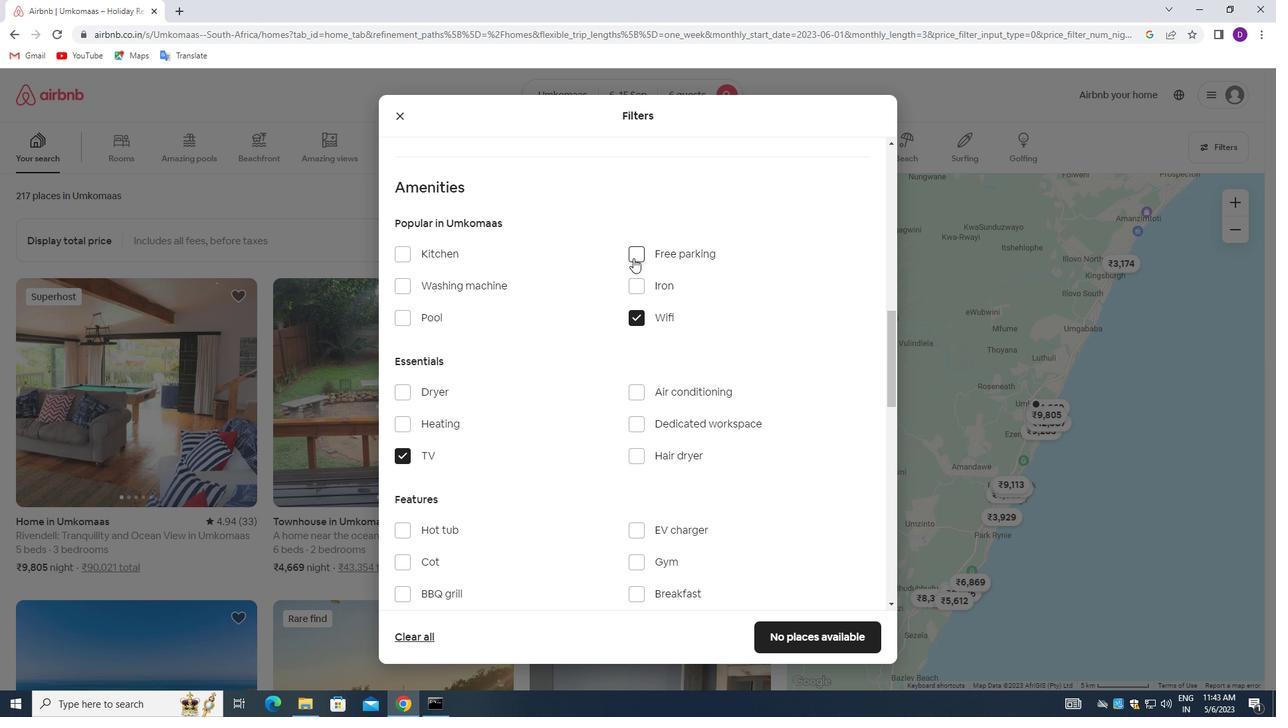 
Action: Mouse moved to (633, 556)
Screenshot: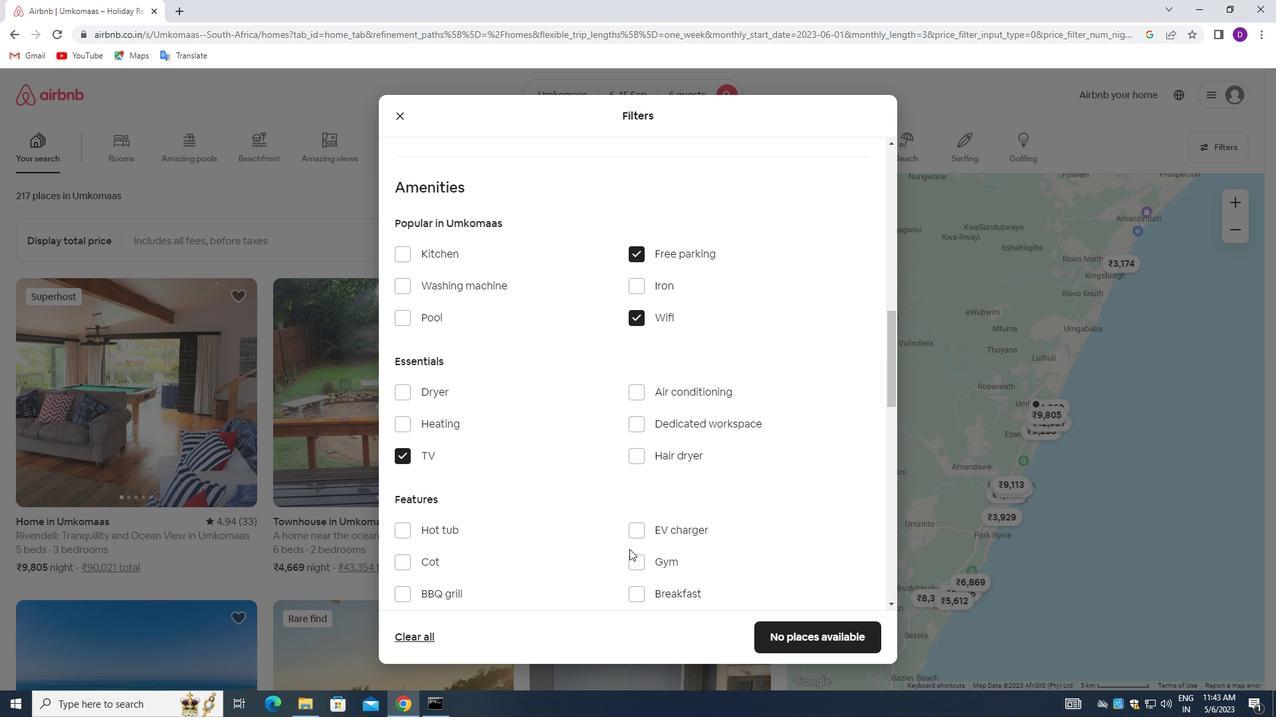 
Action: Mouse pressed left at (633, 556)
Screenshot: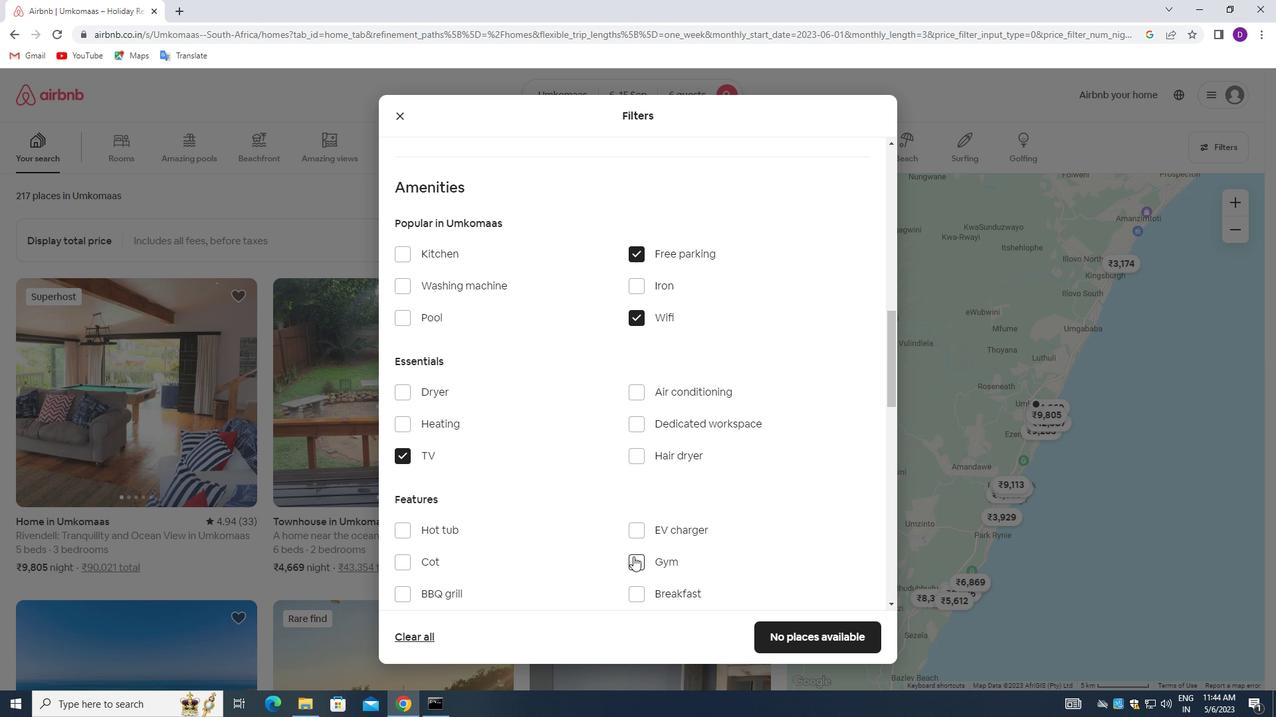 
Action: Mouse moved to (635, 588)
Screenshot: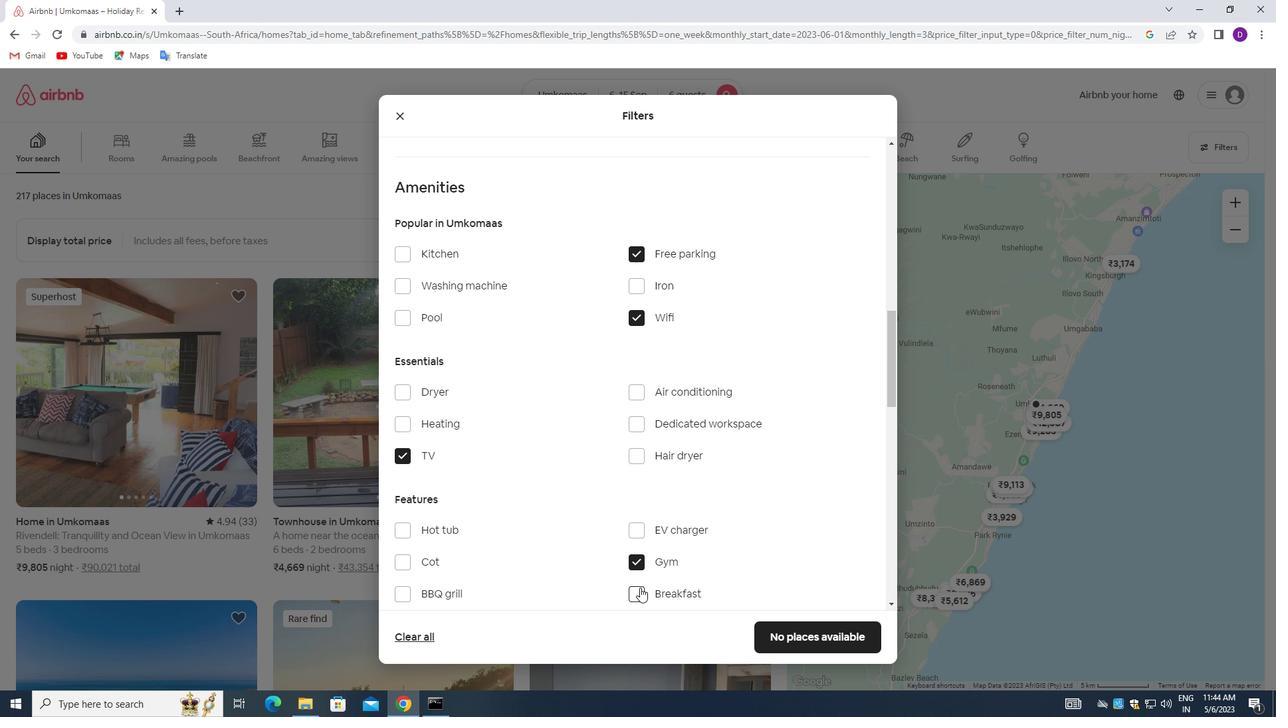 
Action: Mouse pressed left at (635, 588)
Screenshot: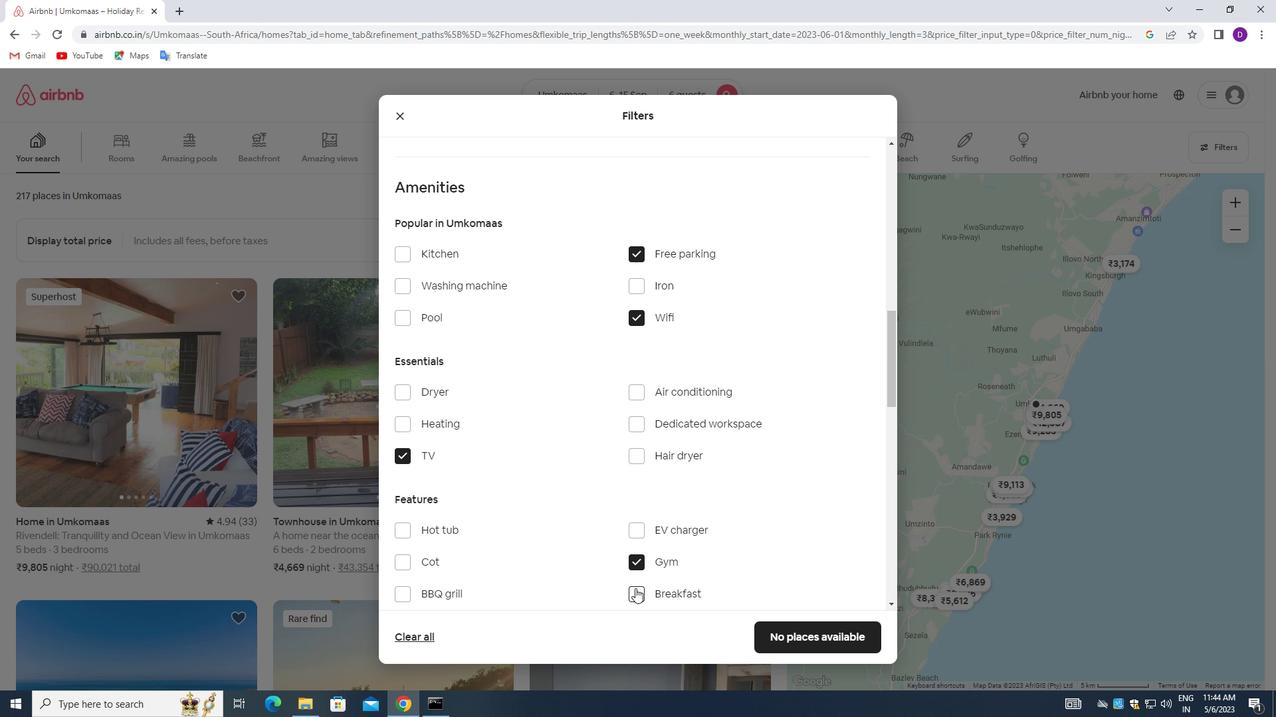 
Action: Mouse moved to (700, 570)
Screenshot: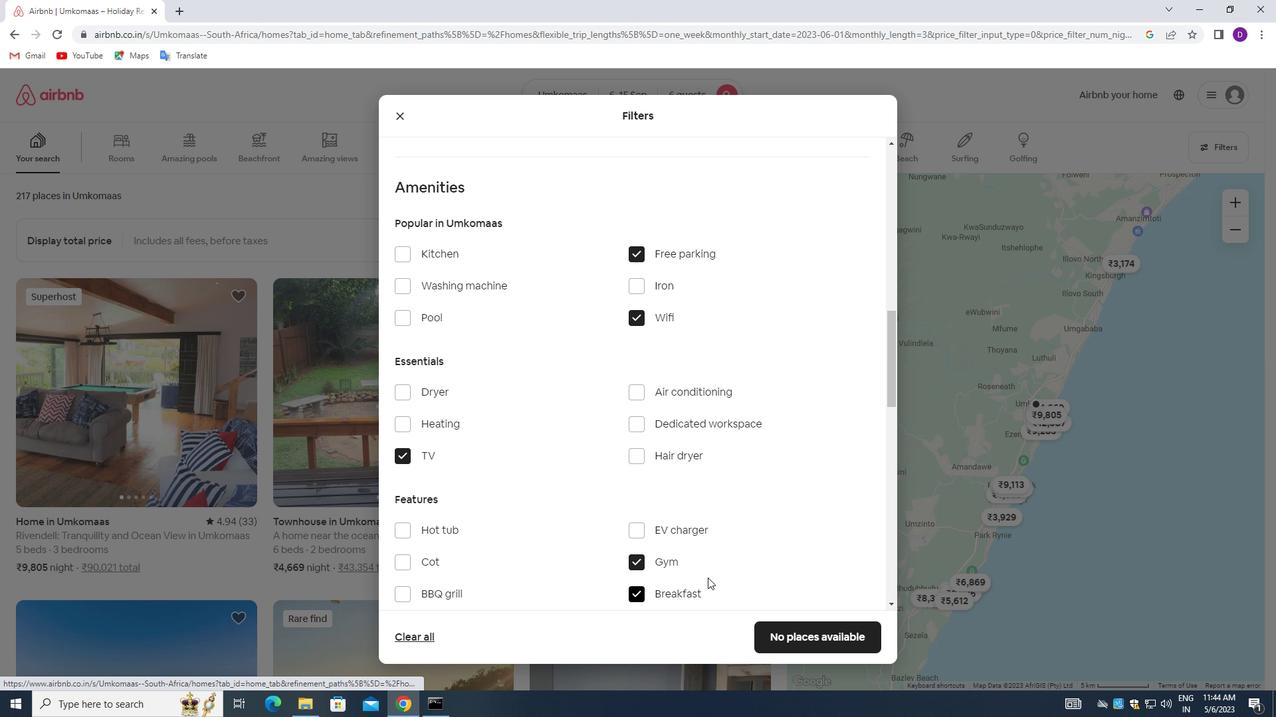 
Action: Mouse scrolled (700, 570) with delta (0, 0)
Screenshot: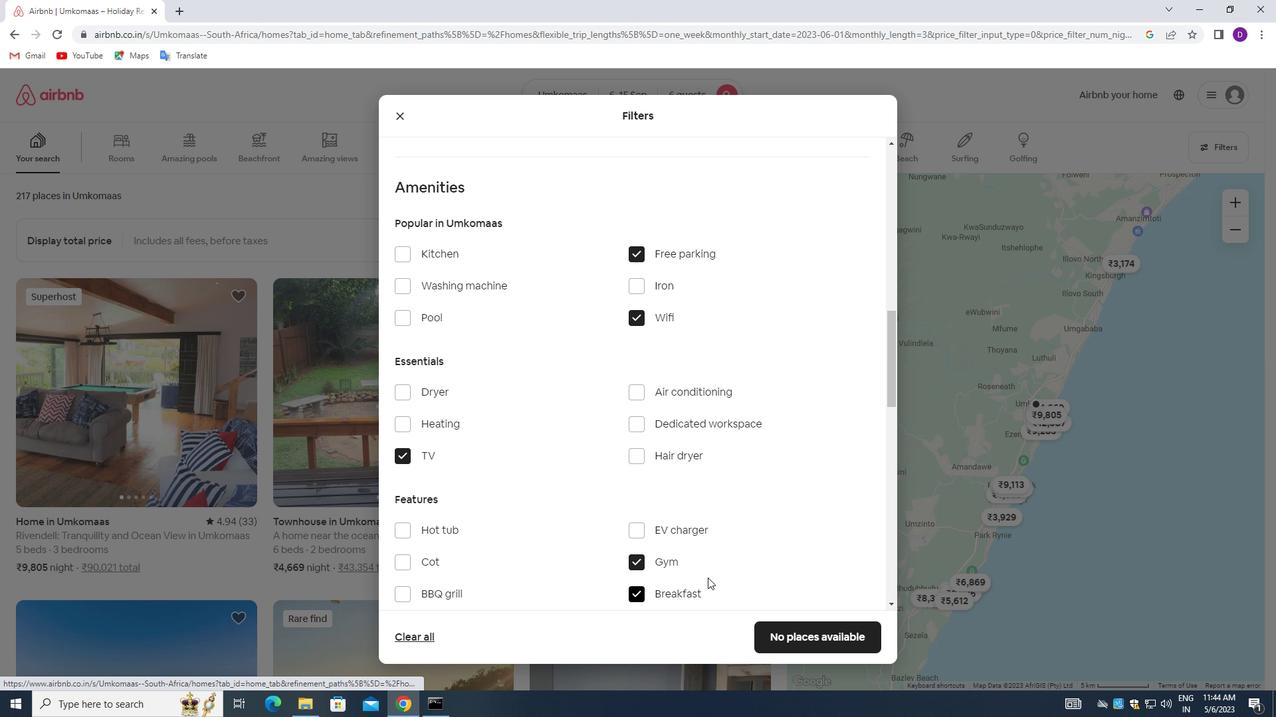 
Action: Mouse moved to (699, 569)
Screenshot: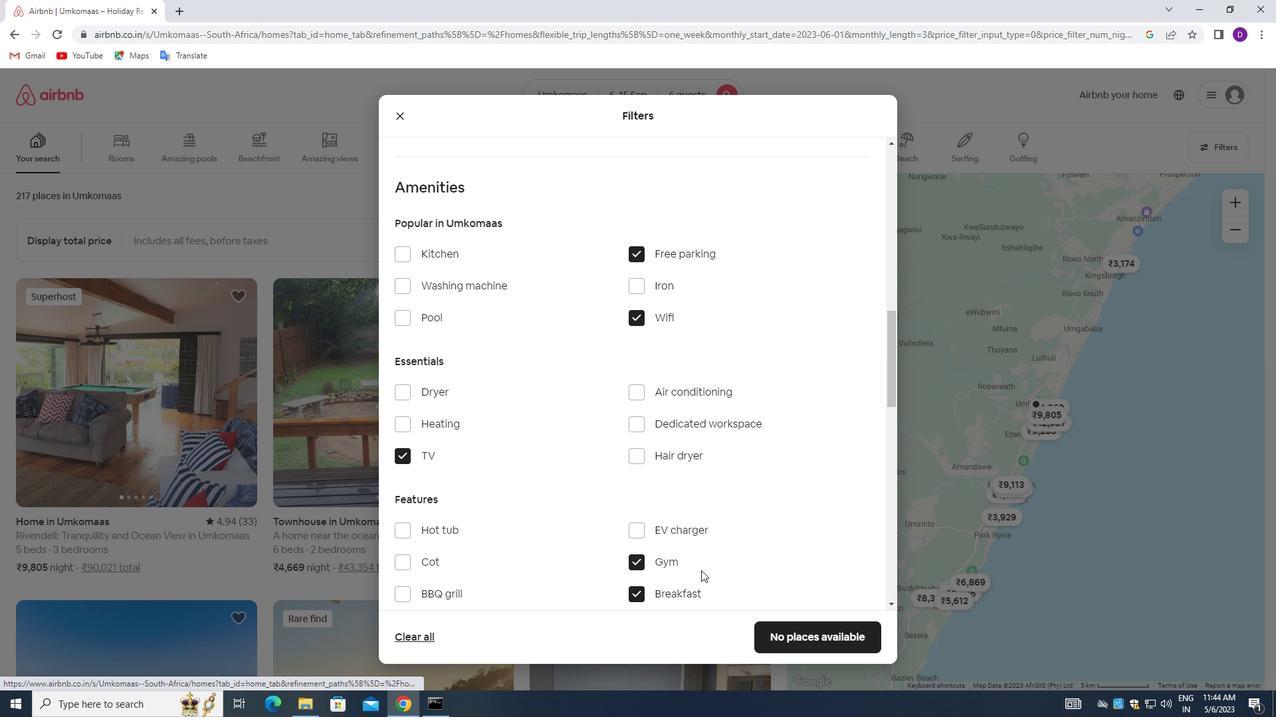 
Action: Mouse scrolled (699, 568) with delta (0, 0)
Screenshot: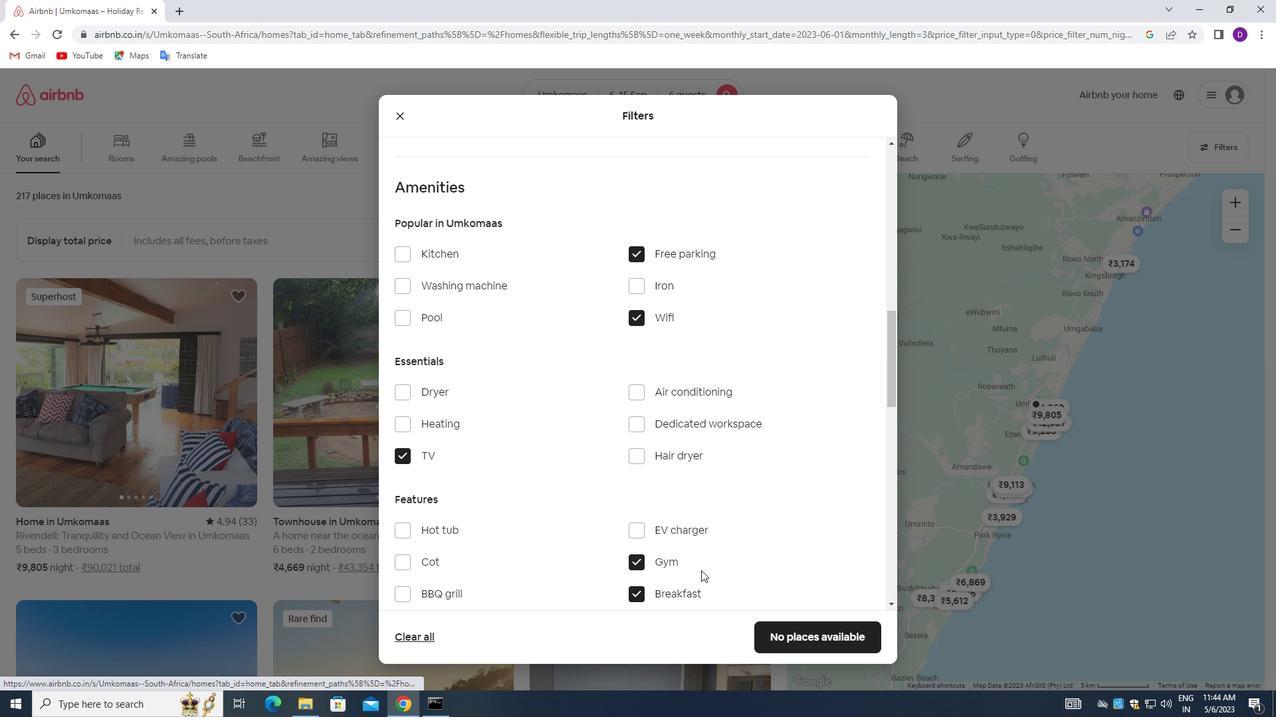 
Action: Mouse moved to (613, 514)
Screenshot: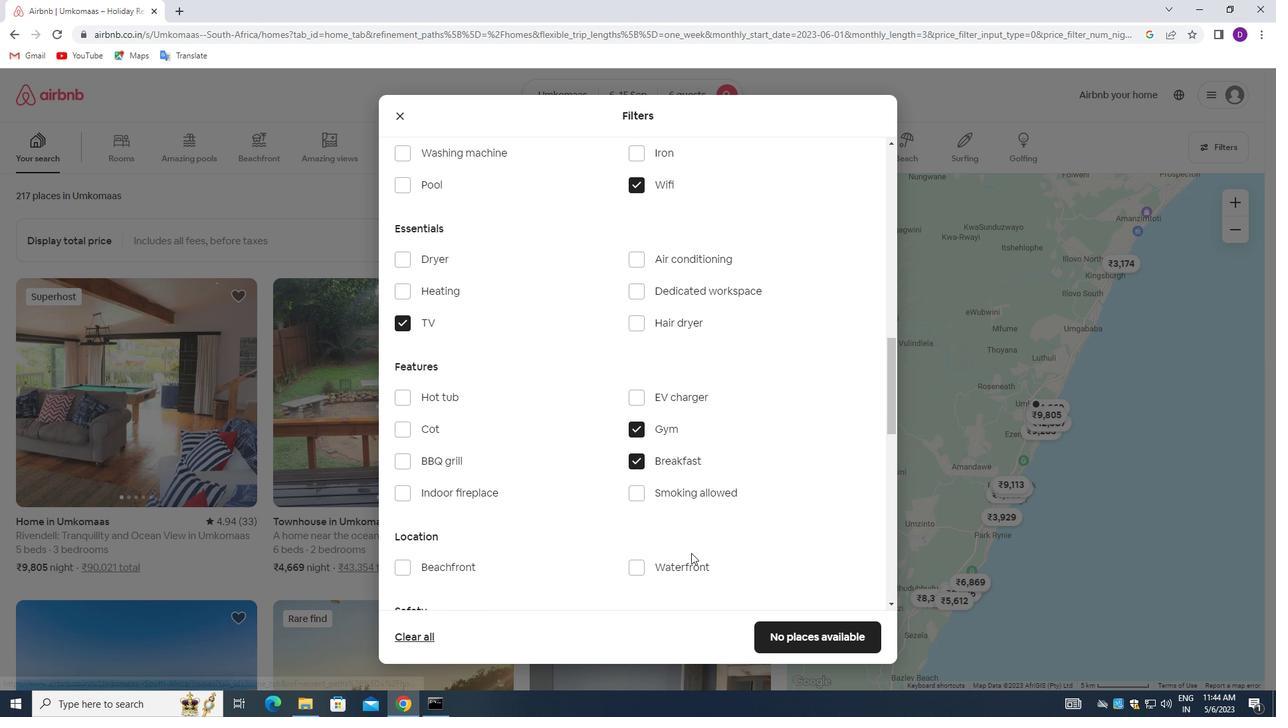 
Action: Mouse scrolled (613, 513) with delta (0, 0)
Screenshot: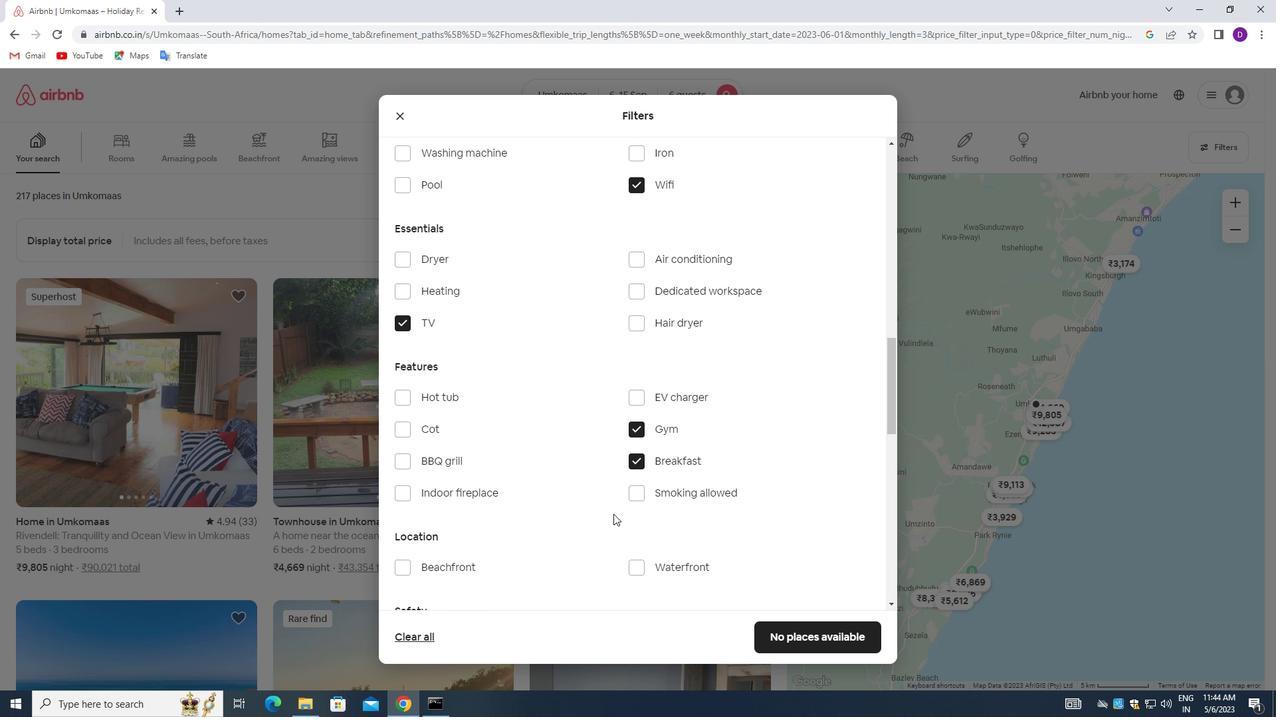 
Action: Mouse scrolled (613, 513) with delta (0, 0)
Screenshot: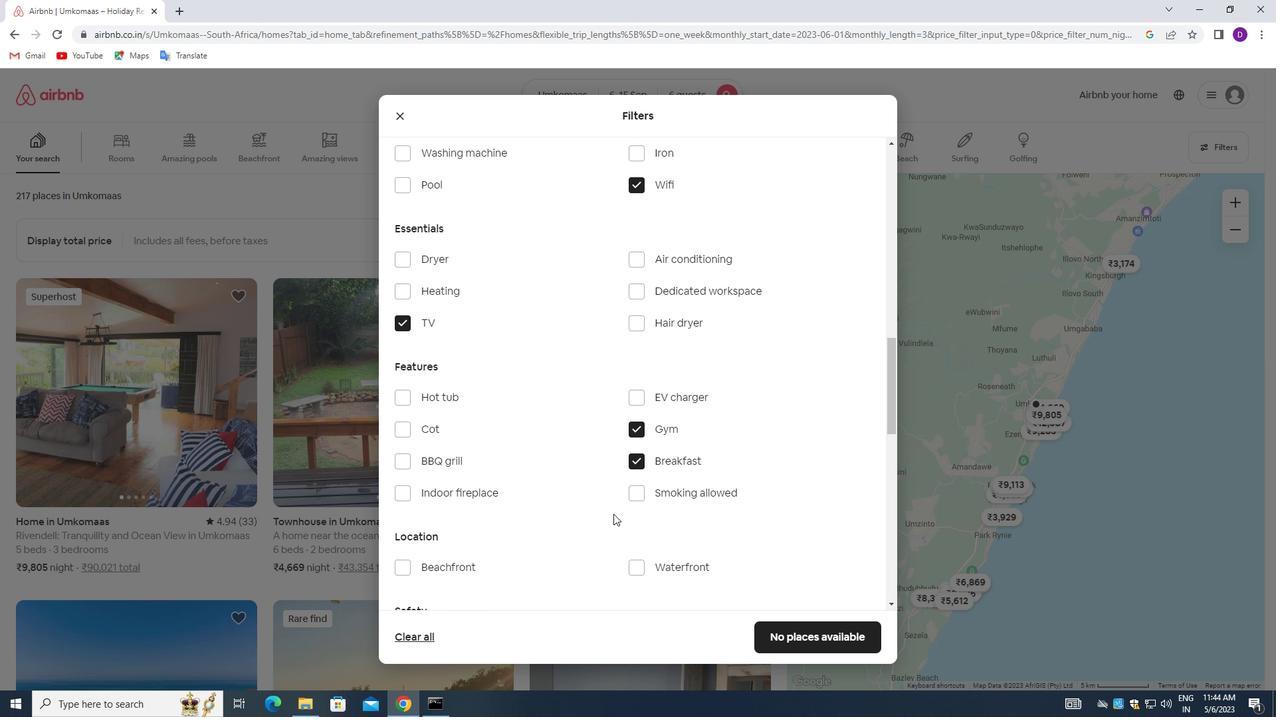 
Action: Mouse scrolled (613, 513) with delta (0, 0)
Screenshot: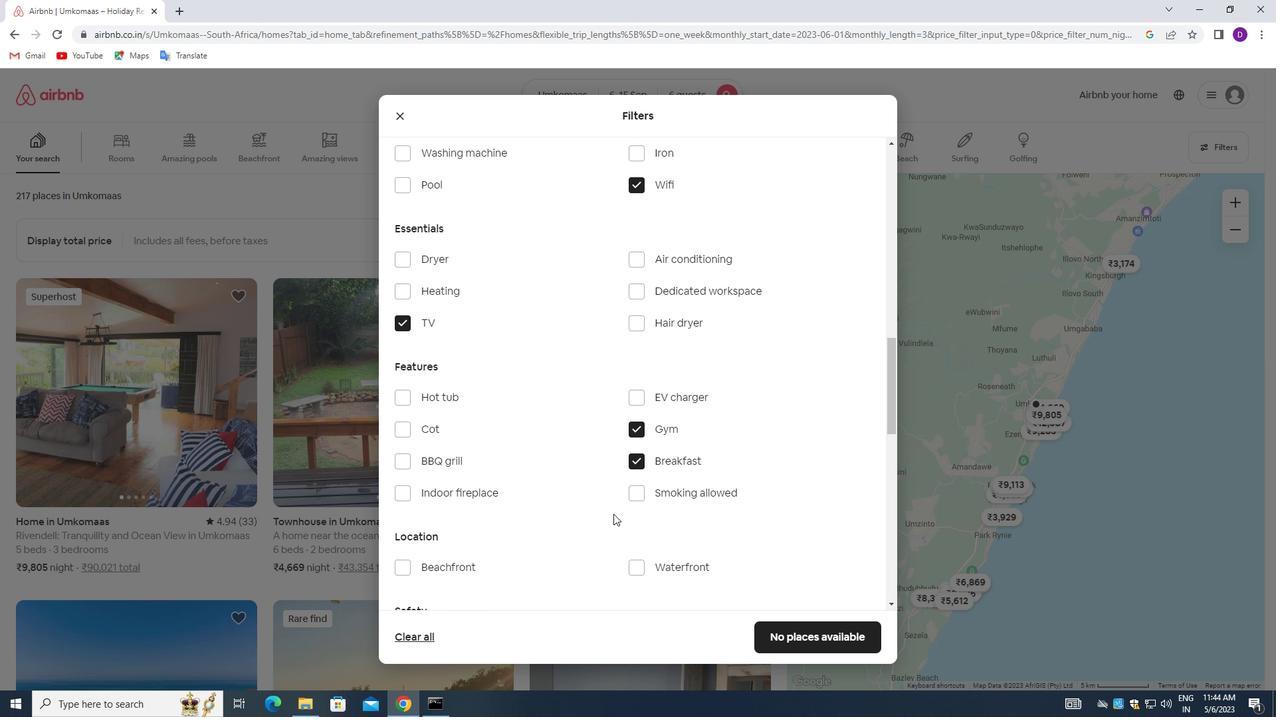 
Action: Mouse moved to (632, 506)
Screenshot: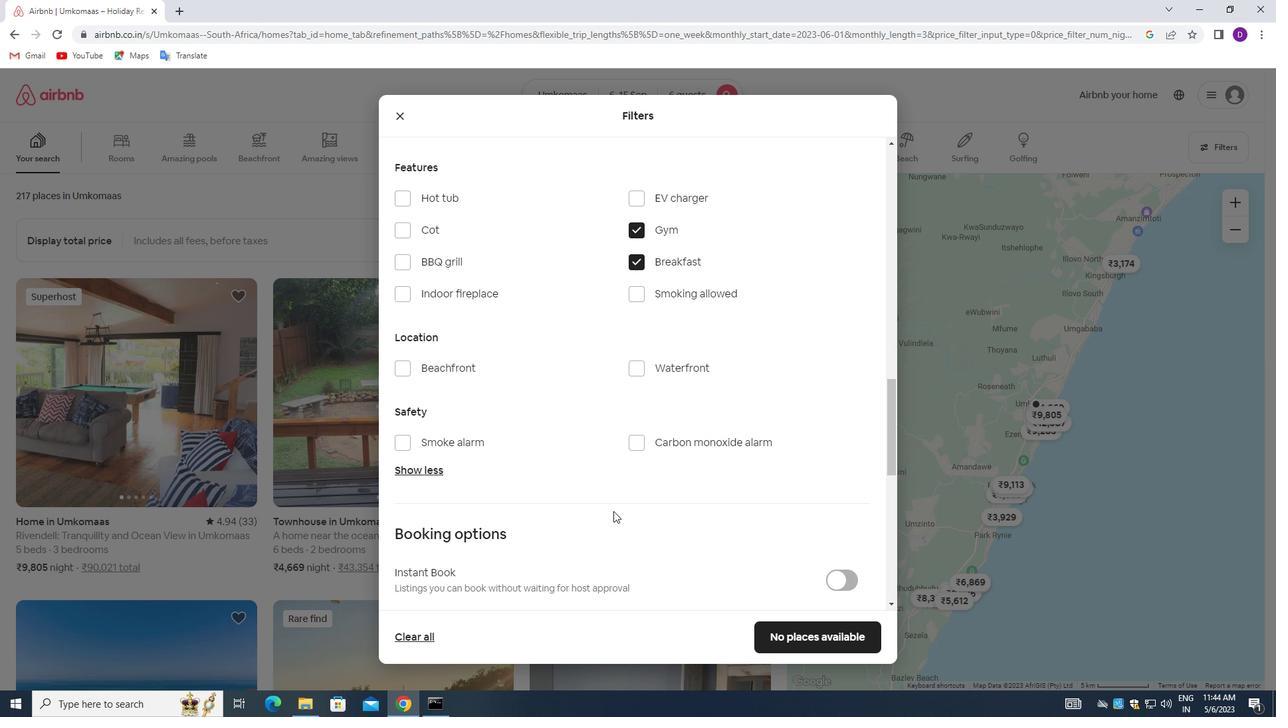 
Action: Mouse scrolled (632, 505) with delta (0, 0)
Screenshot: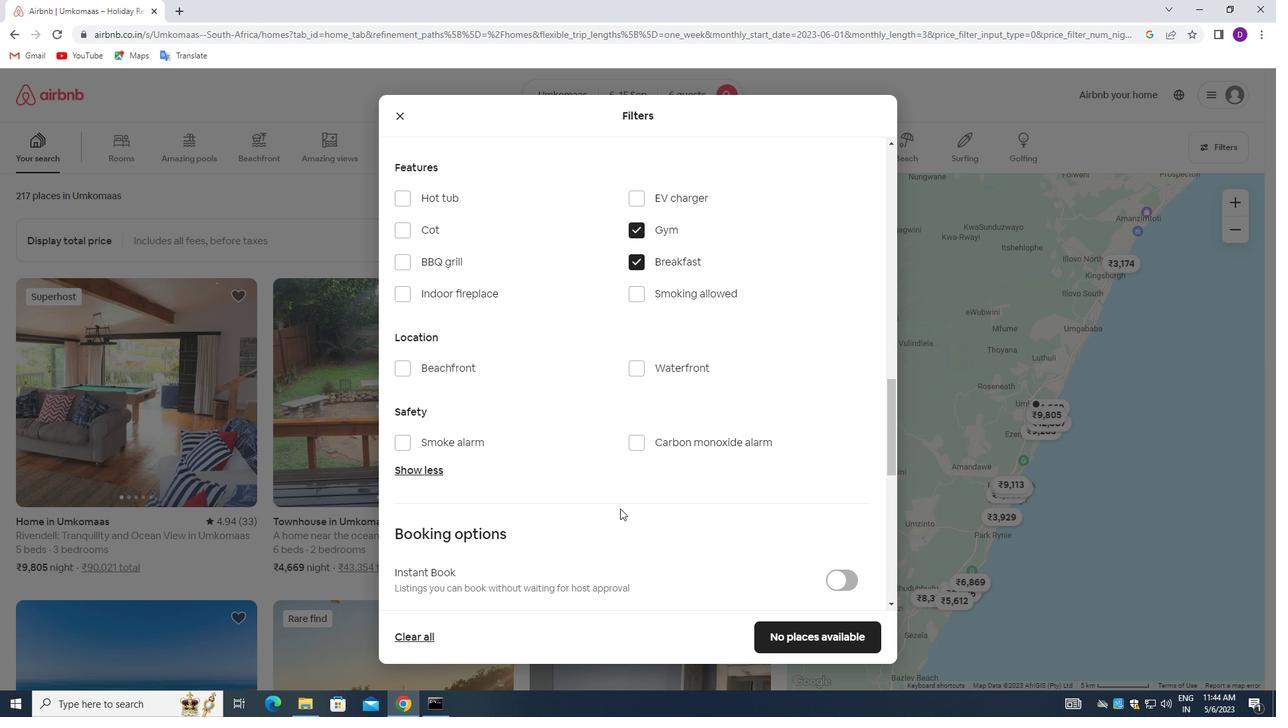 
Action: Mouse scrolled (632, 505) with delta (0, 0)
Screenshot: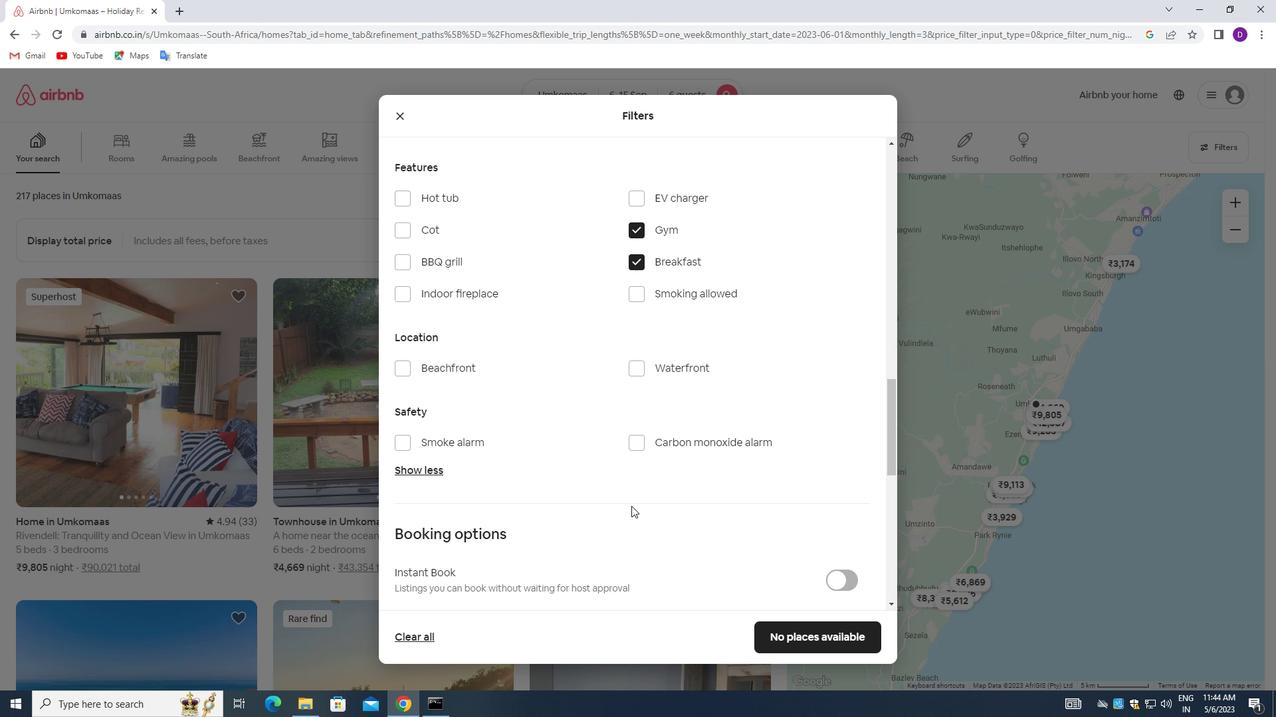 
Action: Mouse moved to (841, 491)
Screenshot: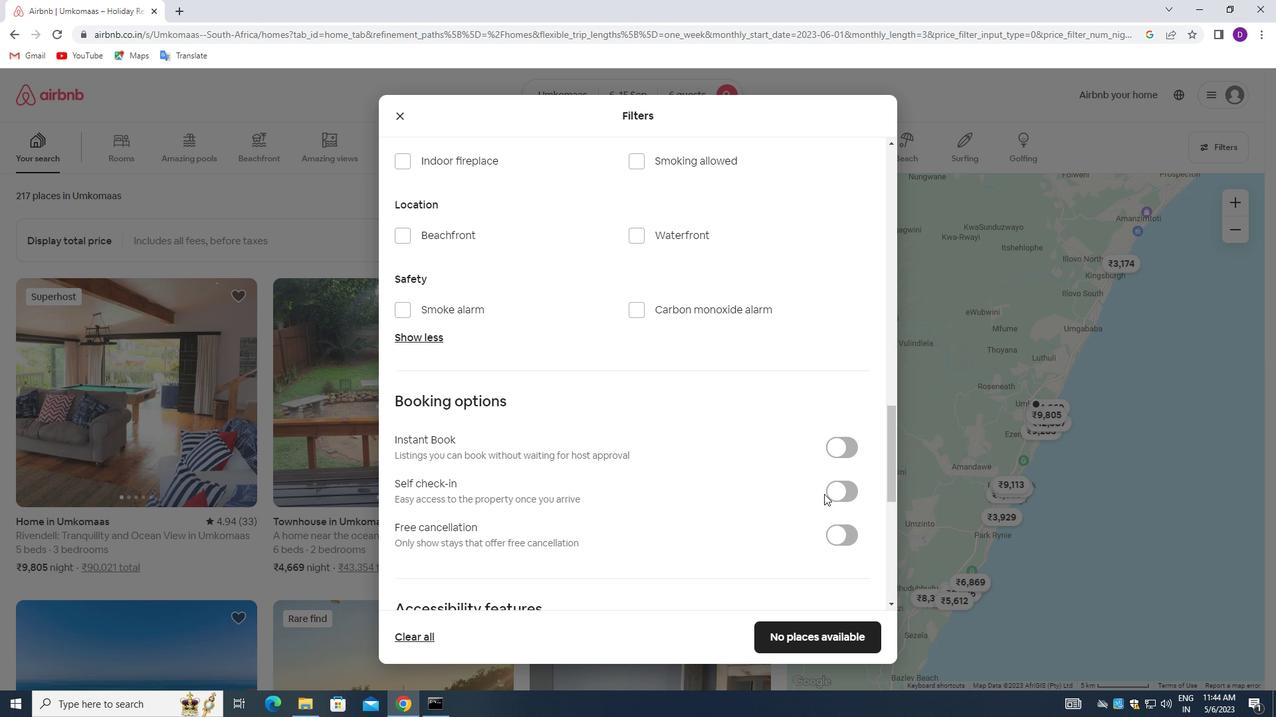 
Action: Mouse pressed left at (841, 491)
Screenshot: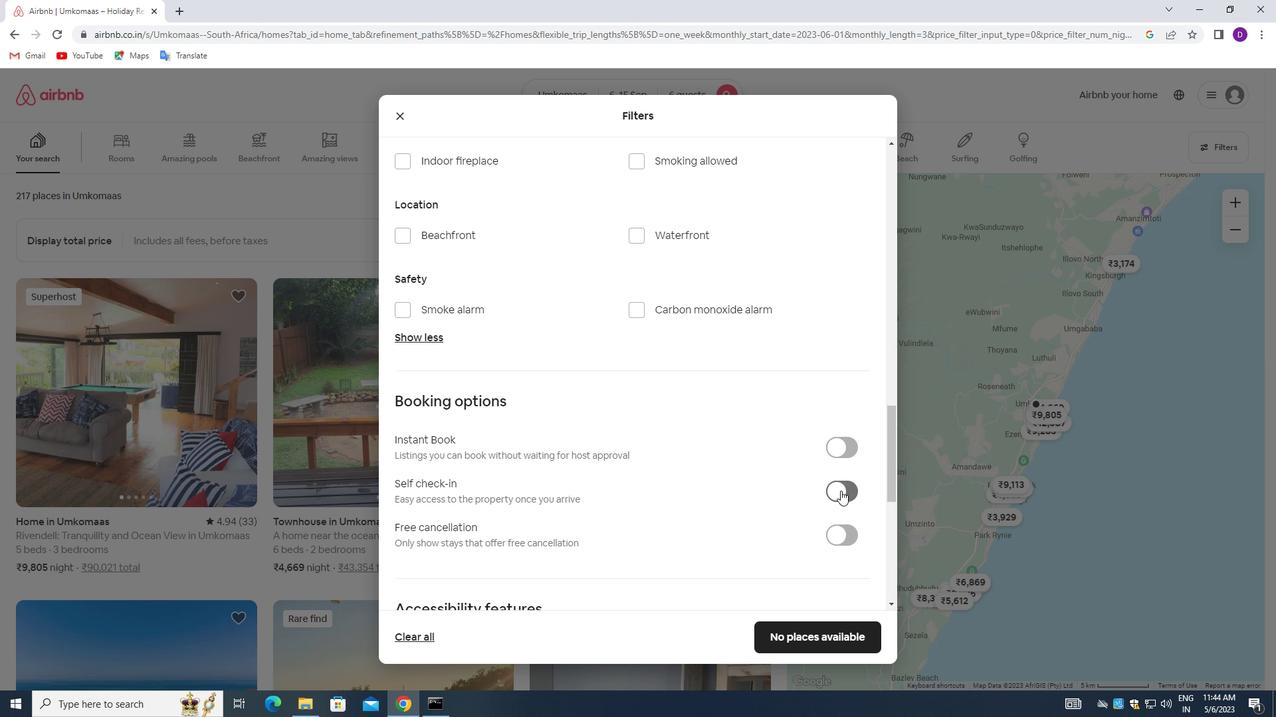
Action: Mouse moved to (579, 503)
Screenshot: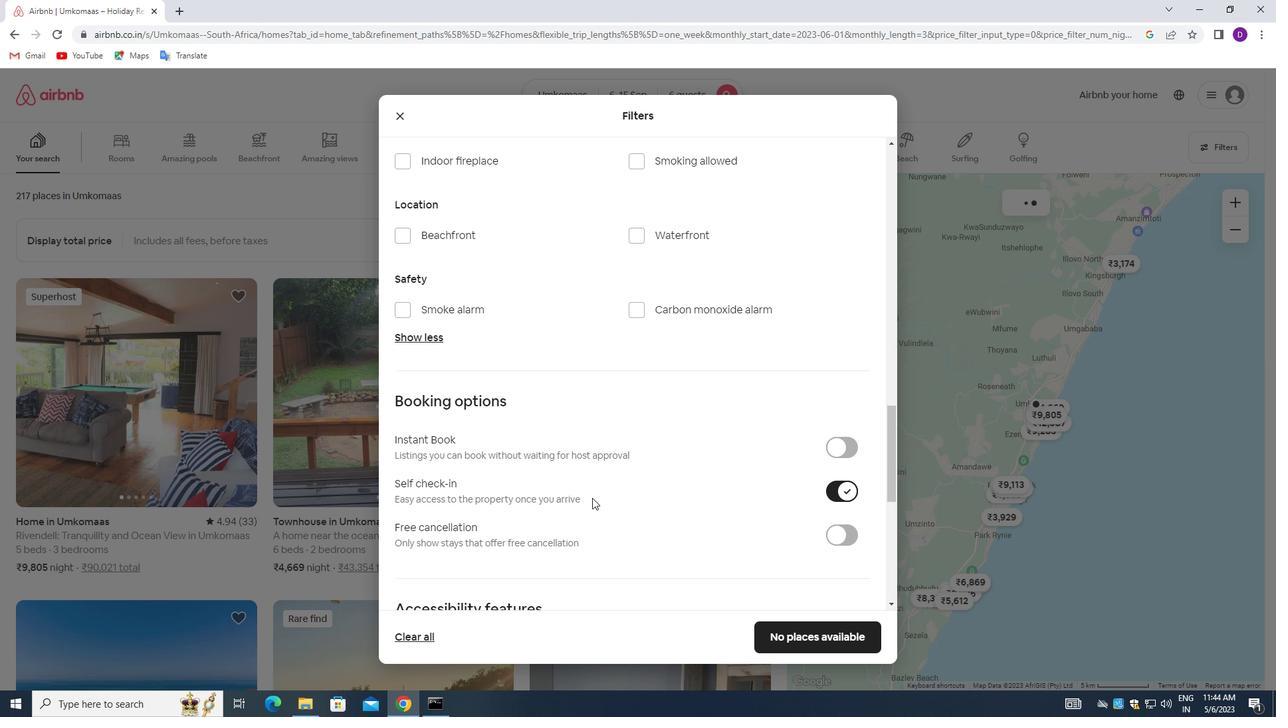 
Action: Mouse scrolled (579, 503) with delta (0, 0)
Screenshot: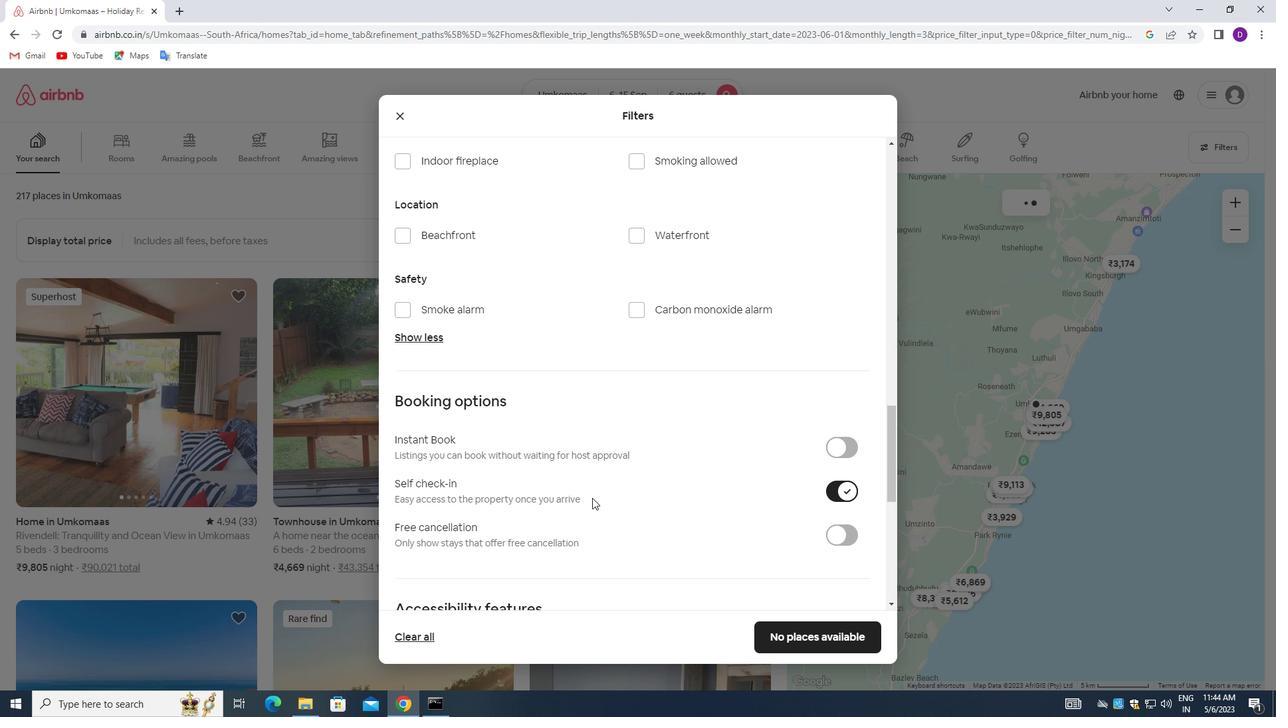
Action: Mouse moved to (577, 505)
Screenshot: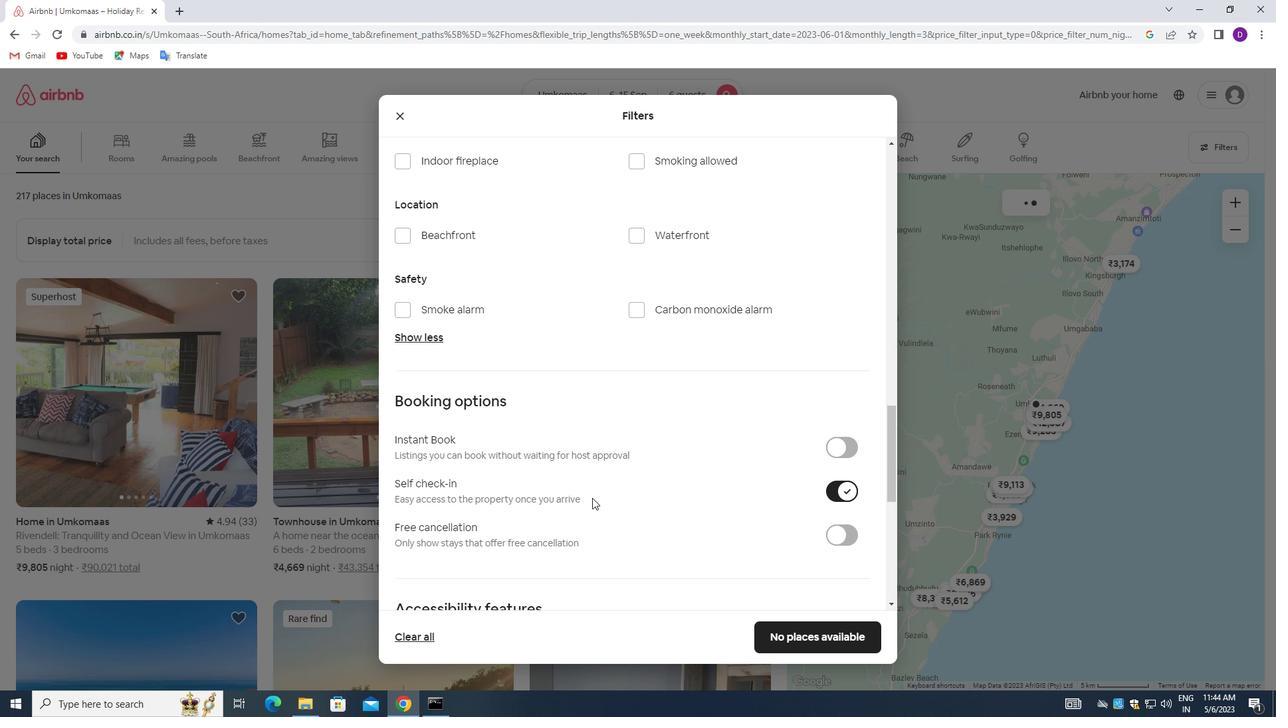 
Action: Mouse scrolled (577, 504) with delta (0, 0)
Screenshot: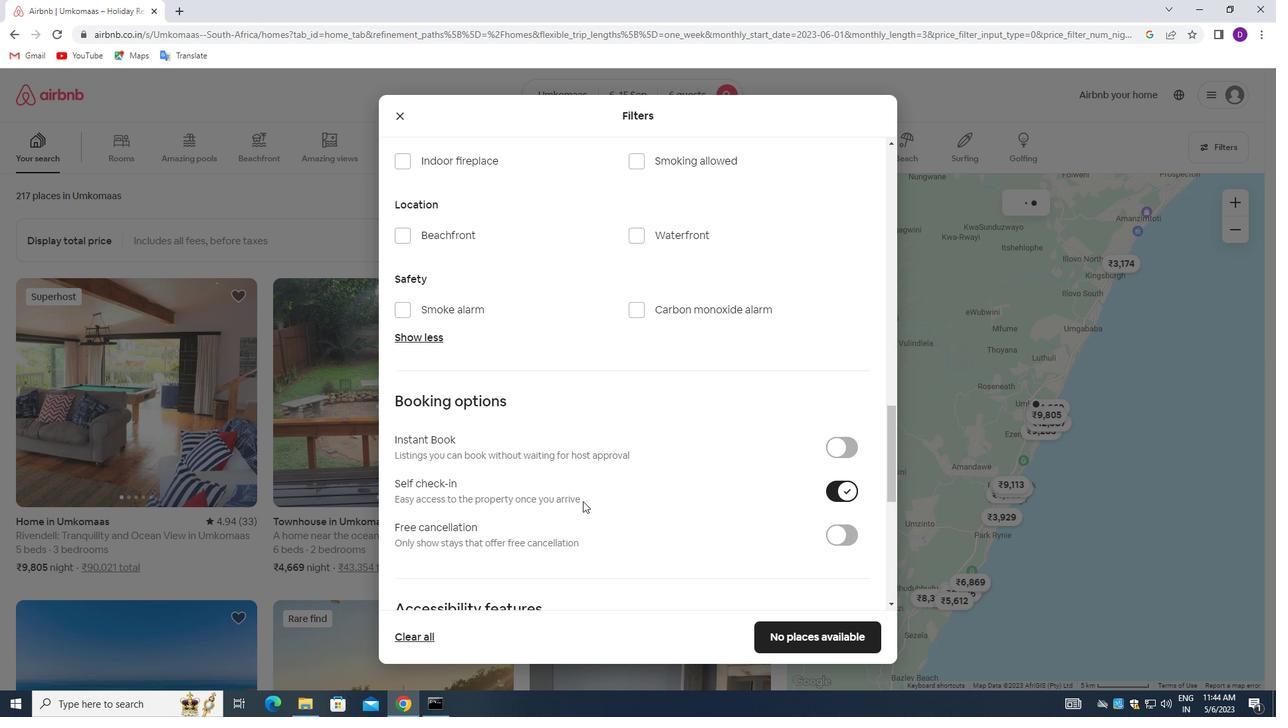 
Action: Mouse moved to (577, 505)
Screenshot: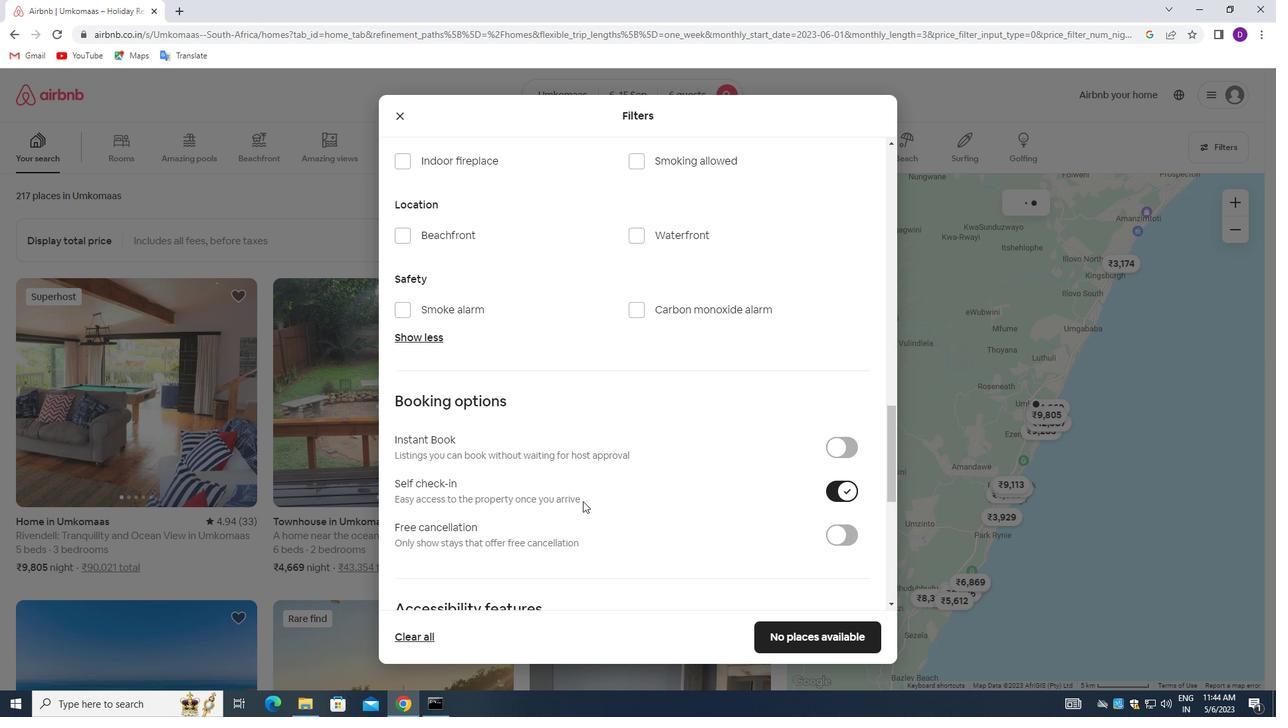 
Action: Mouse scrolled (577, 504) with delta (0, 0)
Screenshot: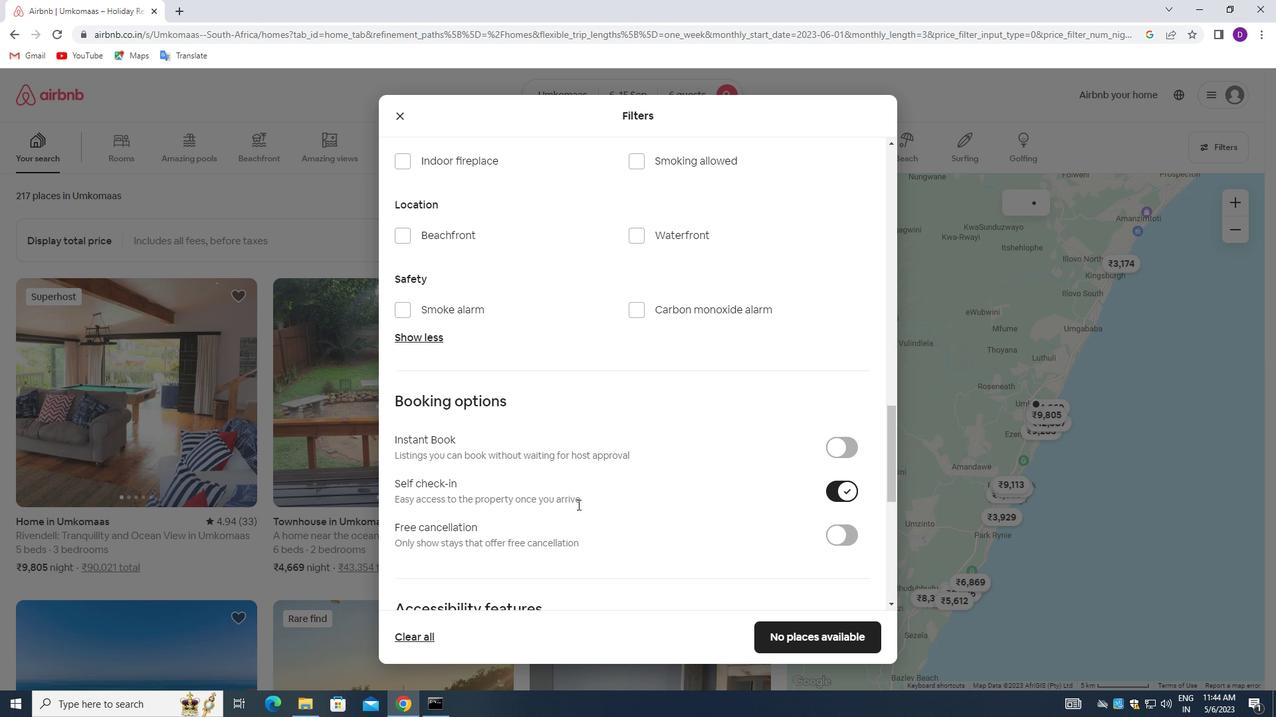 
Action: Mouse moved to (574, 505)
Screenshot: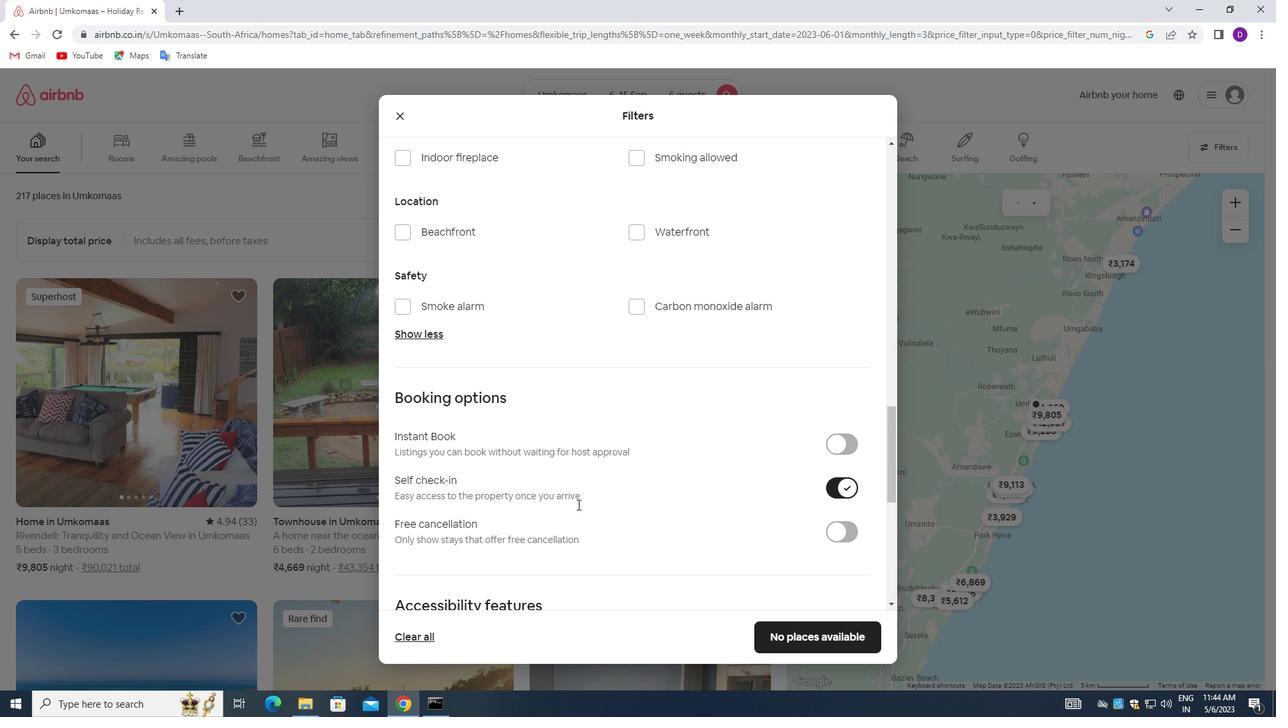 
Action: Mouse scrolled (574, 505) with delta (0, 0)
Screenshot: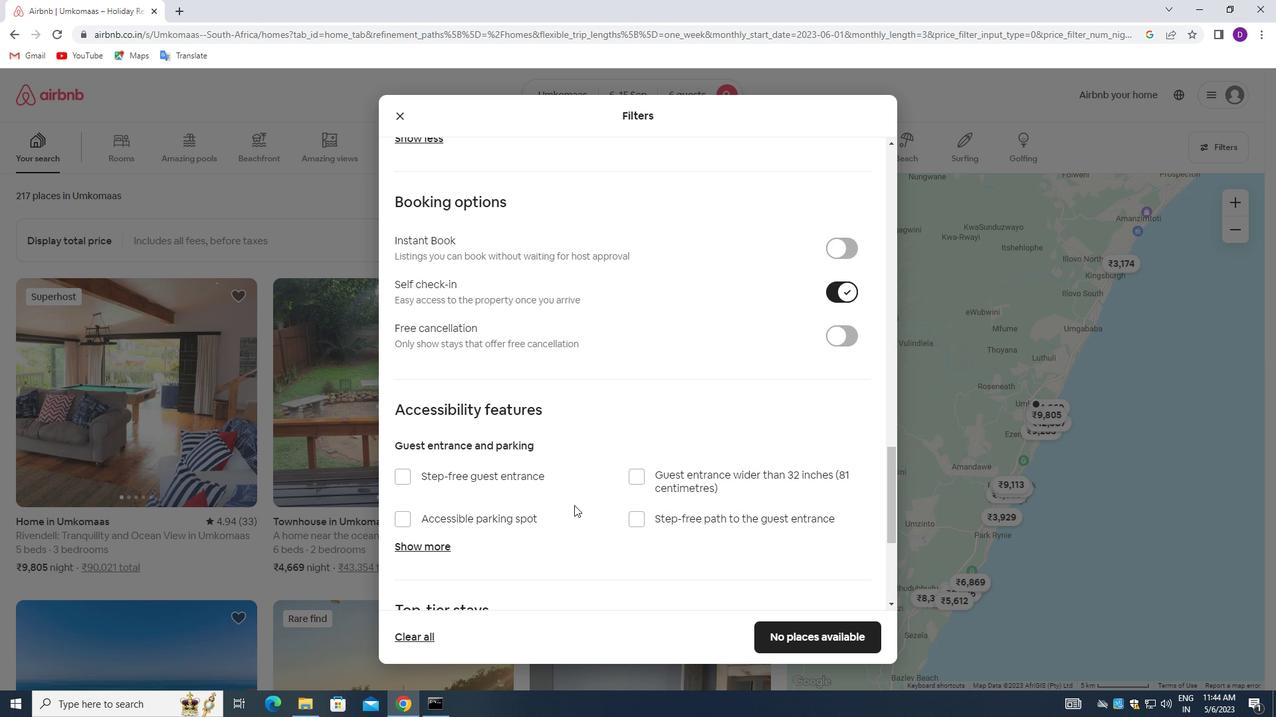 
Action: Mouse moved to (572, 507)
Screenshot: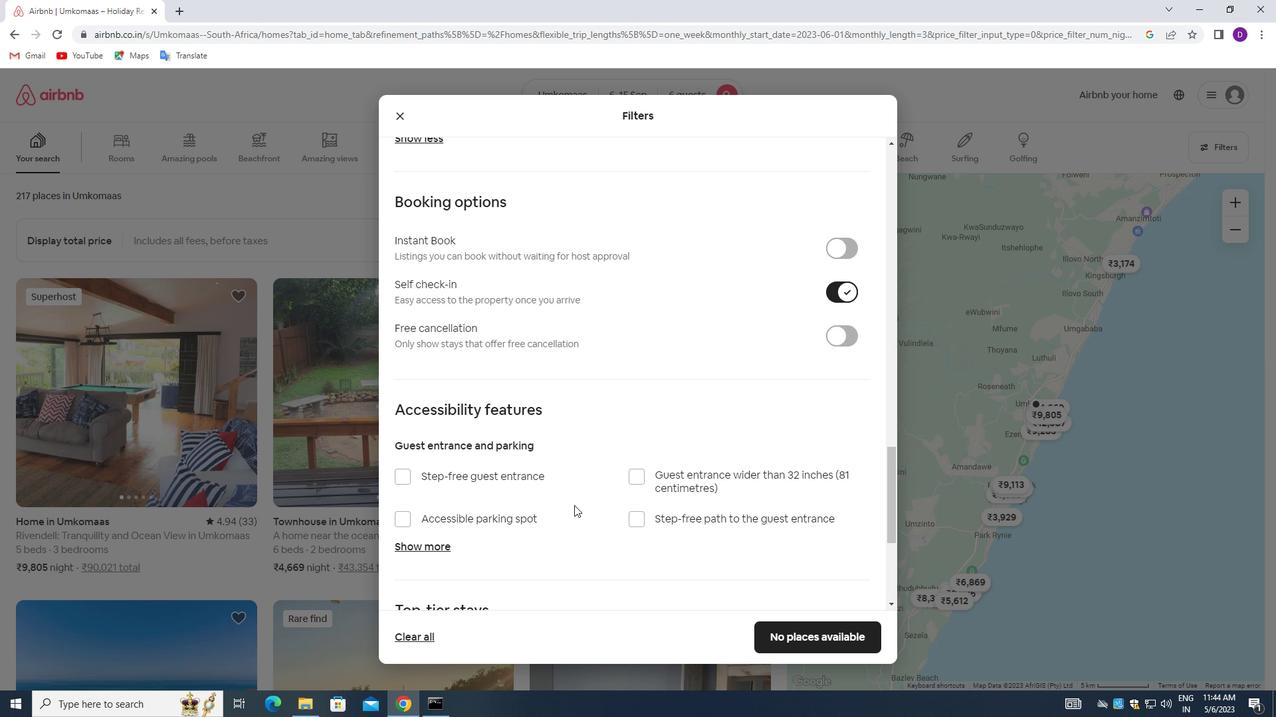 
Action: Mouse scrolled (572, 507) with delta (0, 0)
Screenshot: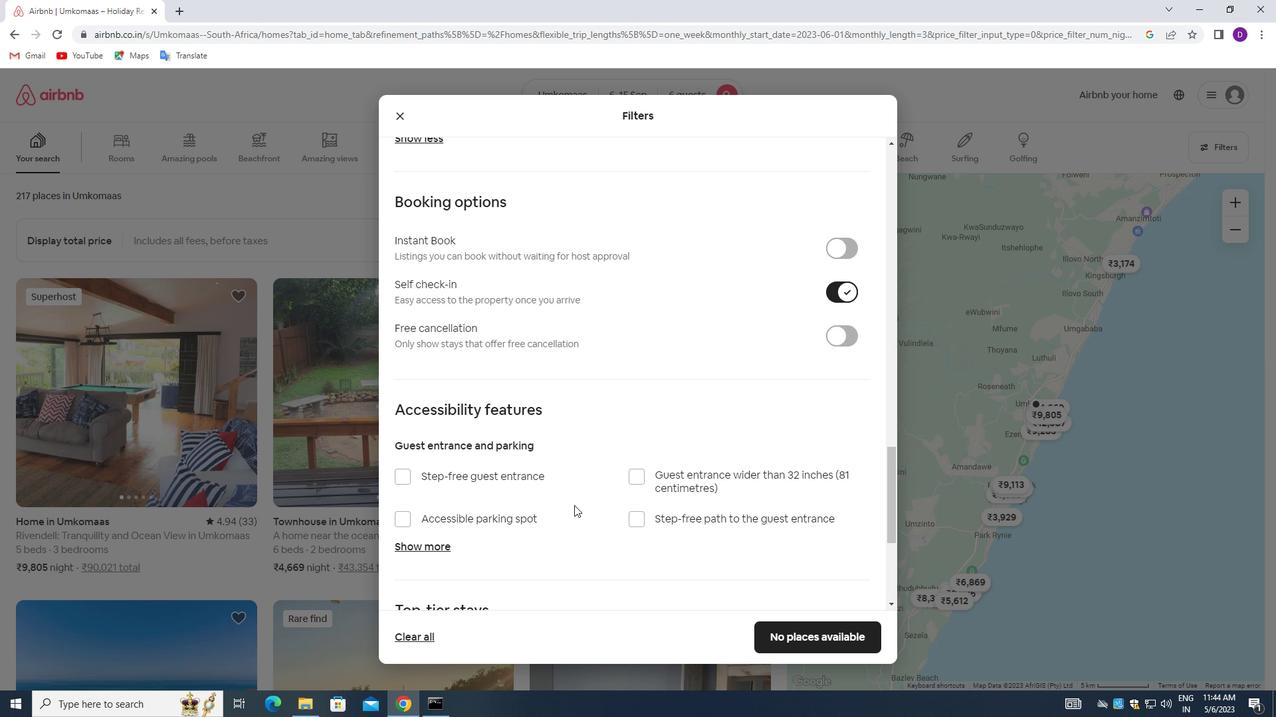 
Action: Mouse moved to (571, 509)
Screenshot: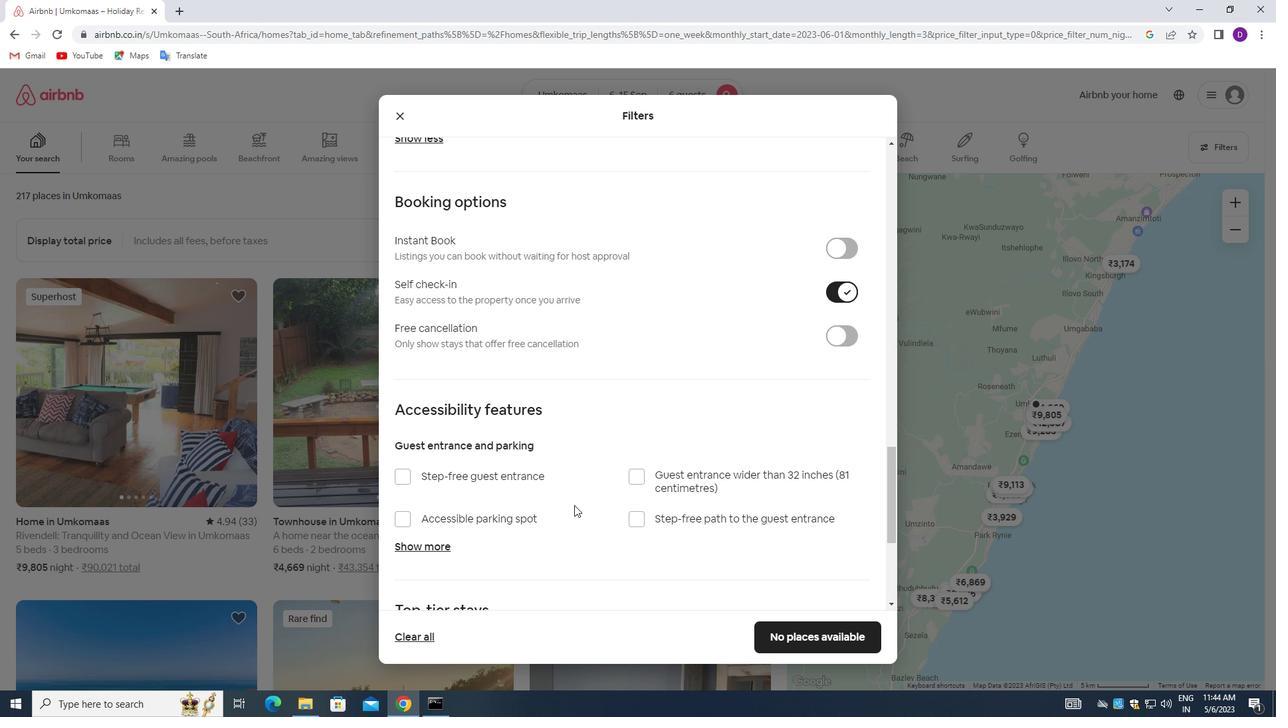 
Action: Mouse scrolled (571, 508) with delta (0, 0)
Screenshot: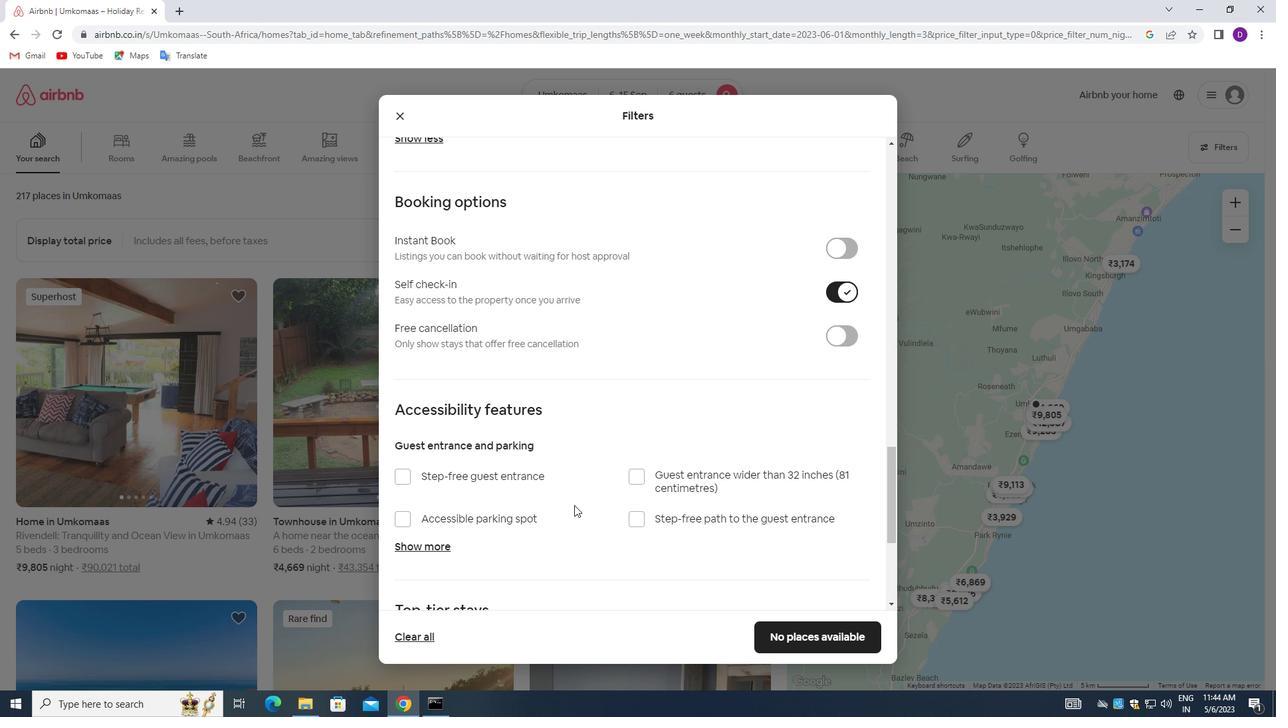 
Action: Mouse moved to (571, 509)
Screenshot: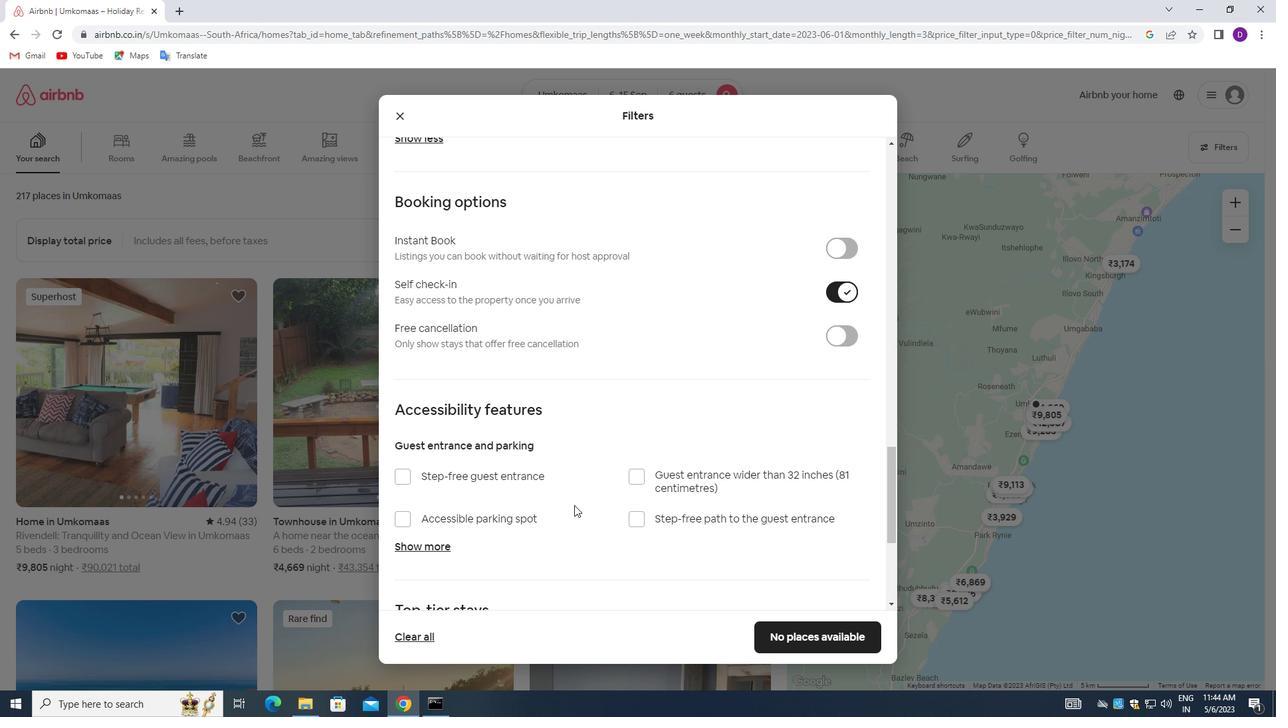 
Action: Mouse scrolled (571, 509) with delta (0, 0)
Screenshot: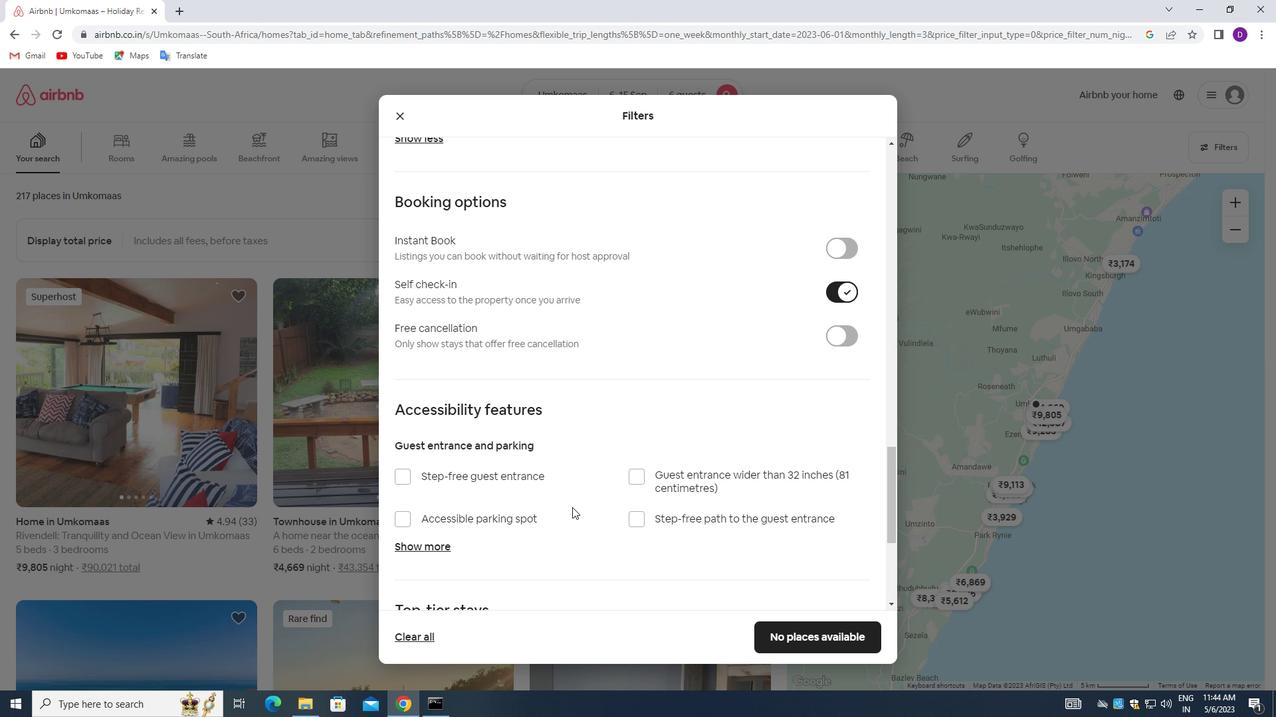 
Action: Mouse scrolled (571, 509) with delta (0, 0)
Screenshot: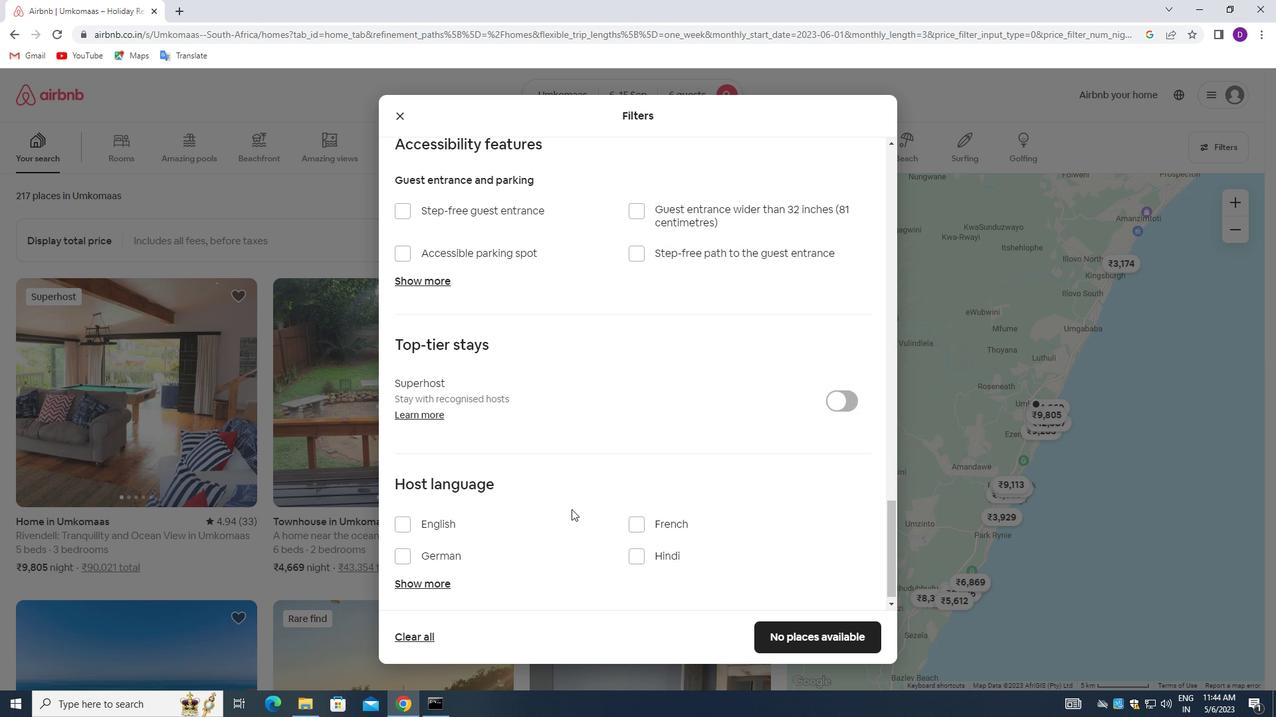 
Action: Mouse scrolled (571, 509) with delta (0, 0)
Screenshot: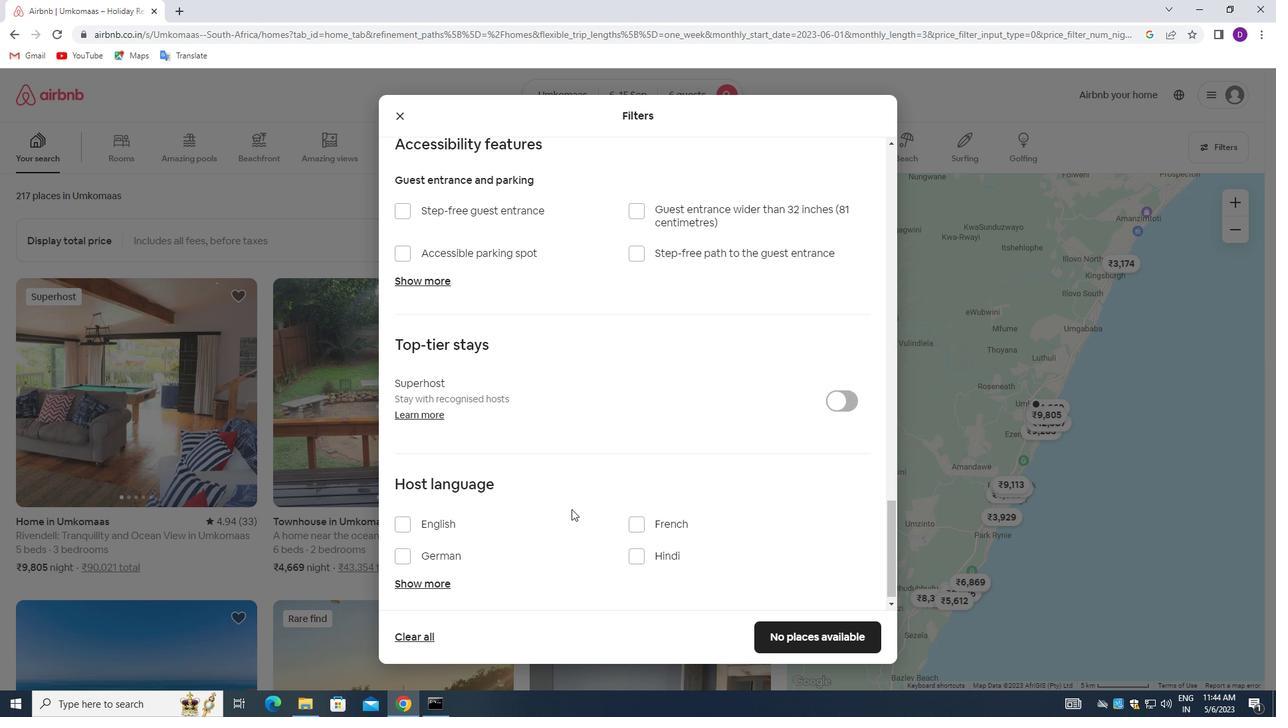 
Action: Mouse scrolled (571, 509) with delta (0, 0)
Screenshot: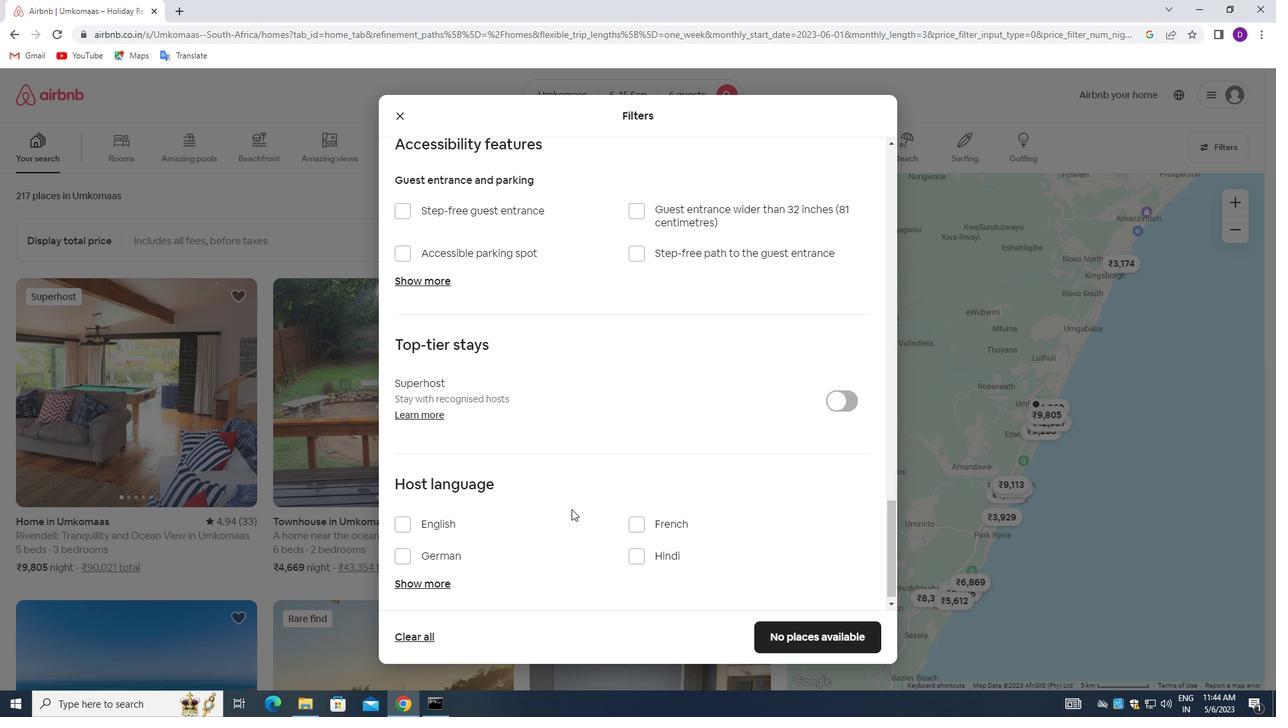 
Action: Mouse moved to (404, 513)
Screenshot: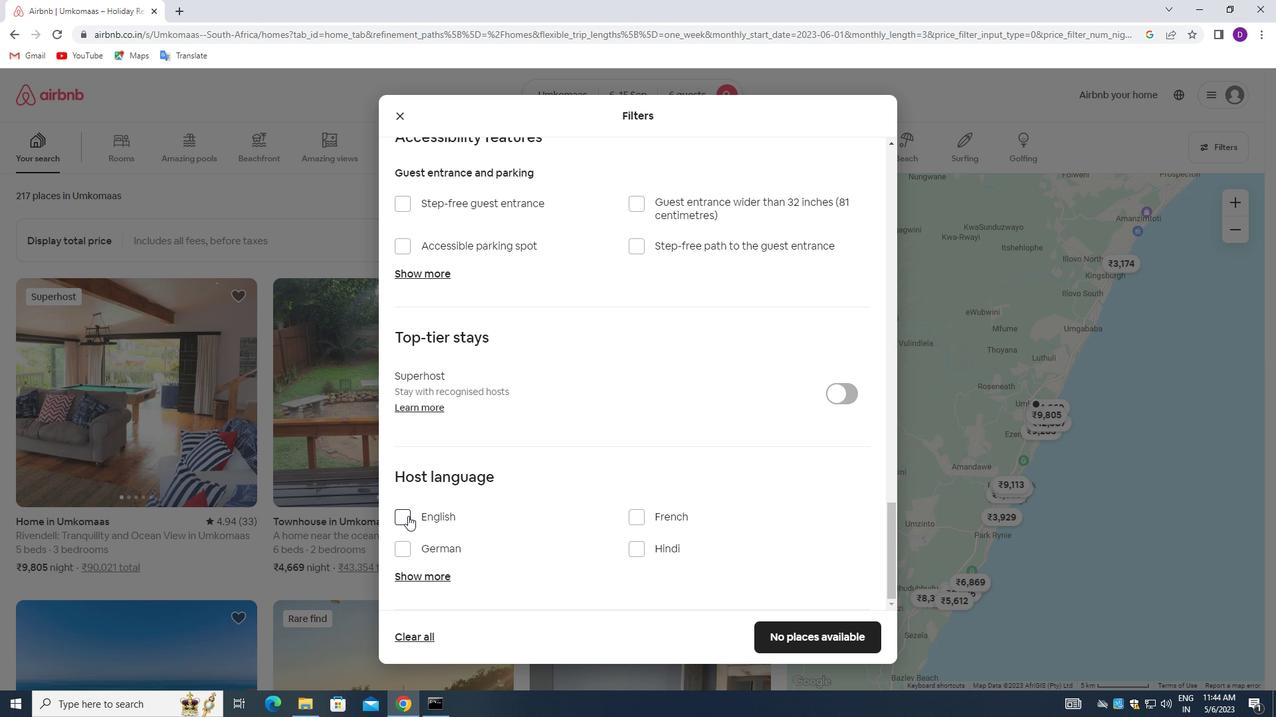 
Action: Mouse pressed left at (404, 513)
Screenshot: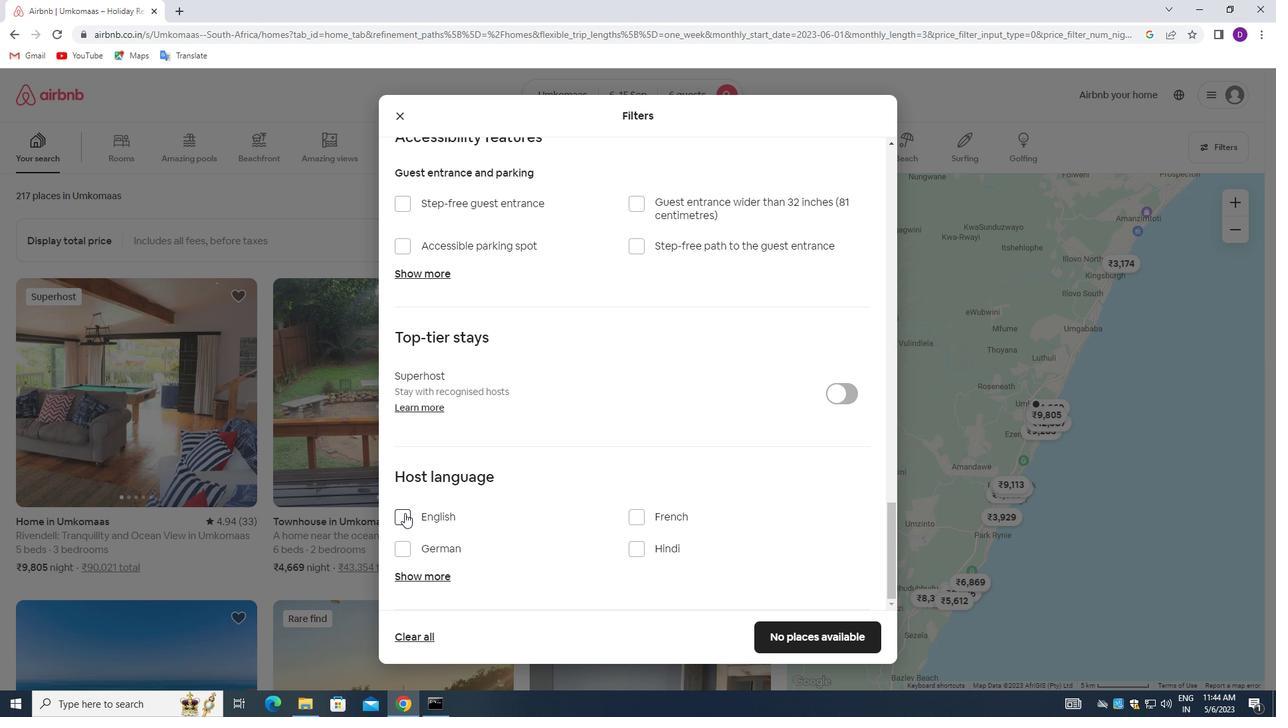 
Action: Mouse moved to (770, 631)
Screenshot: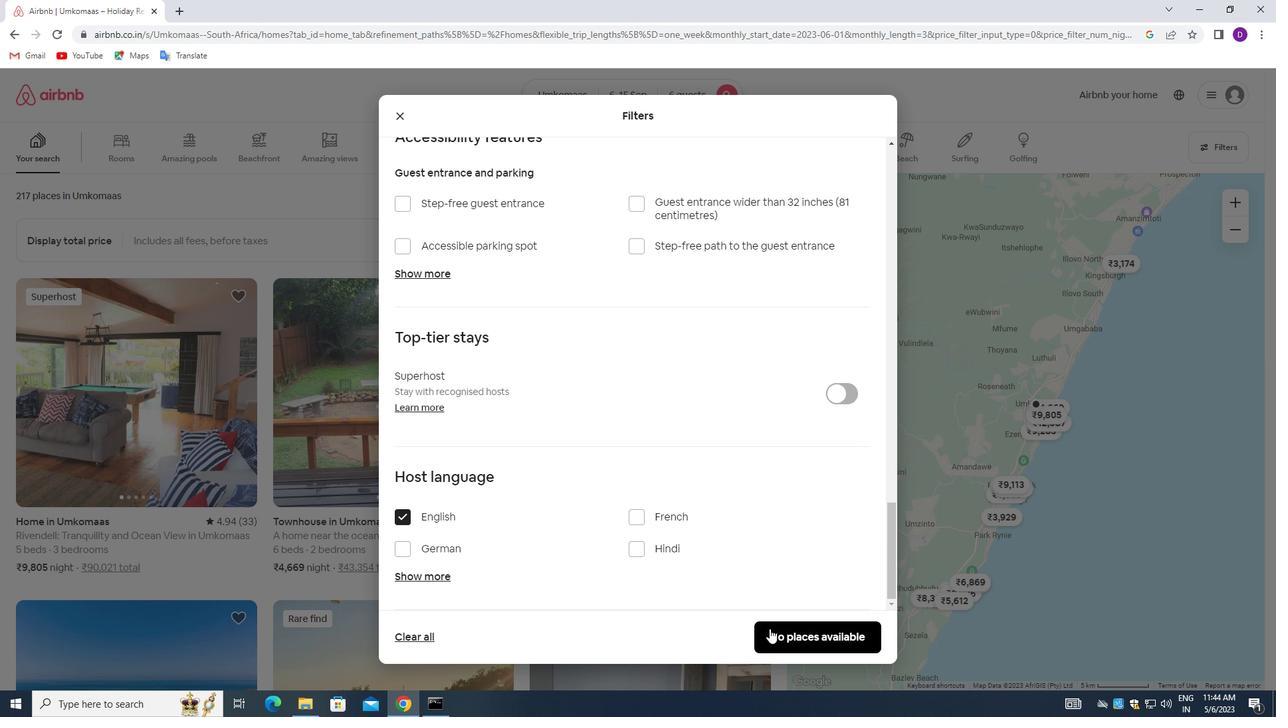 
Action: Mouse pressed left at (770, 631)
Screenshot: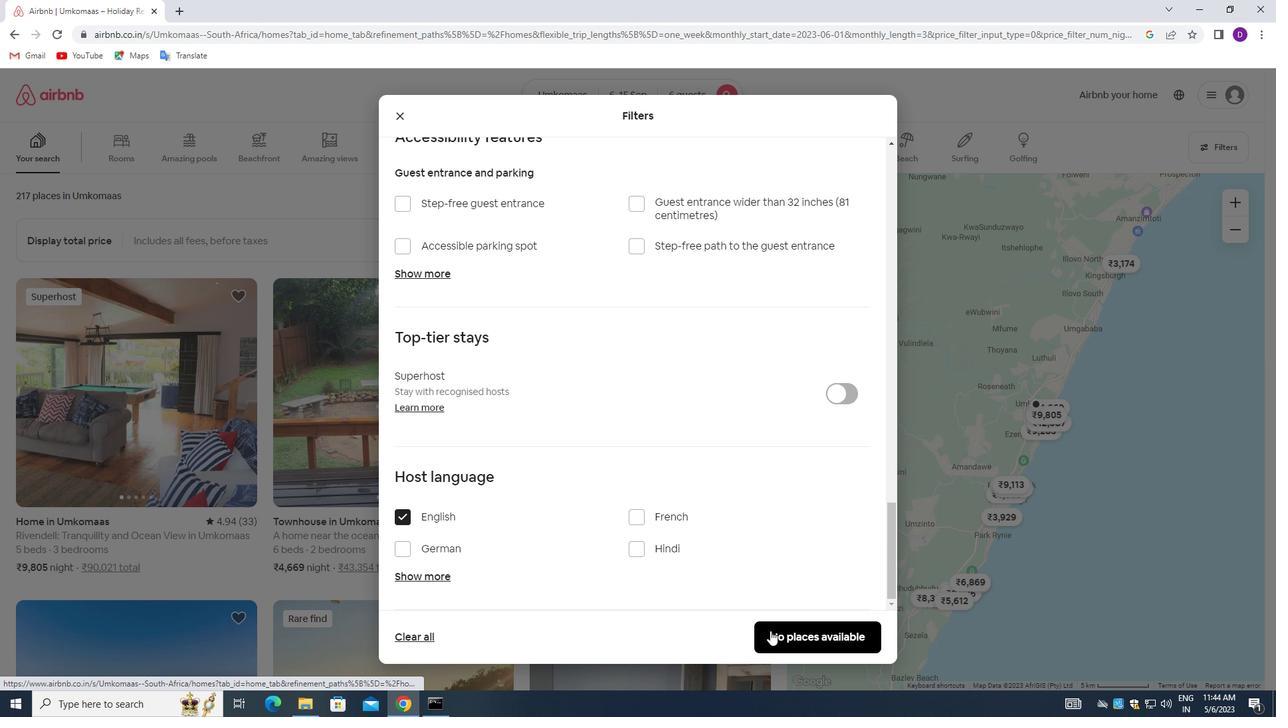 
Action: Mouse moved to (726, 477)
Screenshot: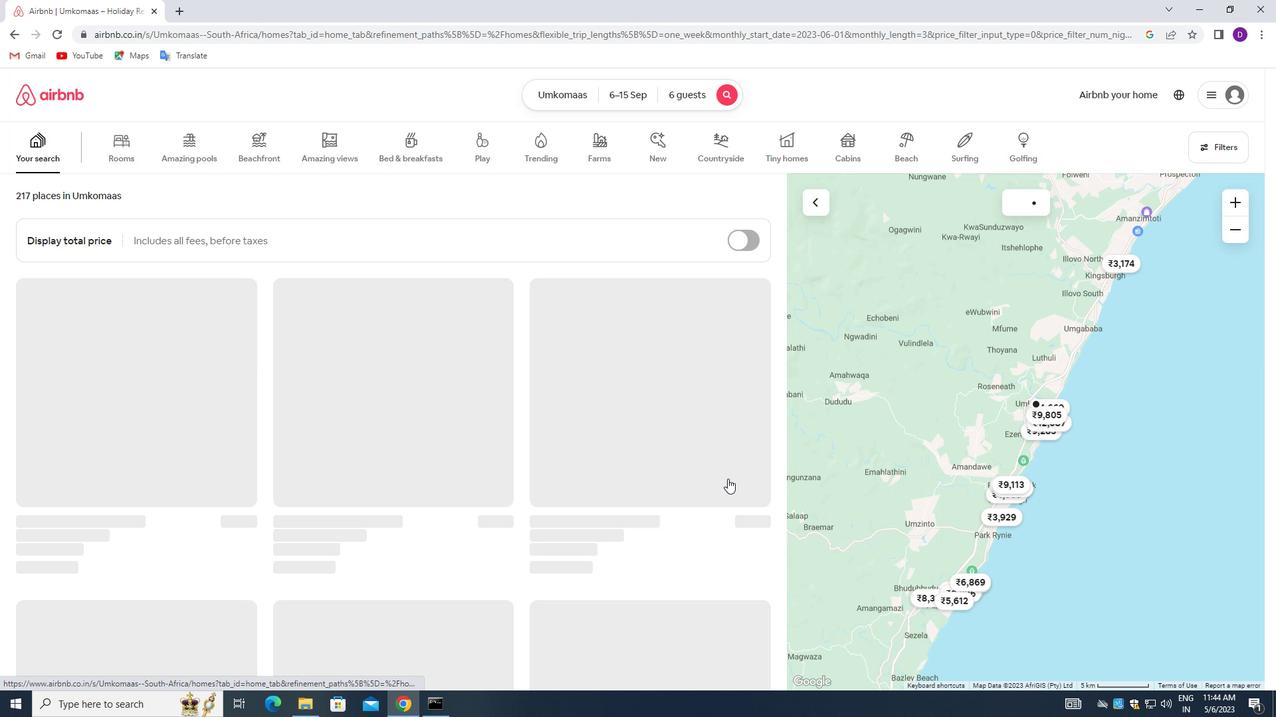 
